 Task: Look for space in Bunbury, Australia from 7th July, 2023 to 15th July, 2023 for 6 adults in price range Rs.15000 to Rs.20000. Place can be entire place with 3 bedrooms having 3 beds and 3 bathrooms. Property type can be house, flat, guest house. Amenities needed are: washing machine. Booking option can be shelf check-in. Required host language is English.
Action: Mouse moved to (459, 164)
Screenshot: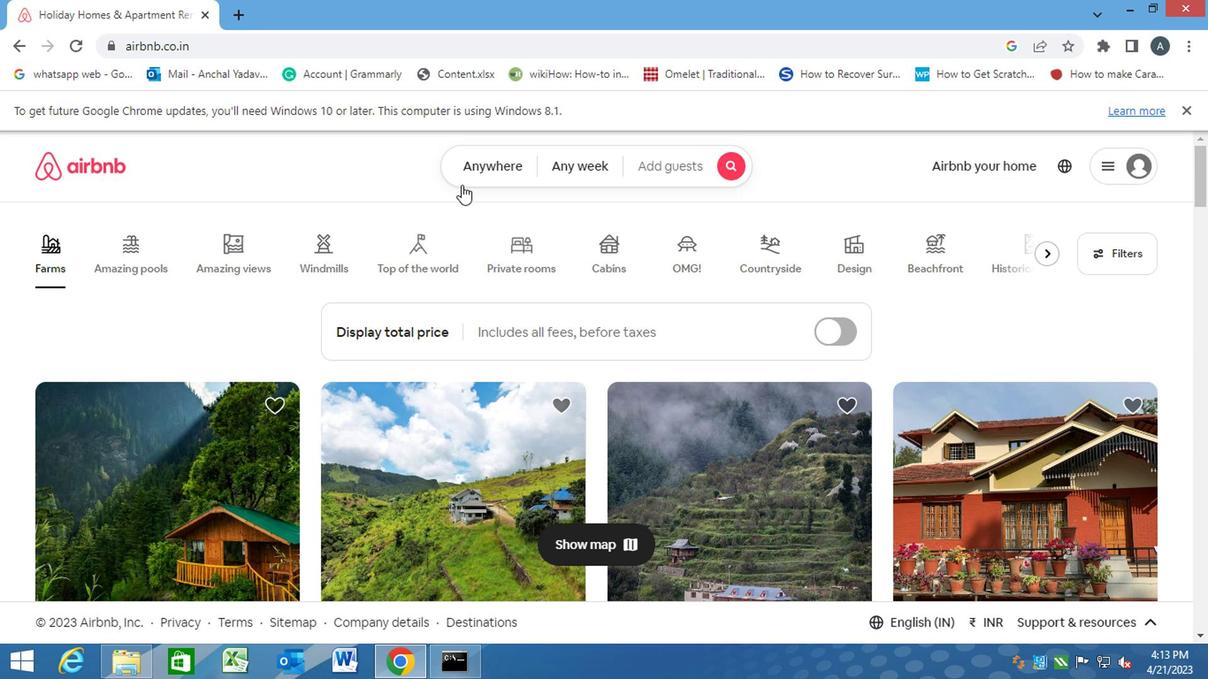 
Action: Mouse pressed left at (459, 164)
Screenshot: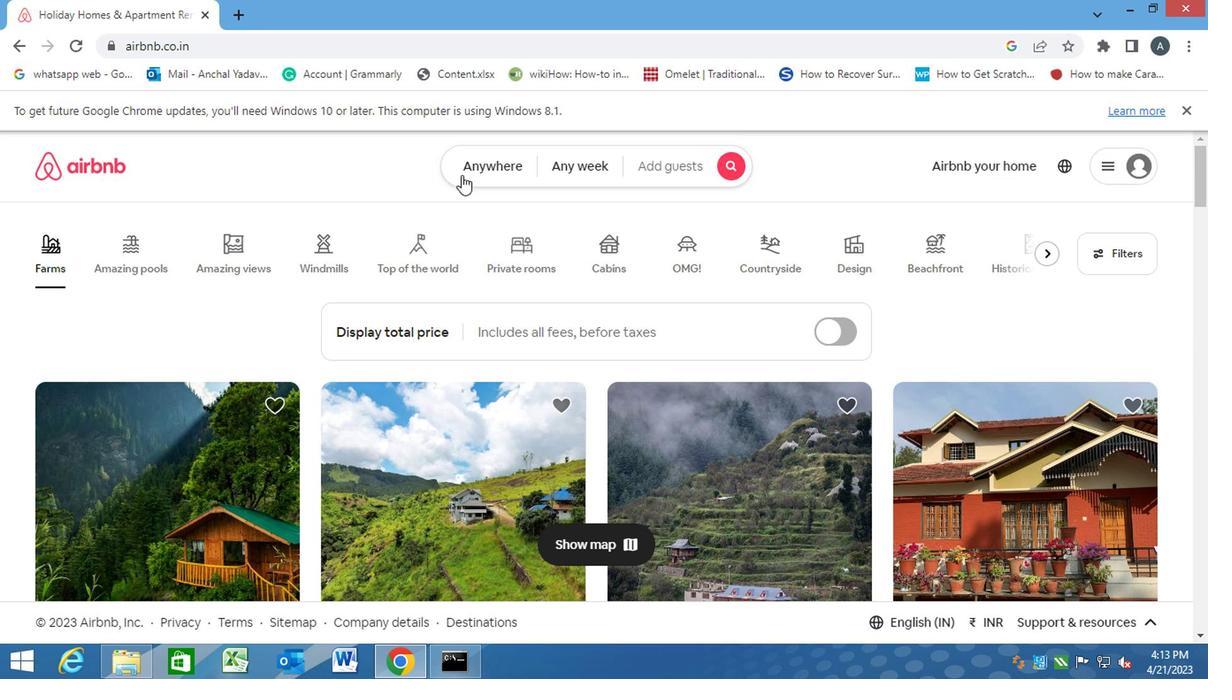 
Action: Mouse moved to (333, 238)
Screenshot: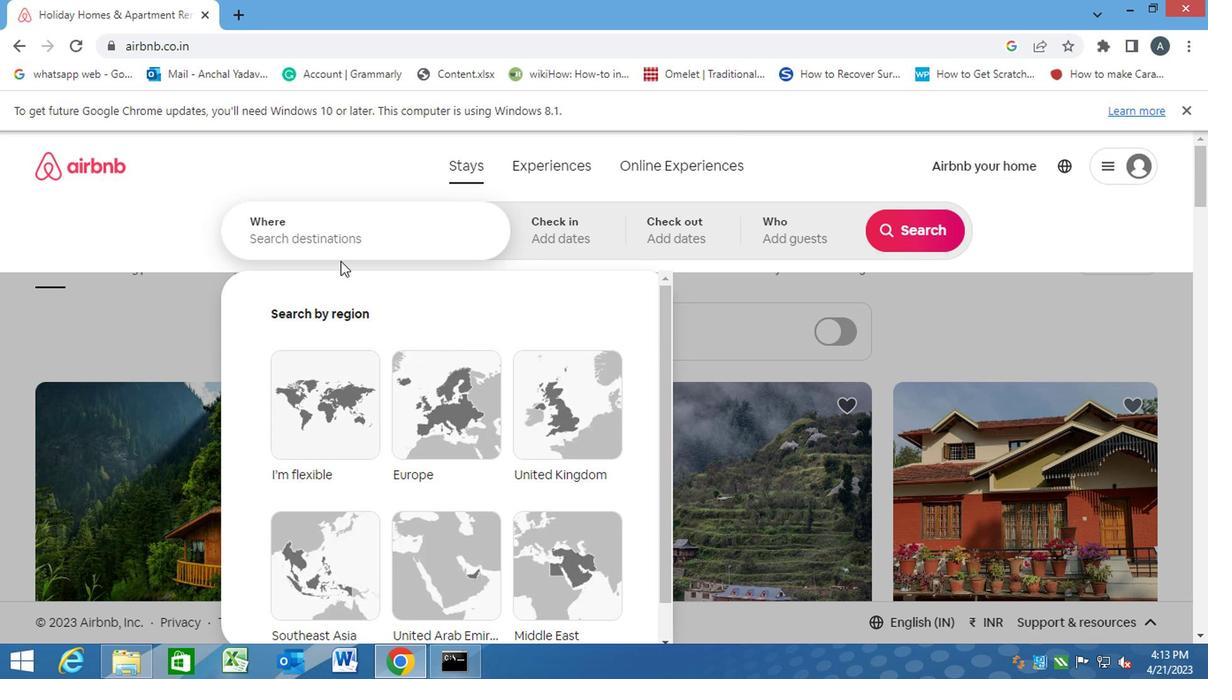 
Action: Mouse pressed left at (333, 238)
Screenshot: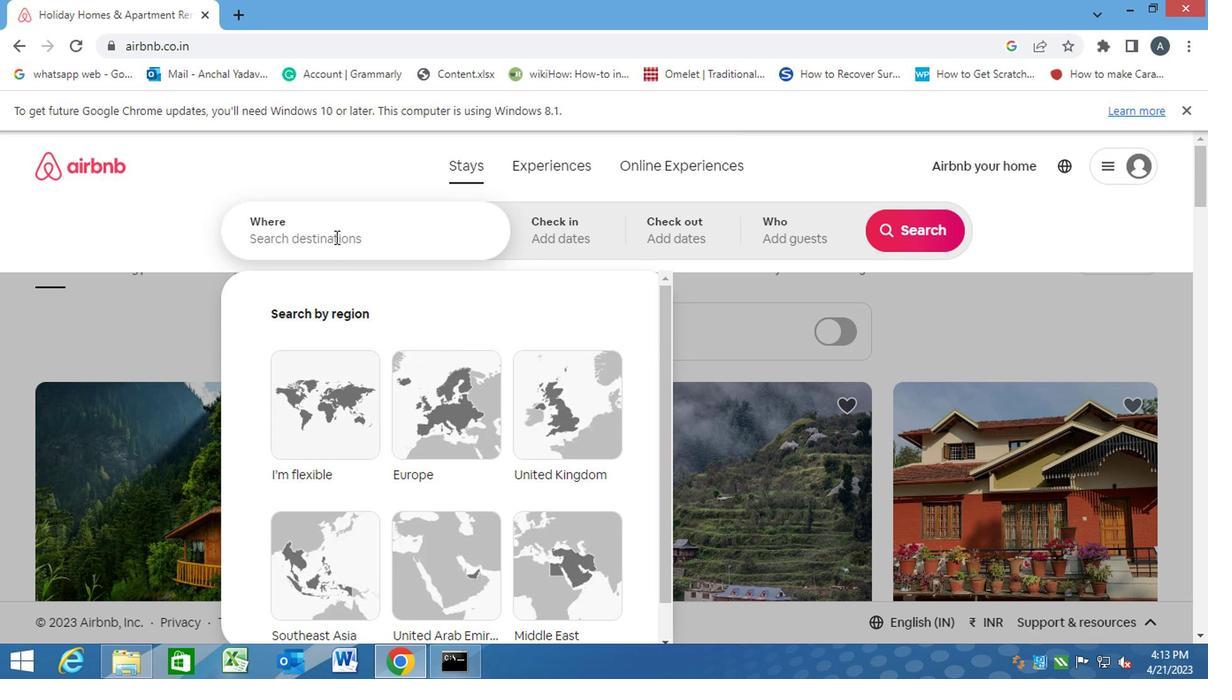 
Action: Key pressed <Key.caps_lock><Key.caps_lock>b<Key.caps_lock>unbury,<Key.space><Key.caps_lock>a<Key.caps_lock>ustralia<Key.enter>
Screenshot: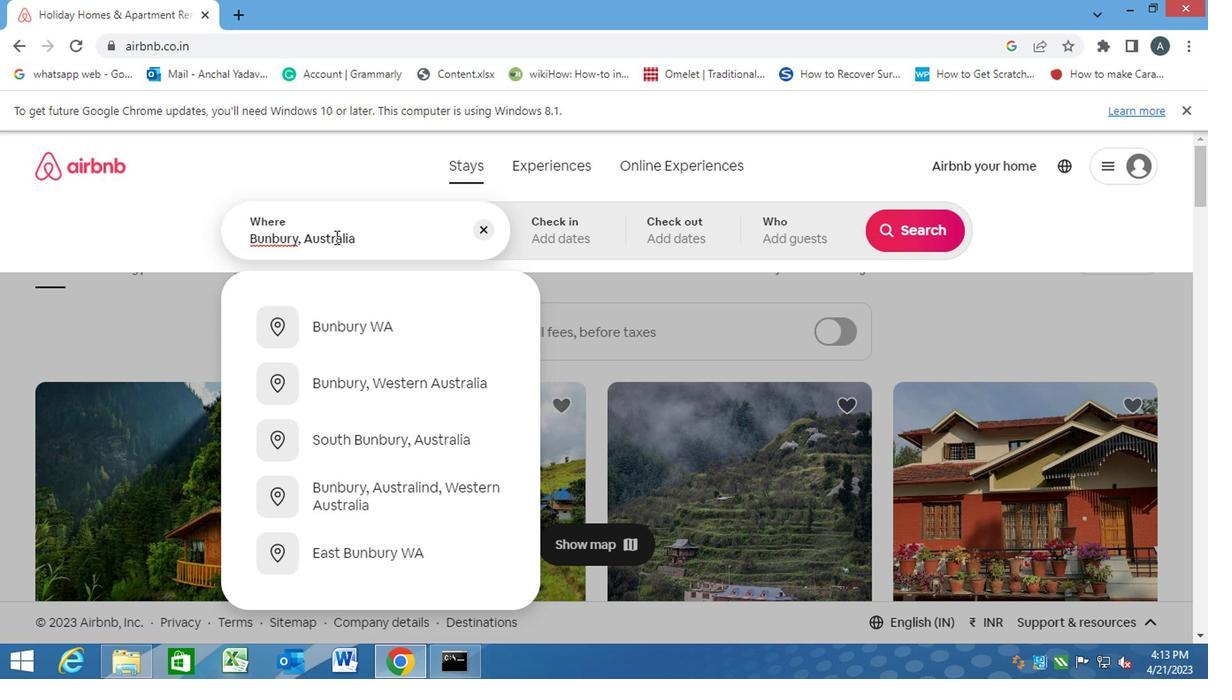 
Action: Mouse moved to (895, 373)
Screenshot: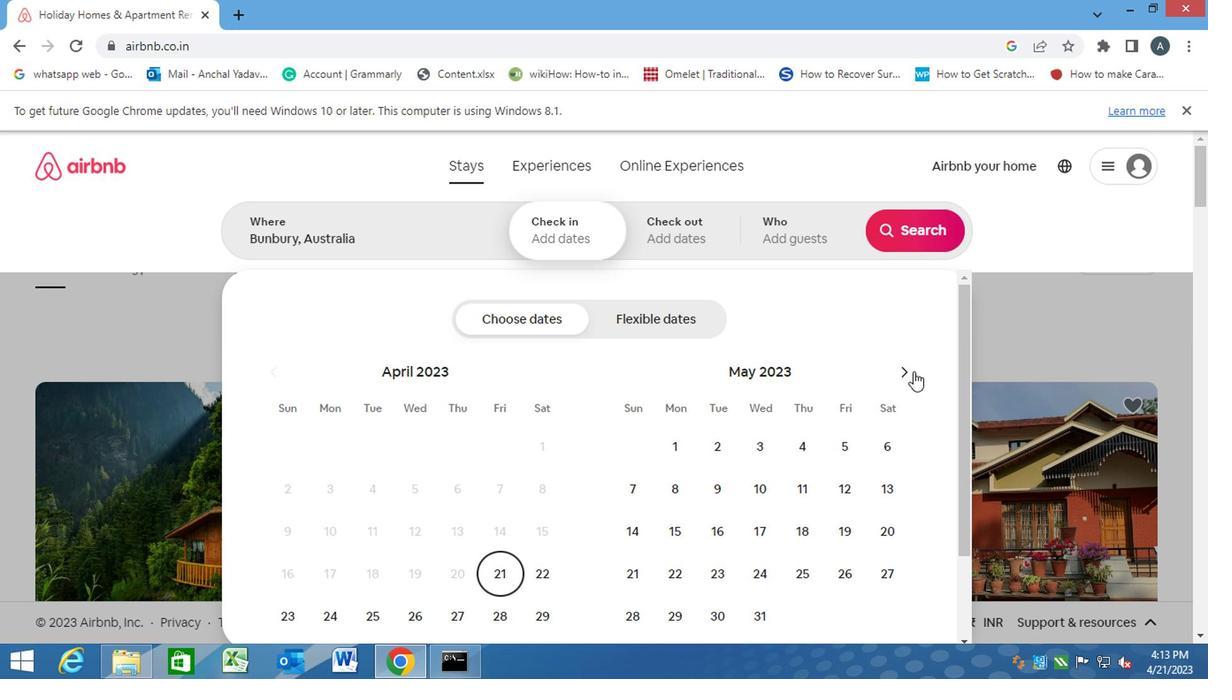 
Action: Mouse pressed left at (895, 373)
Screenshot: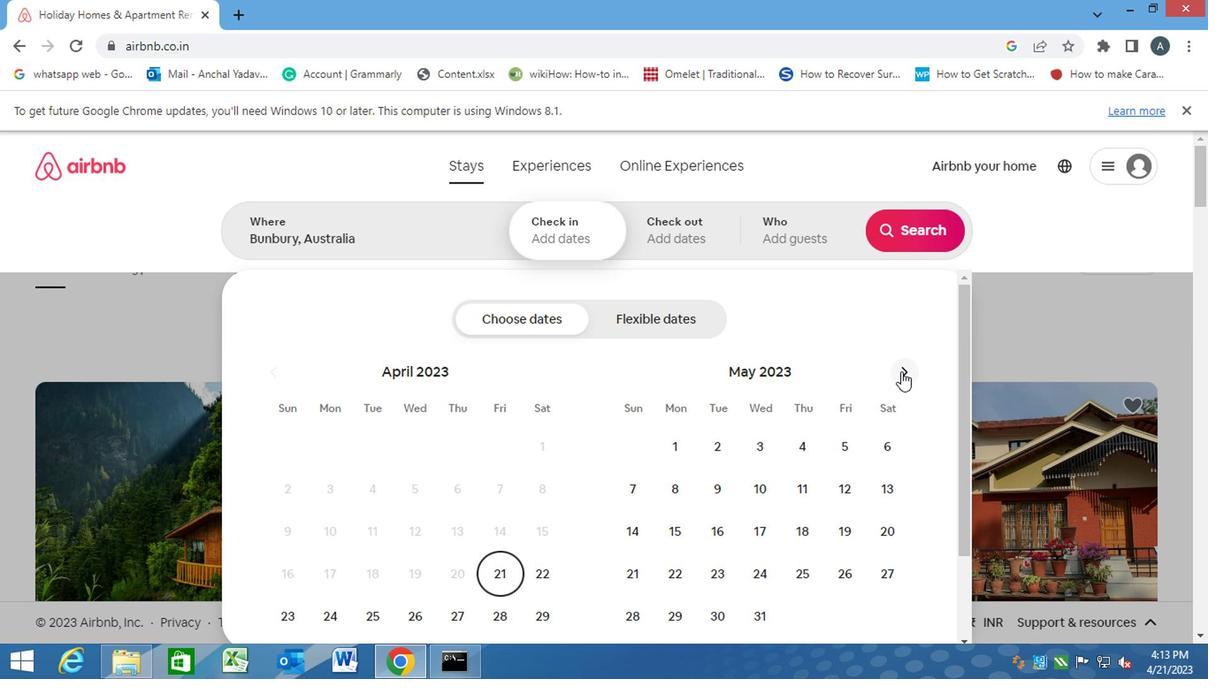 
Action: Mouse pressed left at (895, 373)
Screenshot: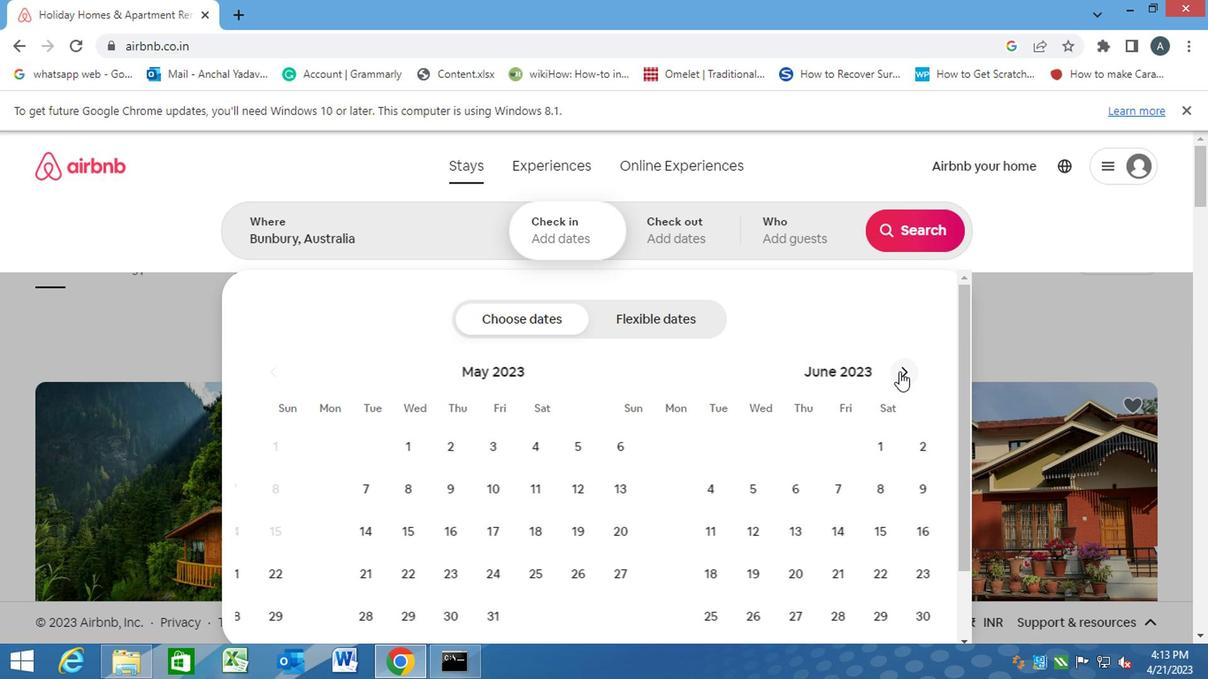 
Action: Mouse moved to (831, 490)
Screenshot: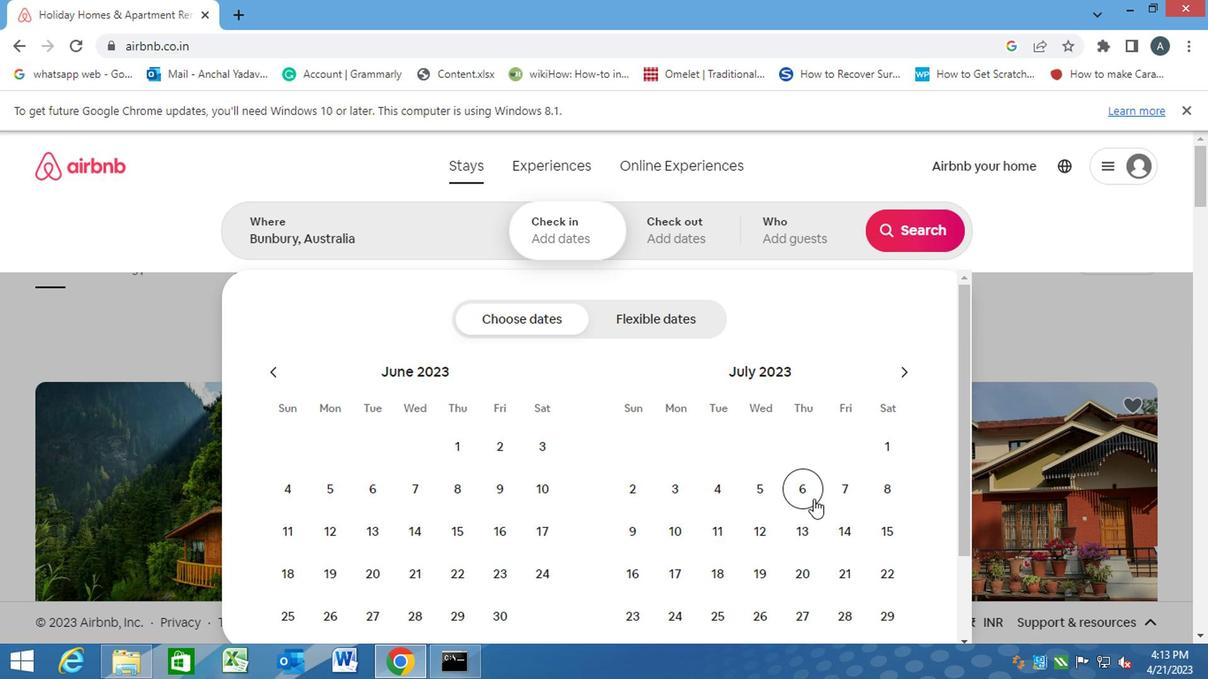 
Action: Mouse pressed left at (831, 490)
Screenshot: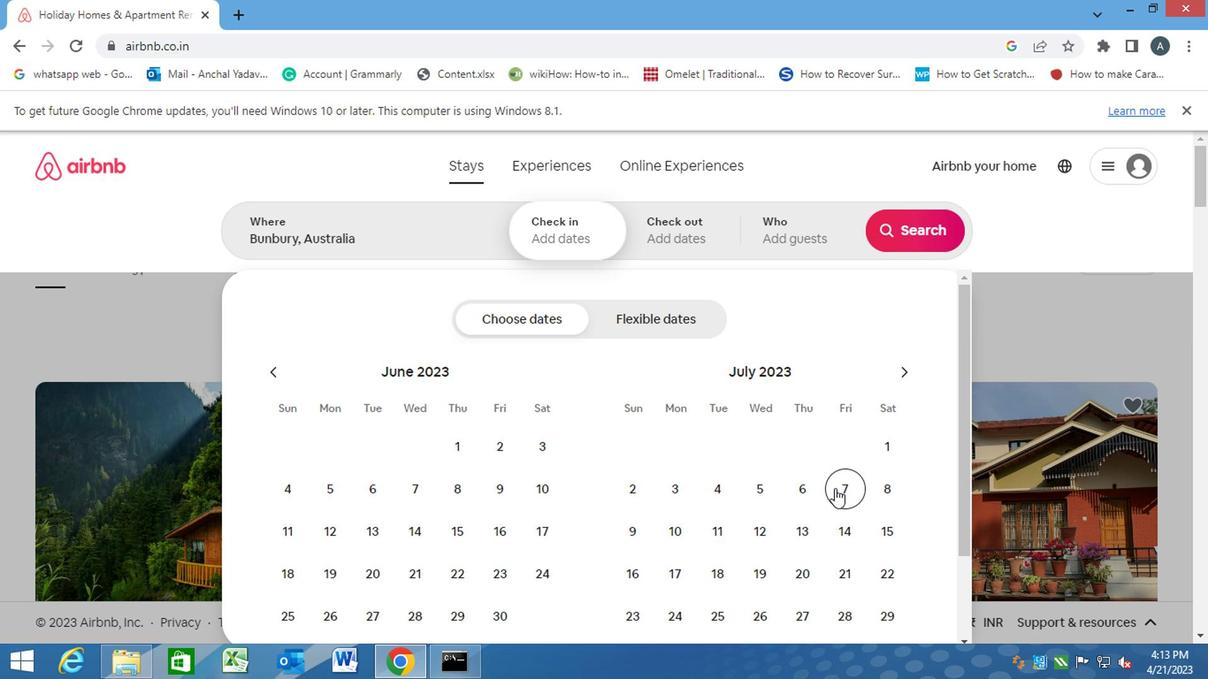 
Action: Mouse moved to (875, 533)
Screenshot: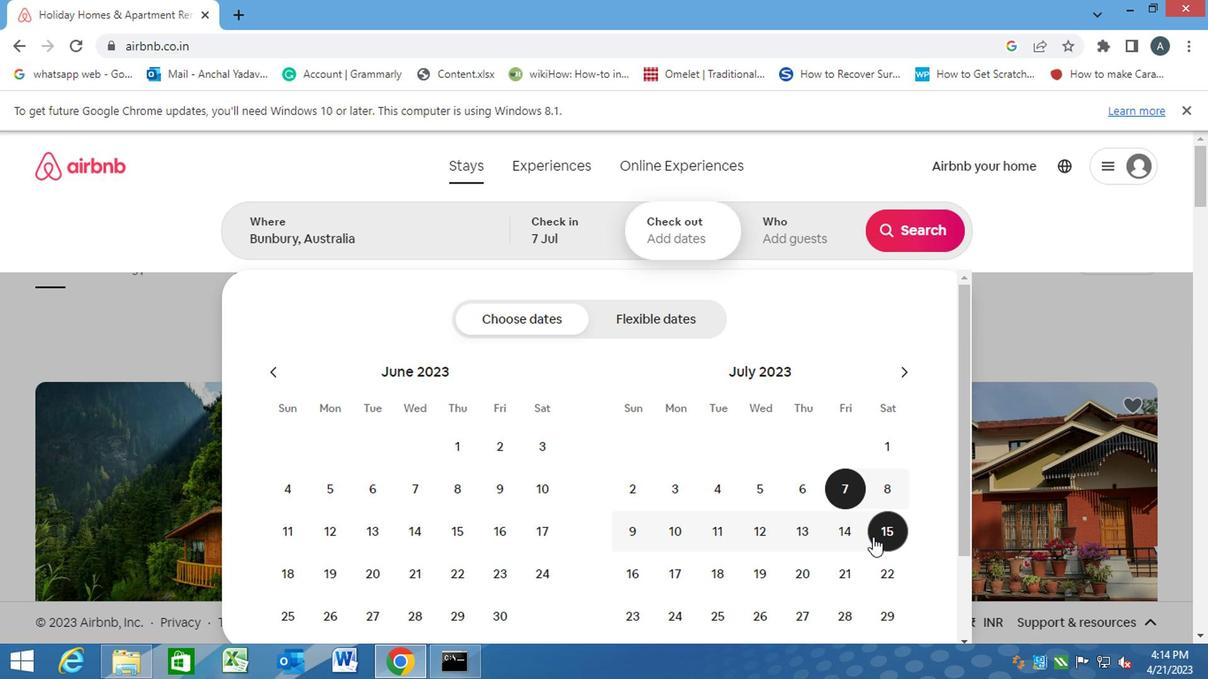 
Action: Mouse pressed left at (875, 533)
Screenshot: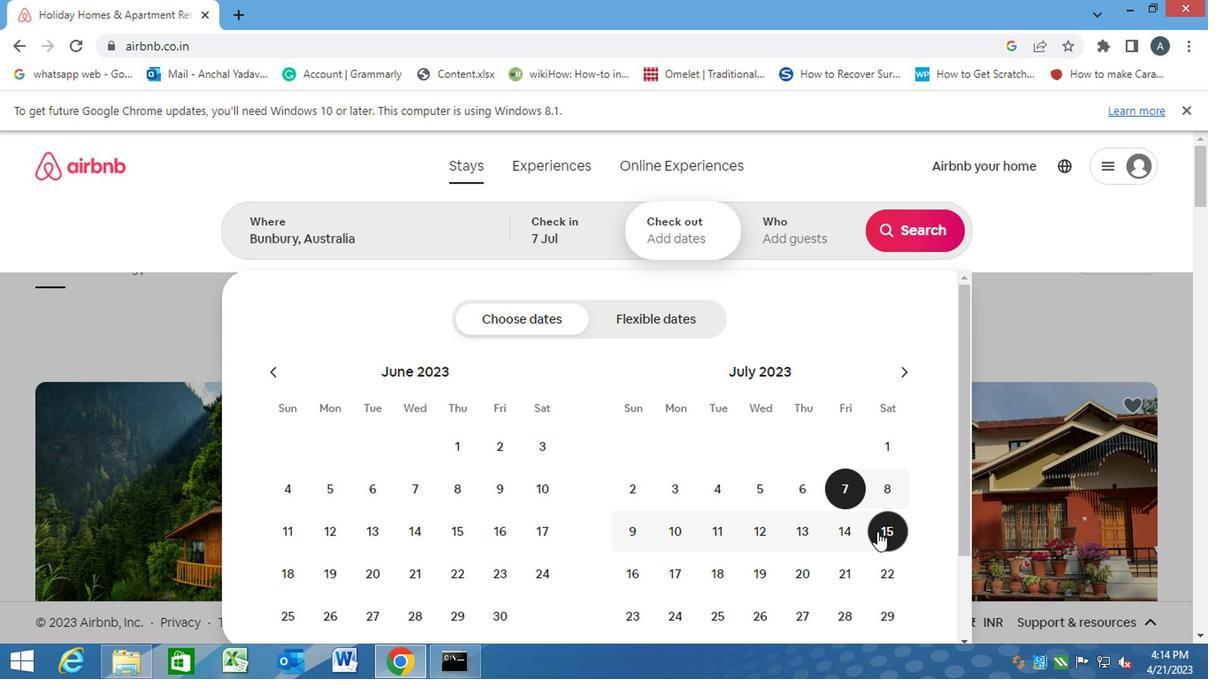 
Action: Mouse moved to (768, 239)
Screenshot: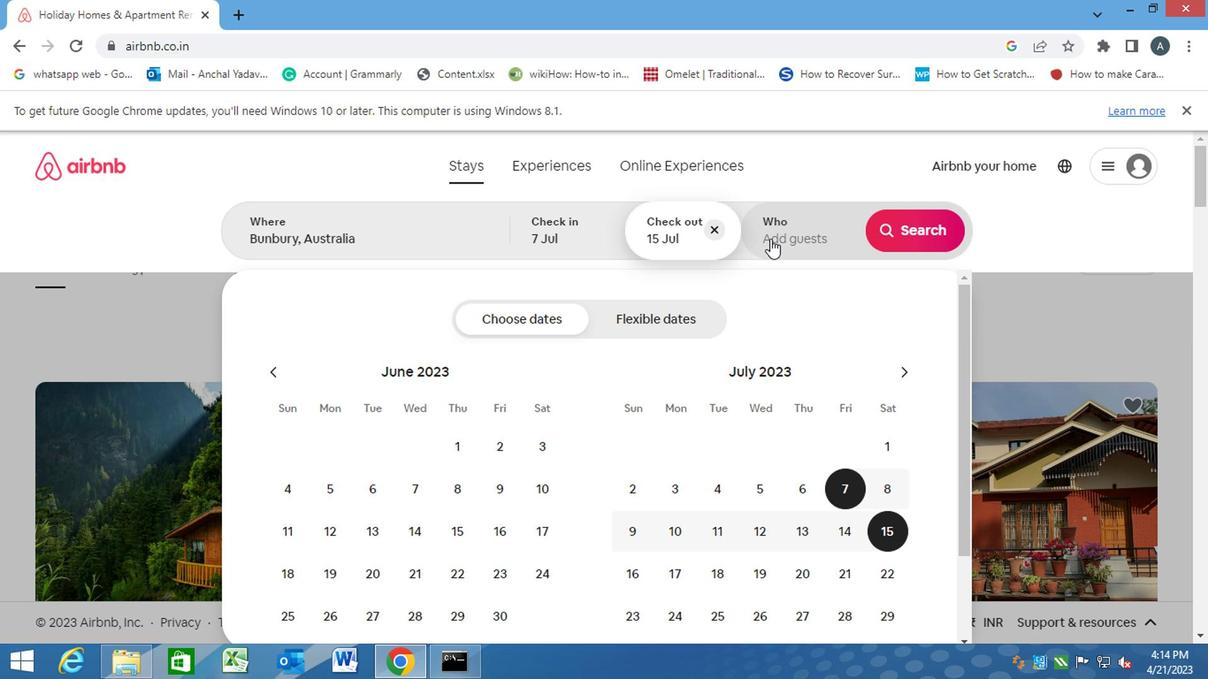 
Action: Mouse pressed left at (768, 239)
Screenshot: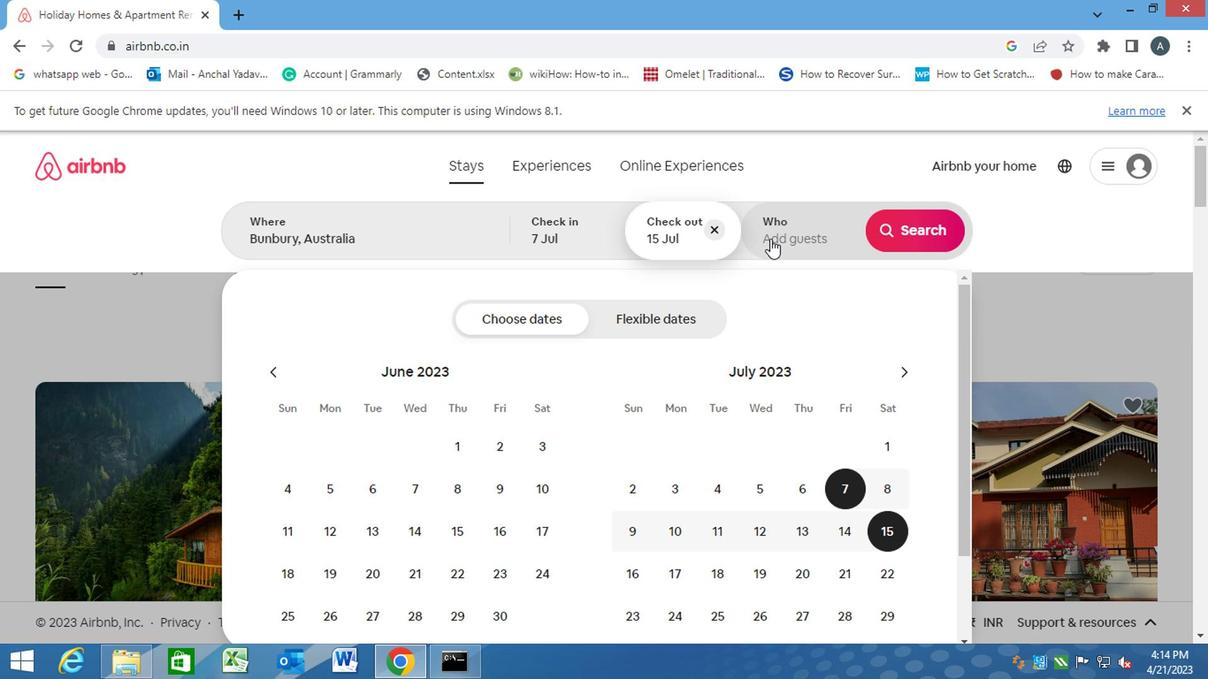 
Action: Mouse moved to (921, 328)
Screenshot: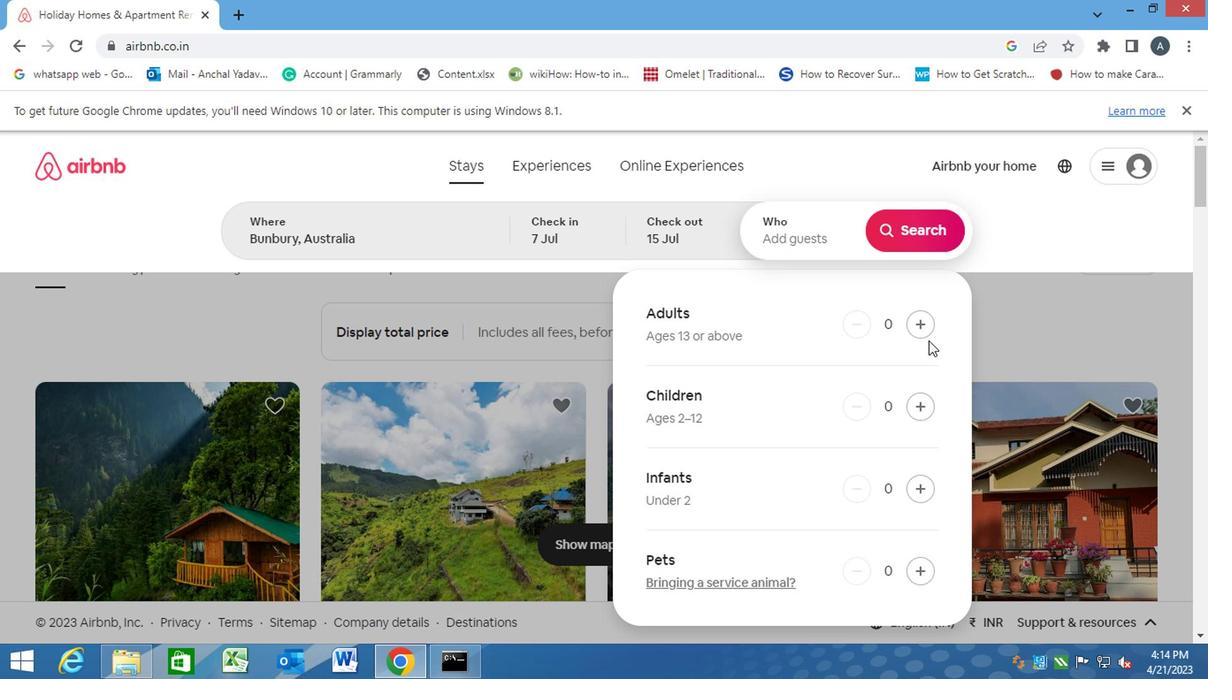 
Action: Mouse pressed left at (921, 328)
Screenshot: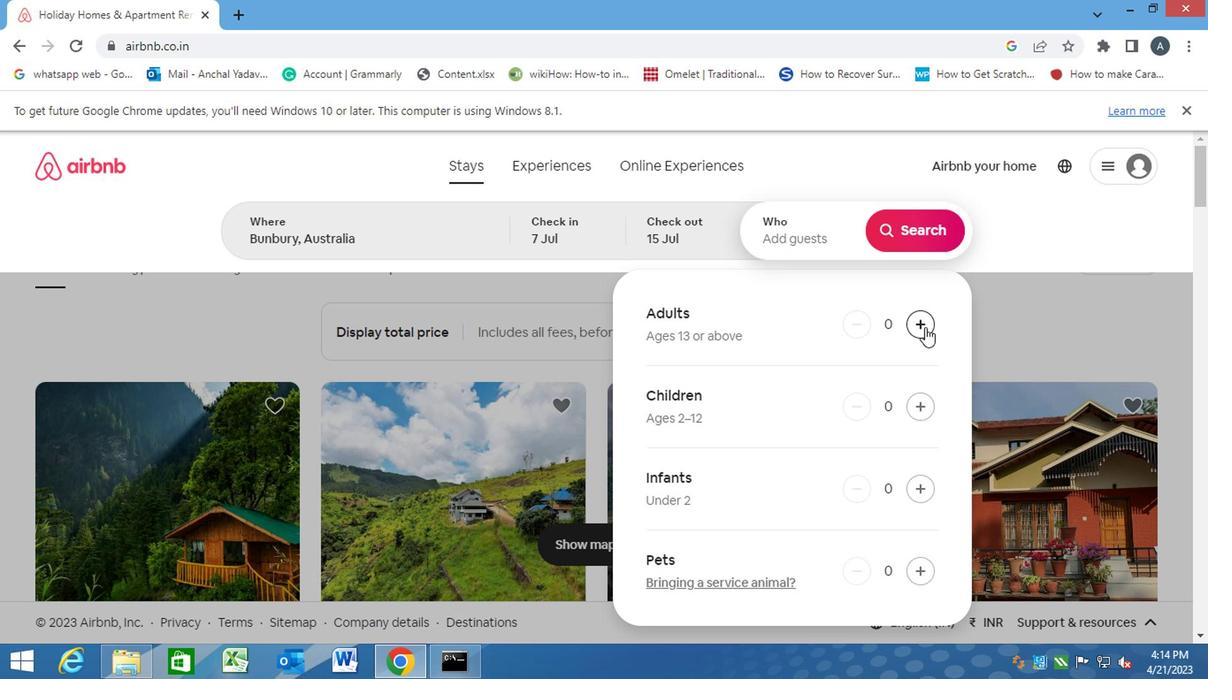 
Action: Mouse pressed left at (921, 328)
Screenshot: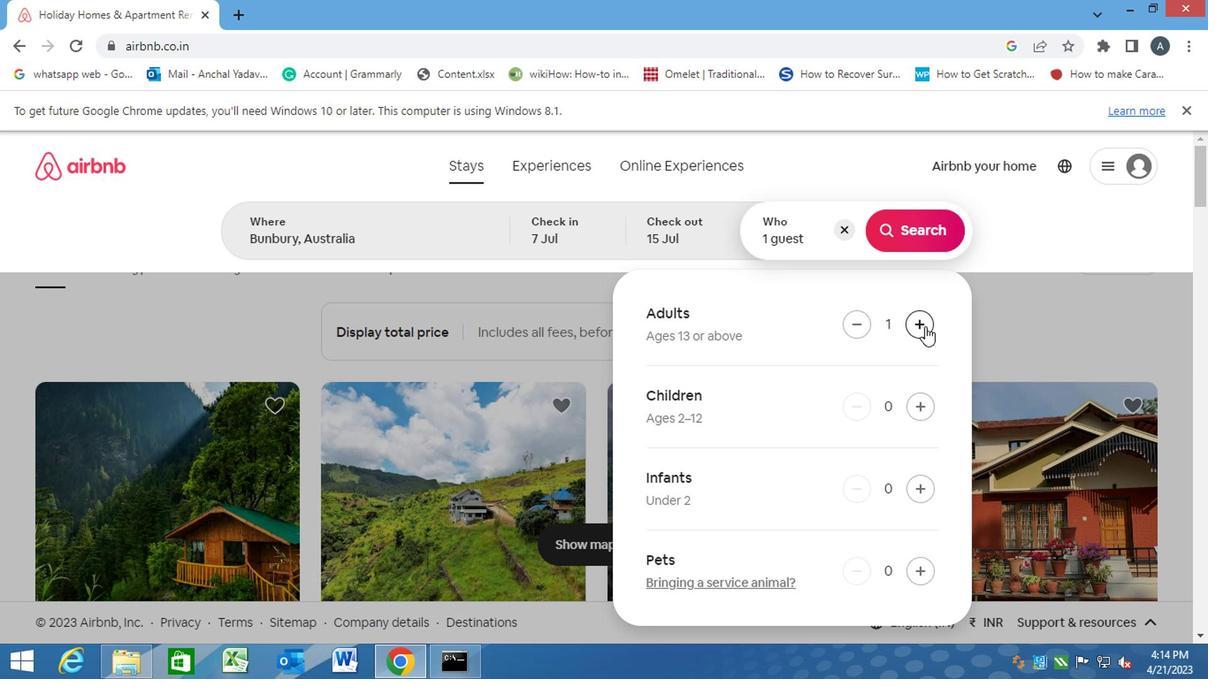 
Action: Mouse pressed left at (921, 328)
Screenshot: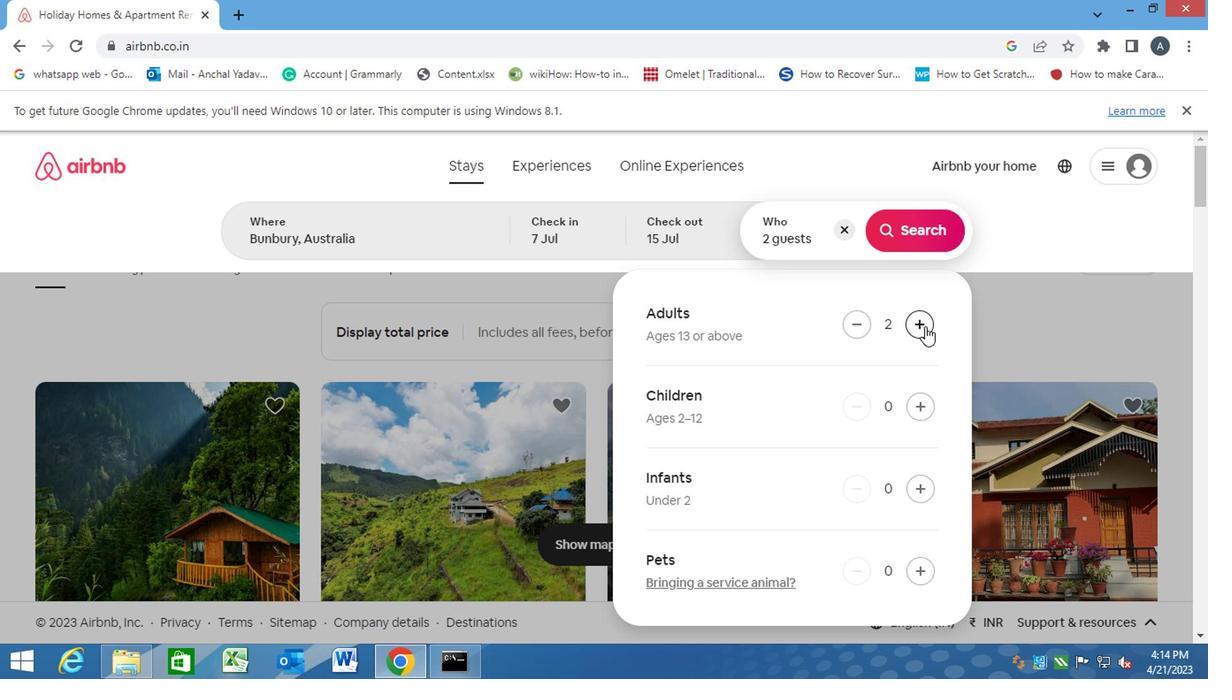 
Action: Mouse pressed left at (921, 328)
Screenshot: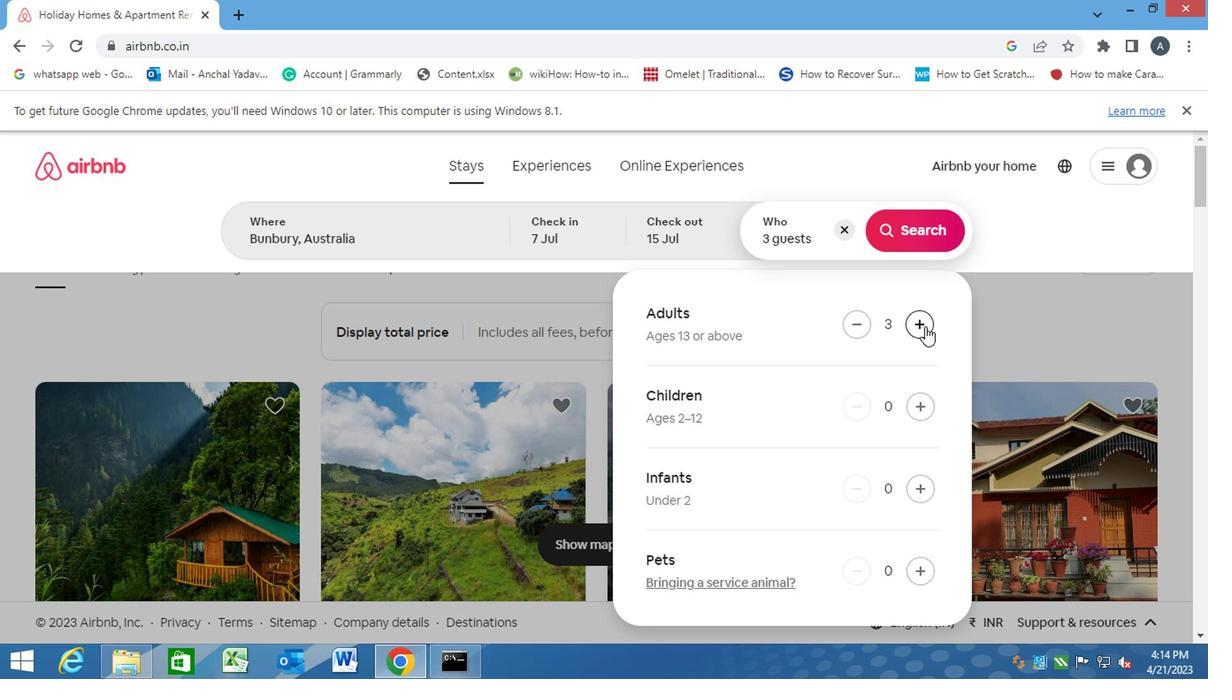 
Action: Mouse pressed left at (921, 328)
Screenshot: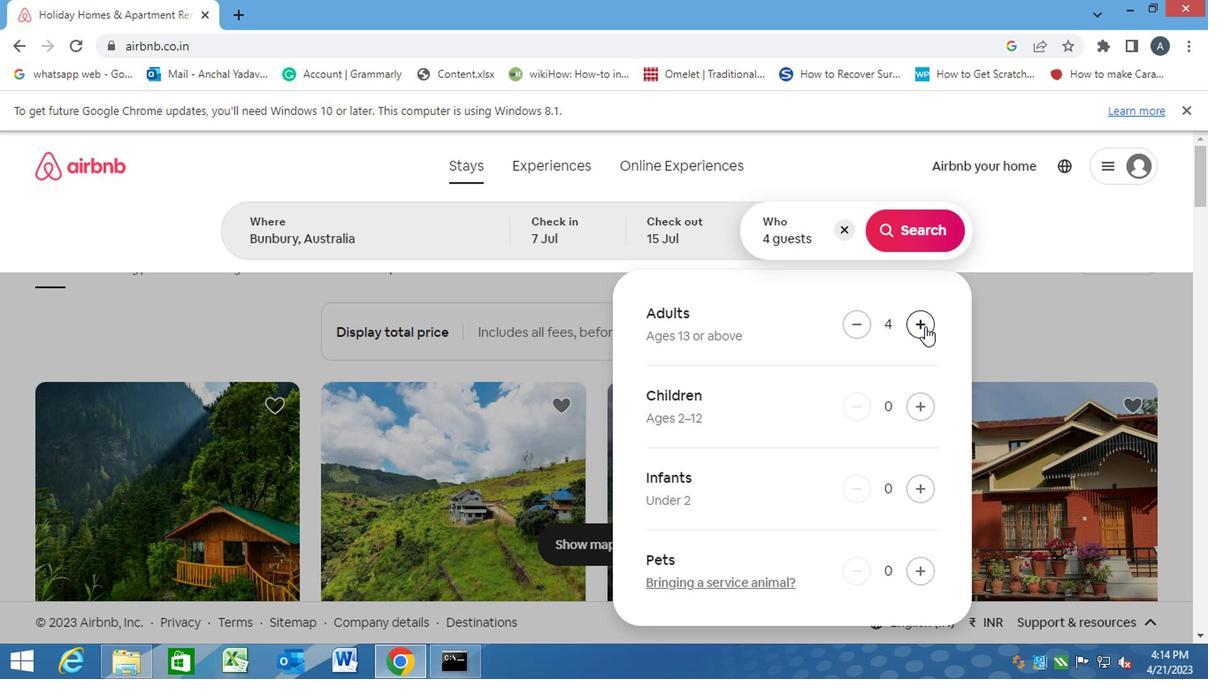 
Action: Mouse pressed left at (921, 328)
Screenshot: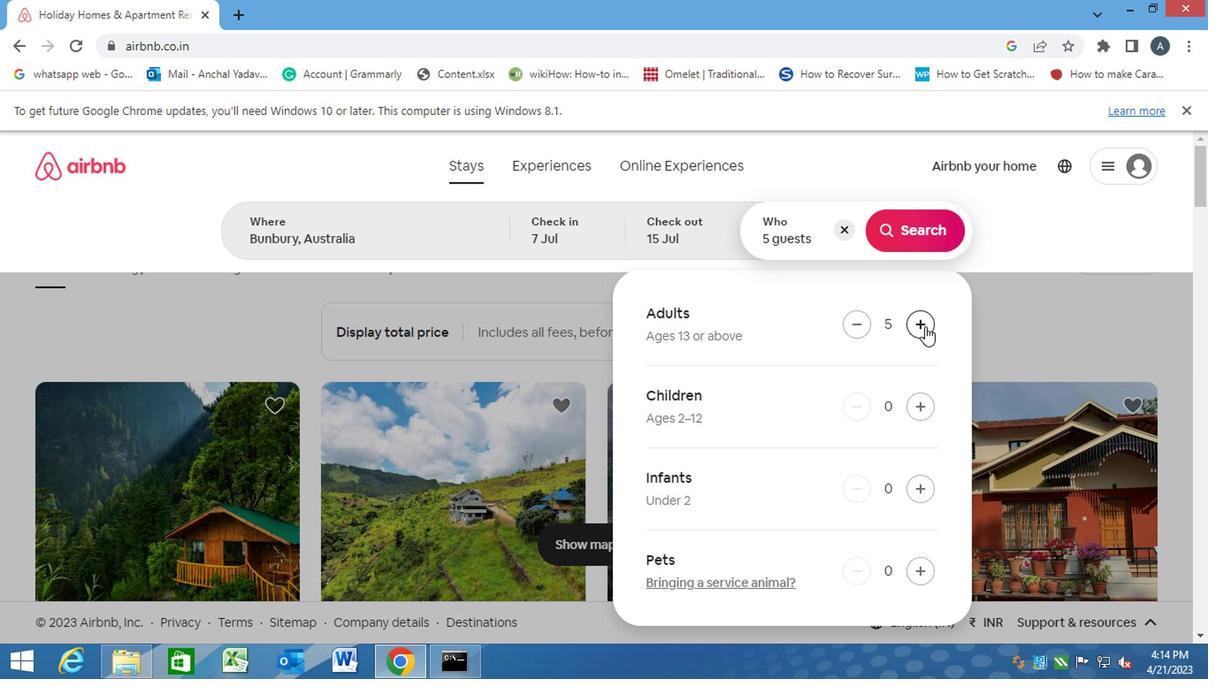 
Action: Mouse moved to (900, 226)
Screenshot: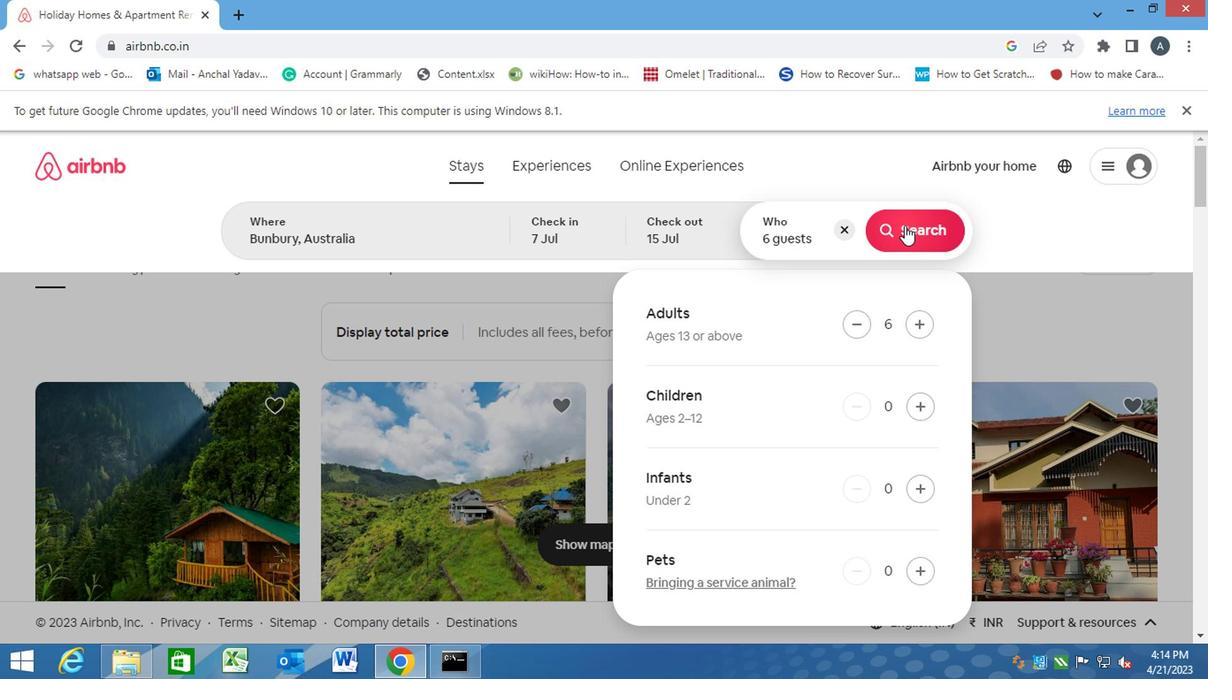 
Action: Mouse pressed left at (900, 226)
Screenshot: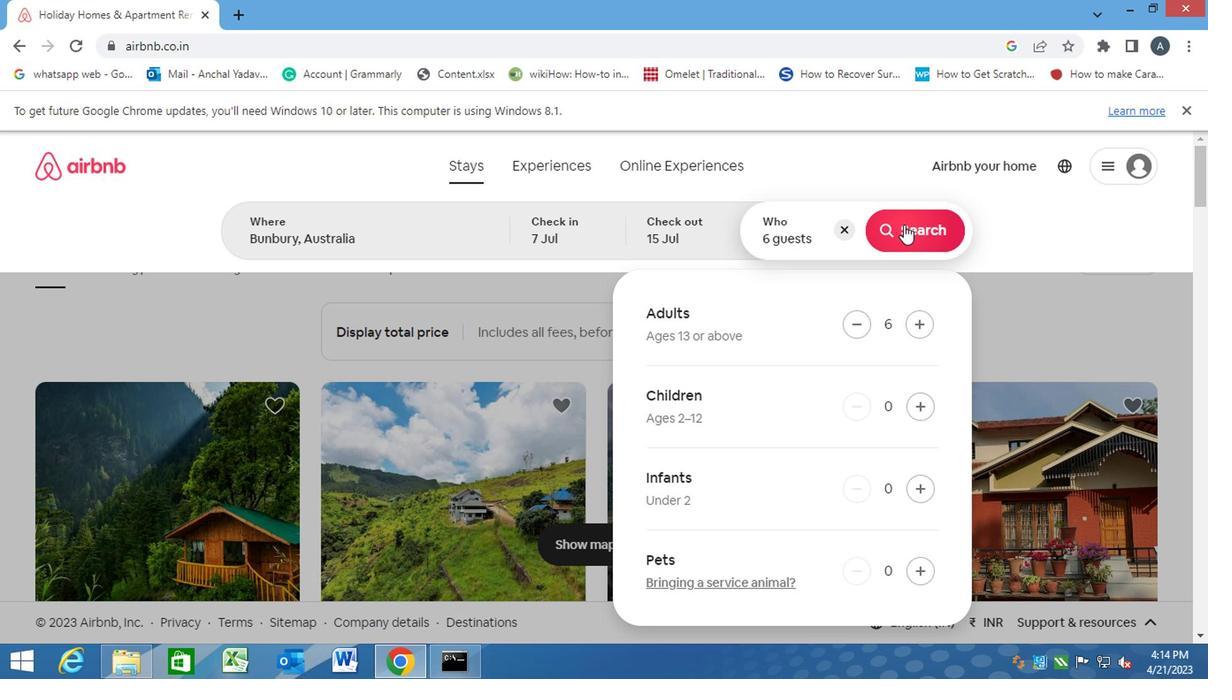 
Action: Mouse moved to (1126, 236)
Screenshot: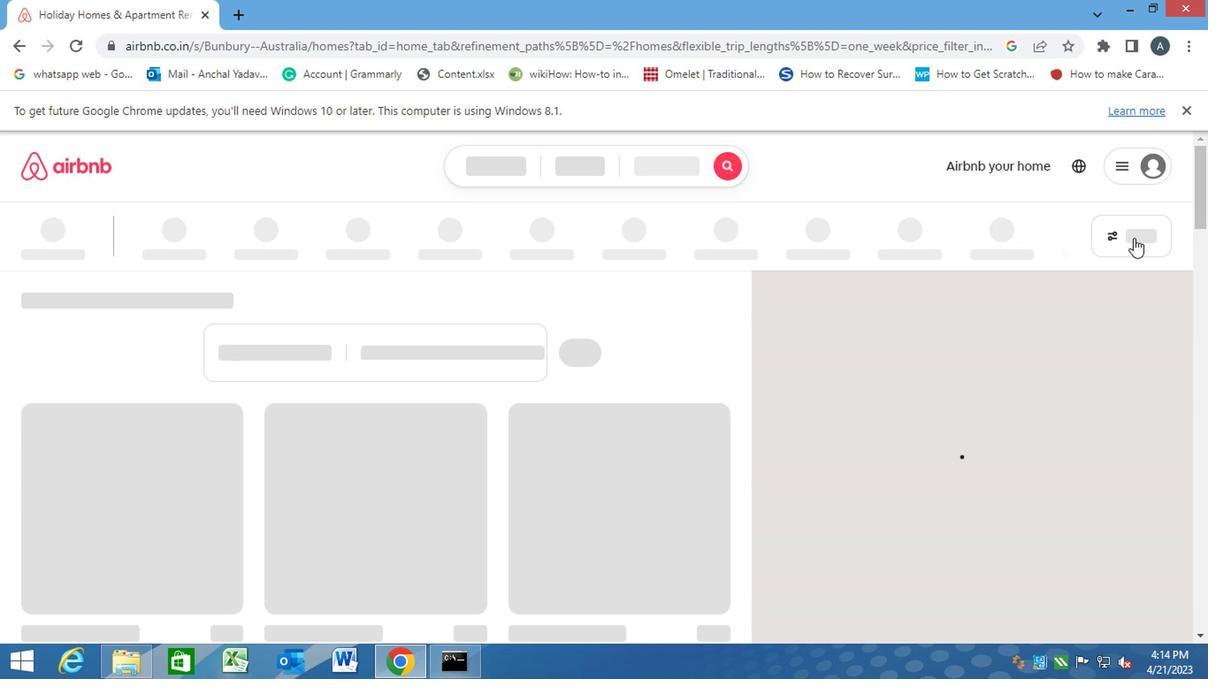 
Action: Mouse pressed left at (1126, 236)
Screenshot: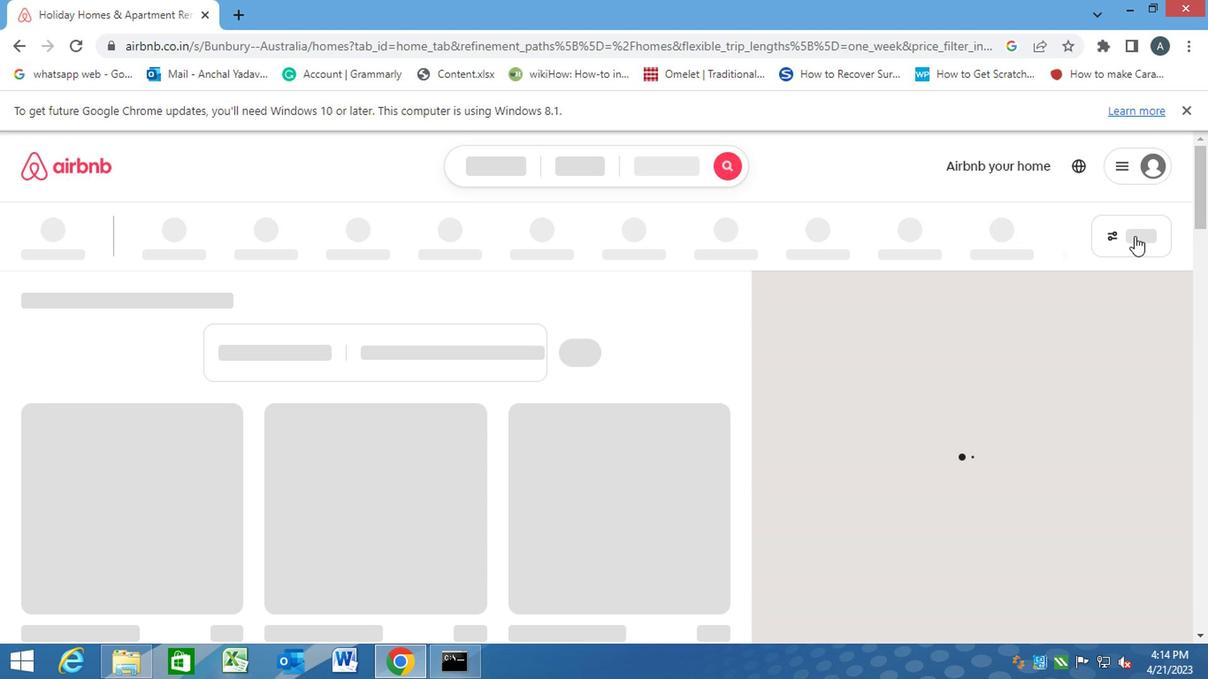 
Action: Mouse moved to (1112, 224)
Screenshot: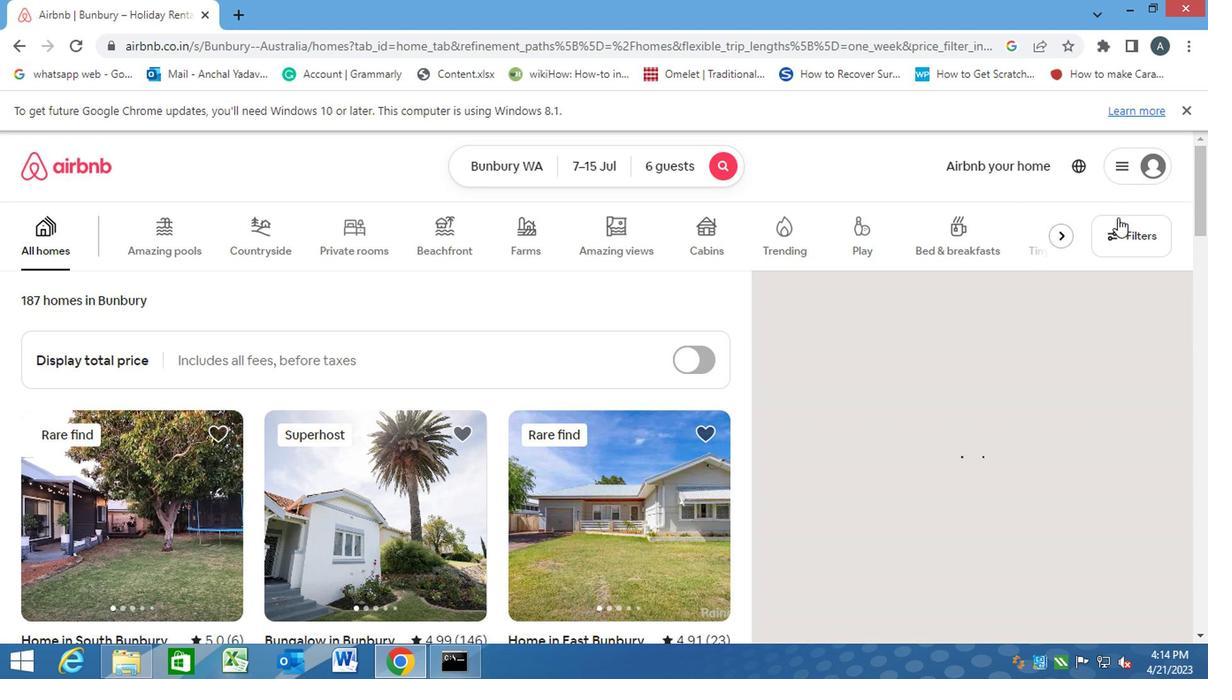 
Action: Mouse pressed left at (1112, 224)
Screenshot: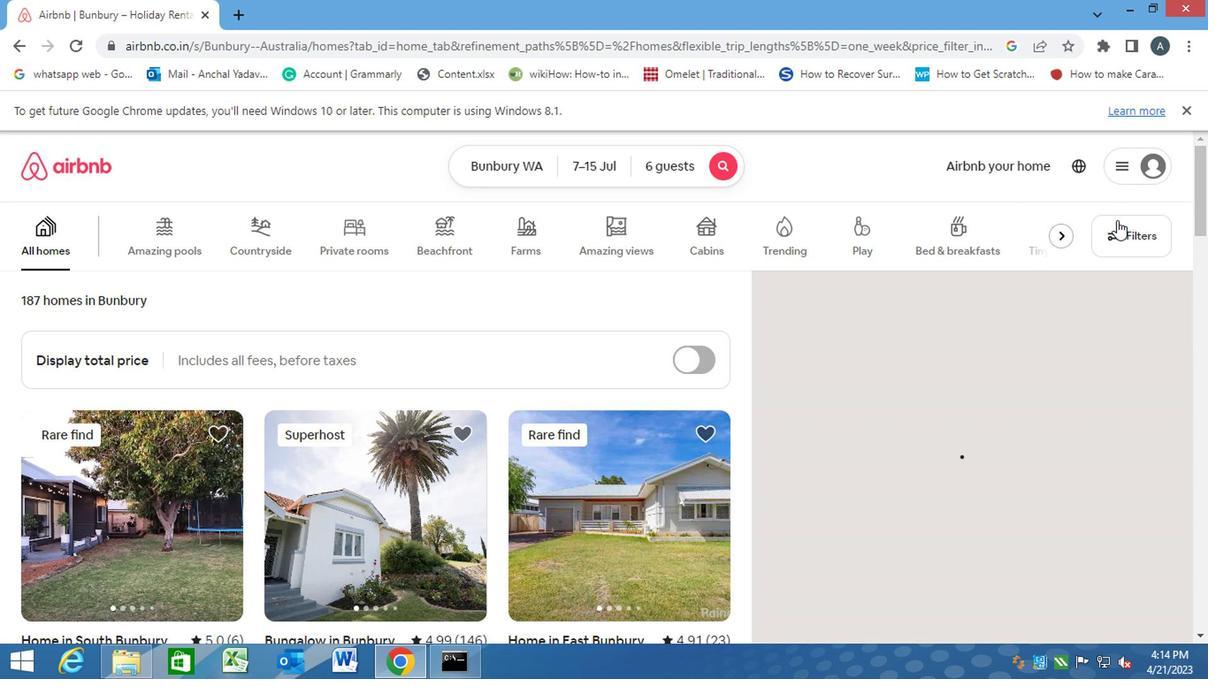 
Action: Mouse moved to (369, 462)
Screenshot: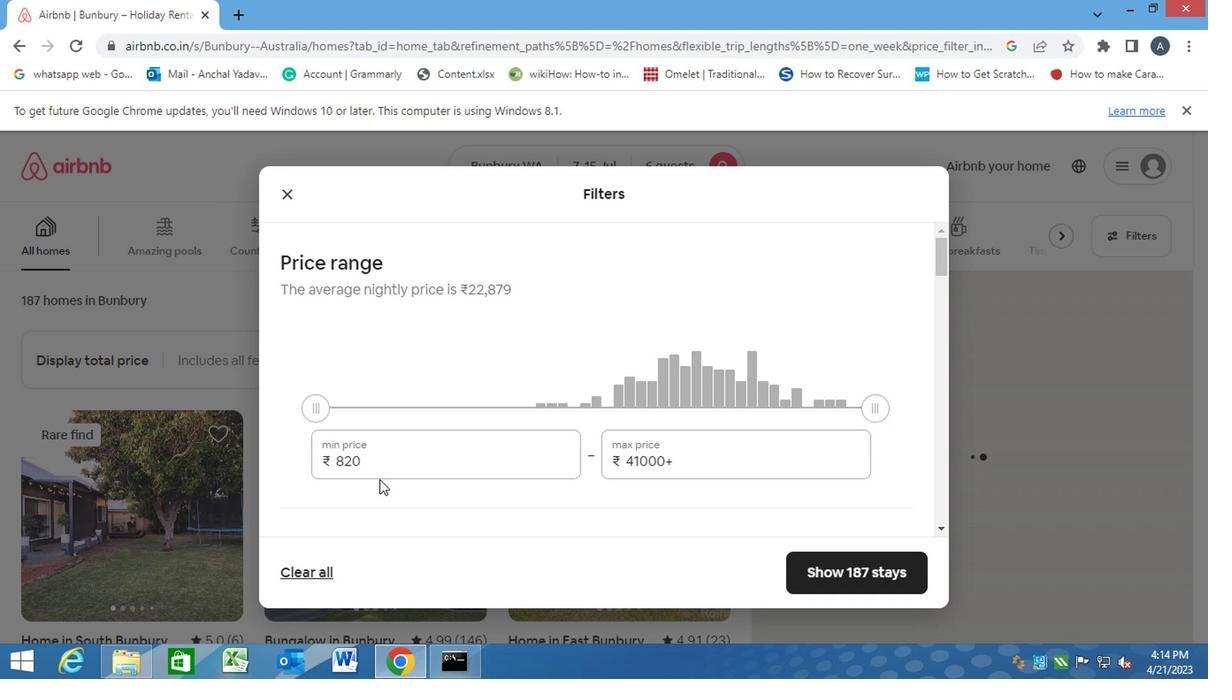 
Action: Mouse pressed left at (369, 462)
Screenshot: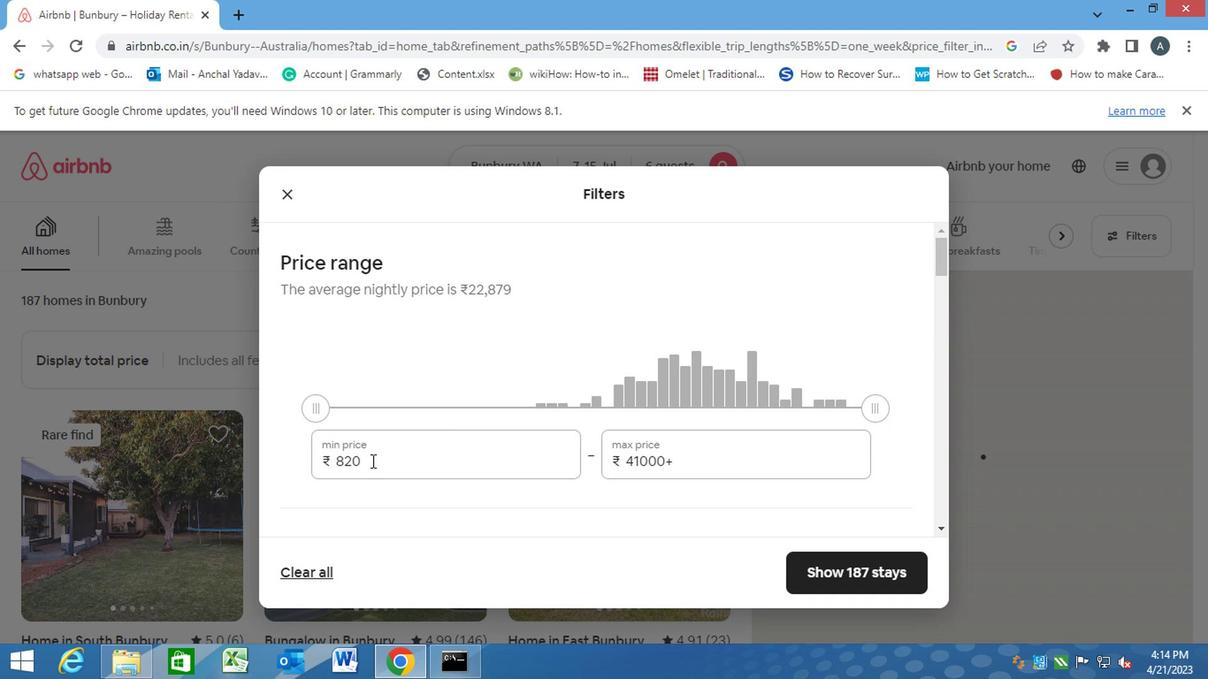 
Action: Mouse moved to (333, 465)
Screenshot: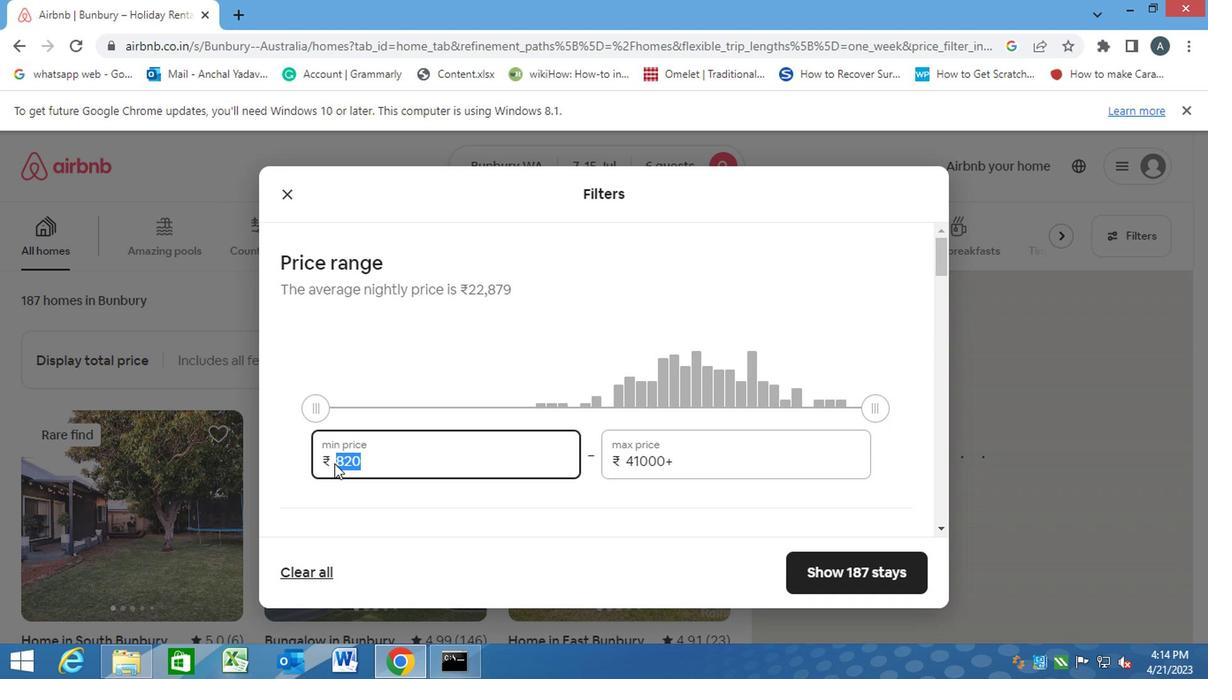 
Action: Key pressed 15000
Screenshot: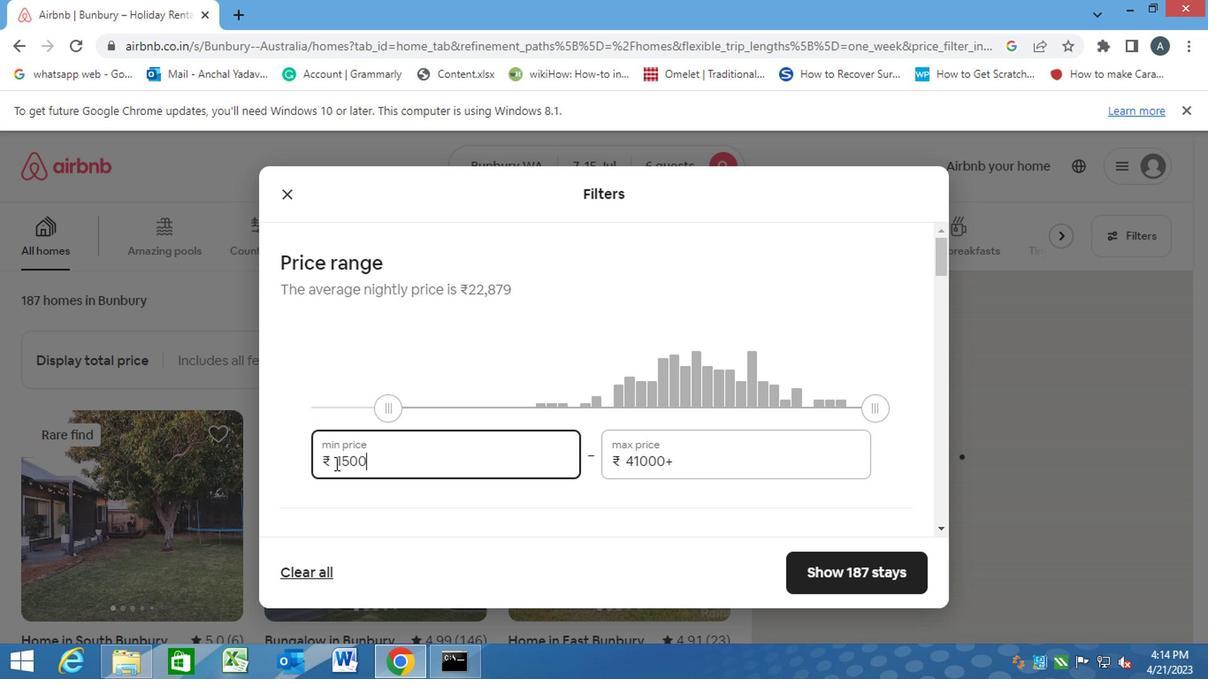 
Action: Mouse moved to (333, 465)
Screenshot: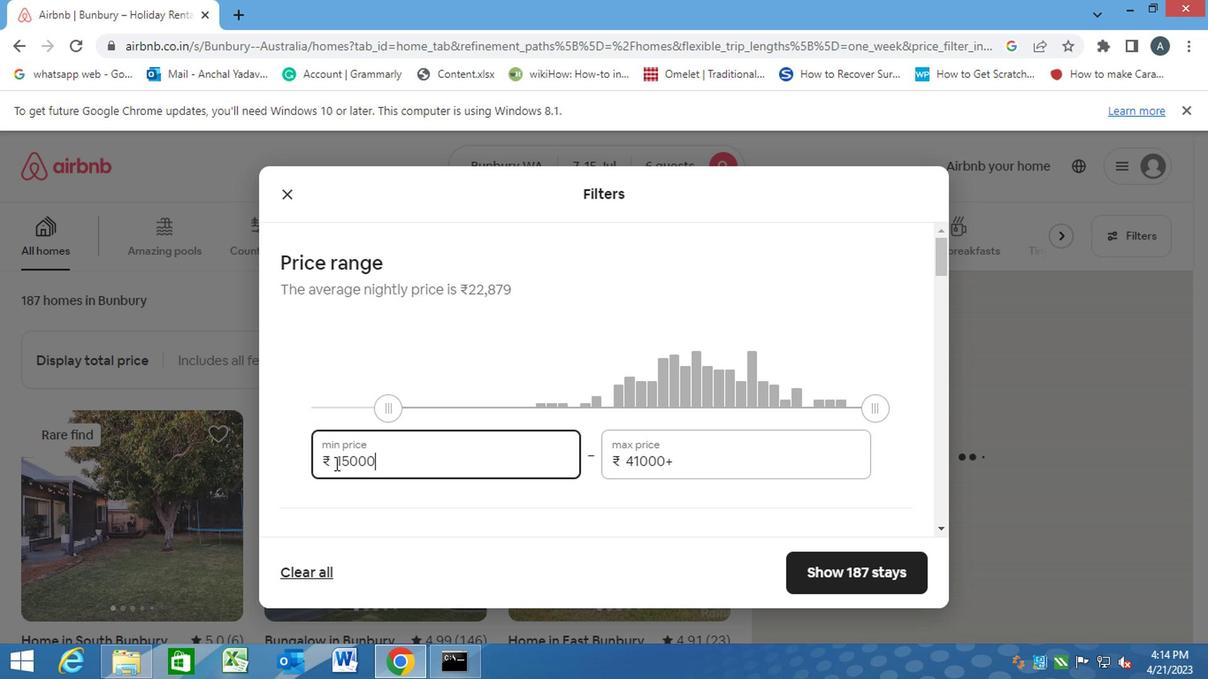 
Action: Key pressed <Key.tab>2000
Screenshot: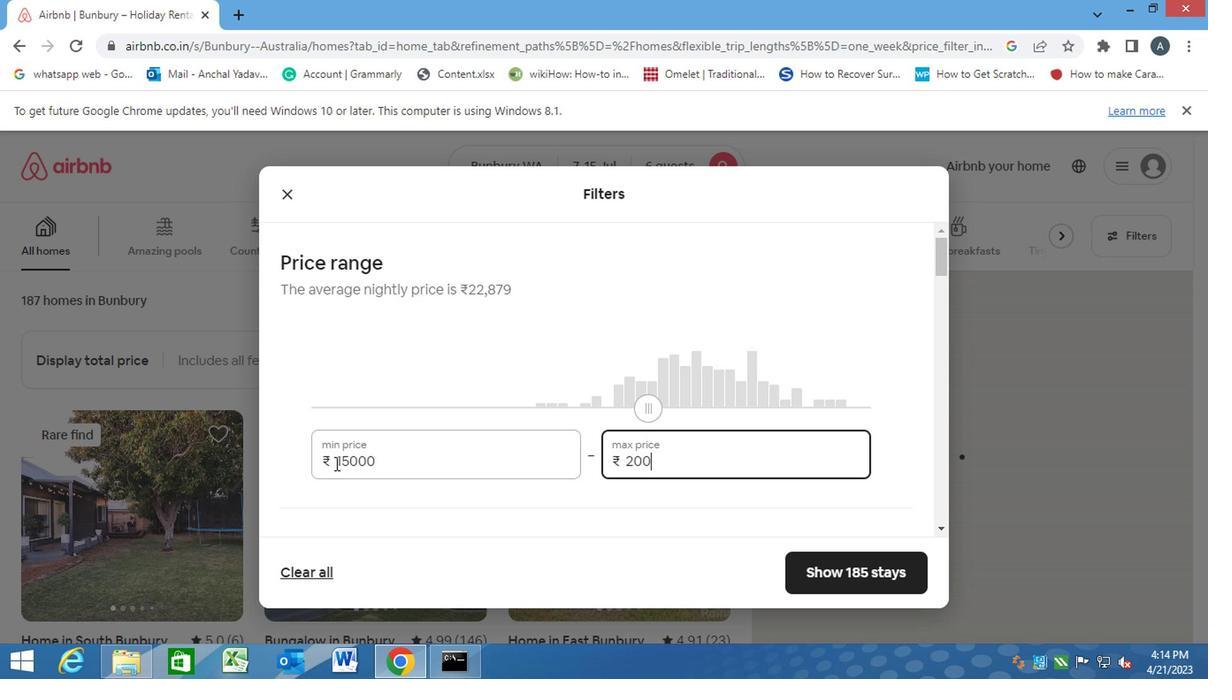 
Action: Mouse moved to (602, 520)
Screenshot: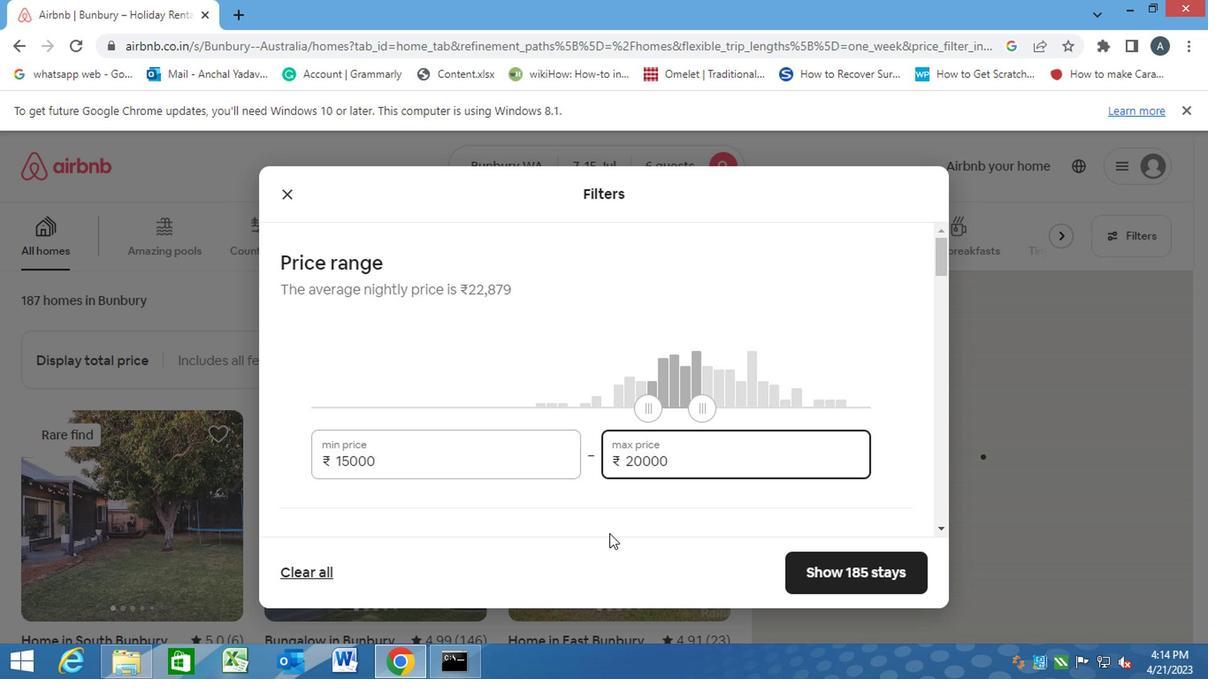 
Action: Mouse pressed left at (602, 520)
Screenshot: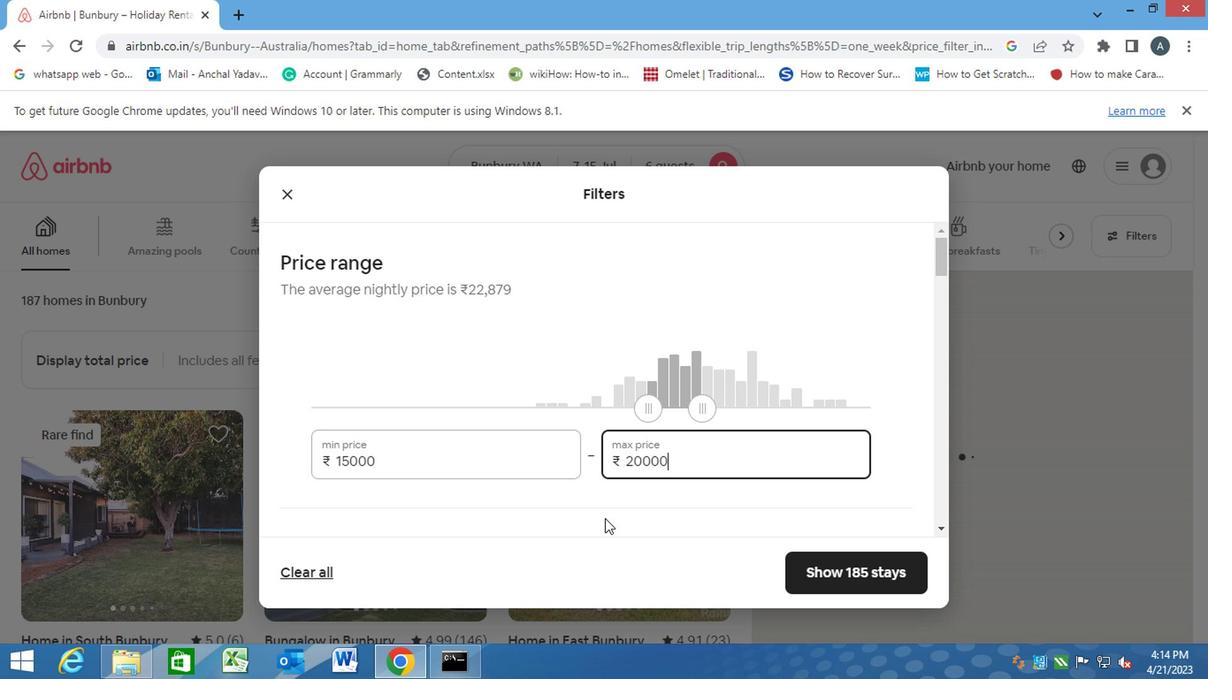 
Action: Mouse moved to (601, 520)
Screenshot: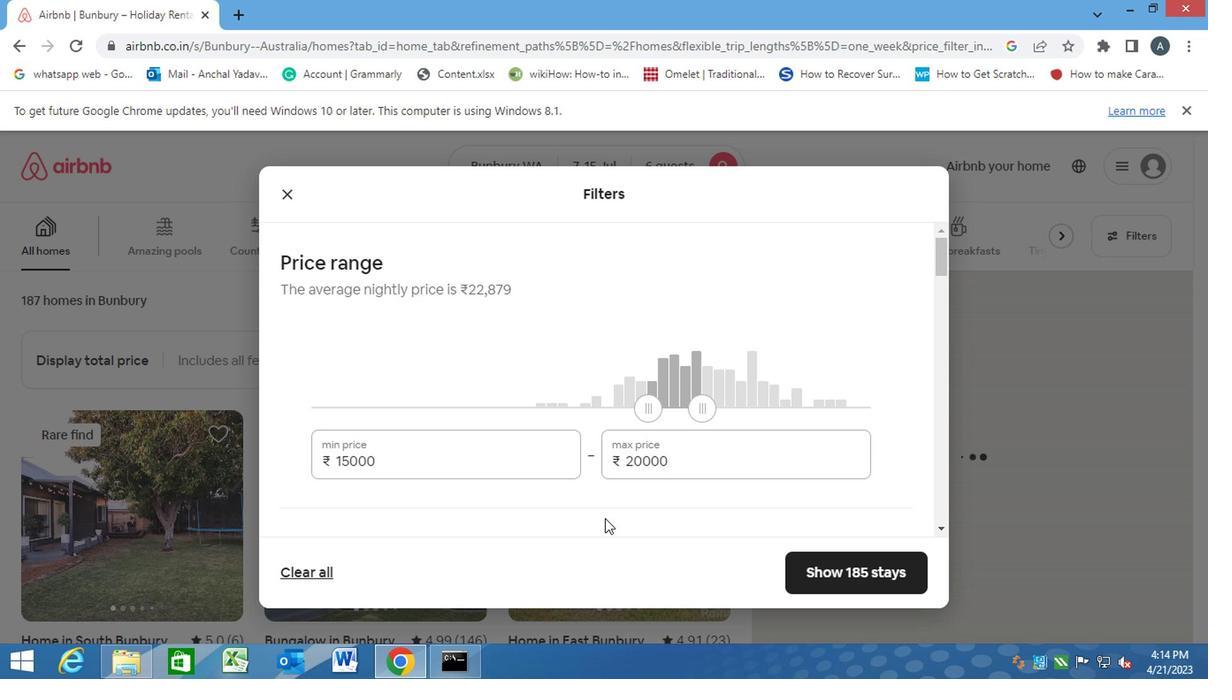 
Action: Mouse scrolled (601, 520) with delta (0, 0)
Screenshot: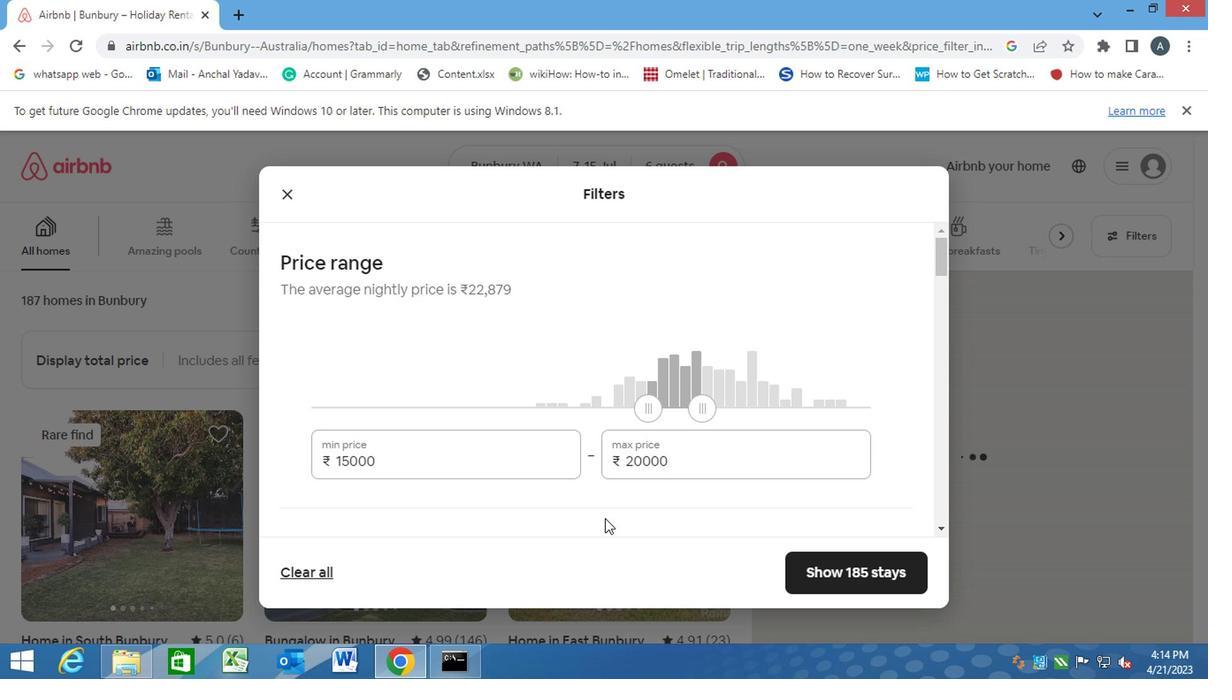 
Action: Mouse scrolled (601, 520) with delta (0, 0)
Screenshot: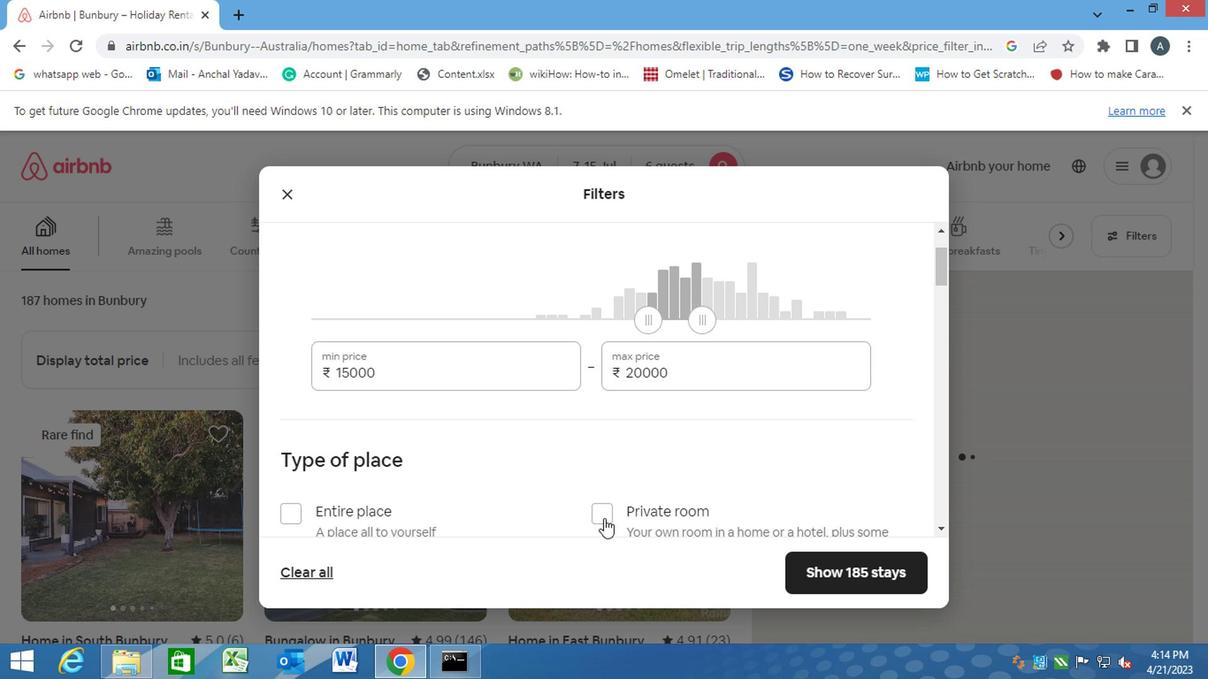 
Action: Mouse scrolled (601, 520) with delta (0, 0)
Screenshot: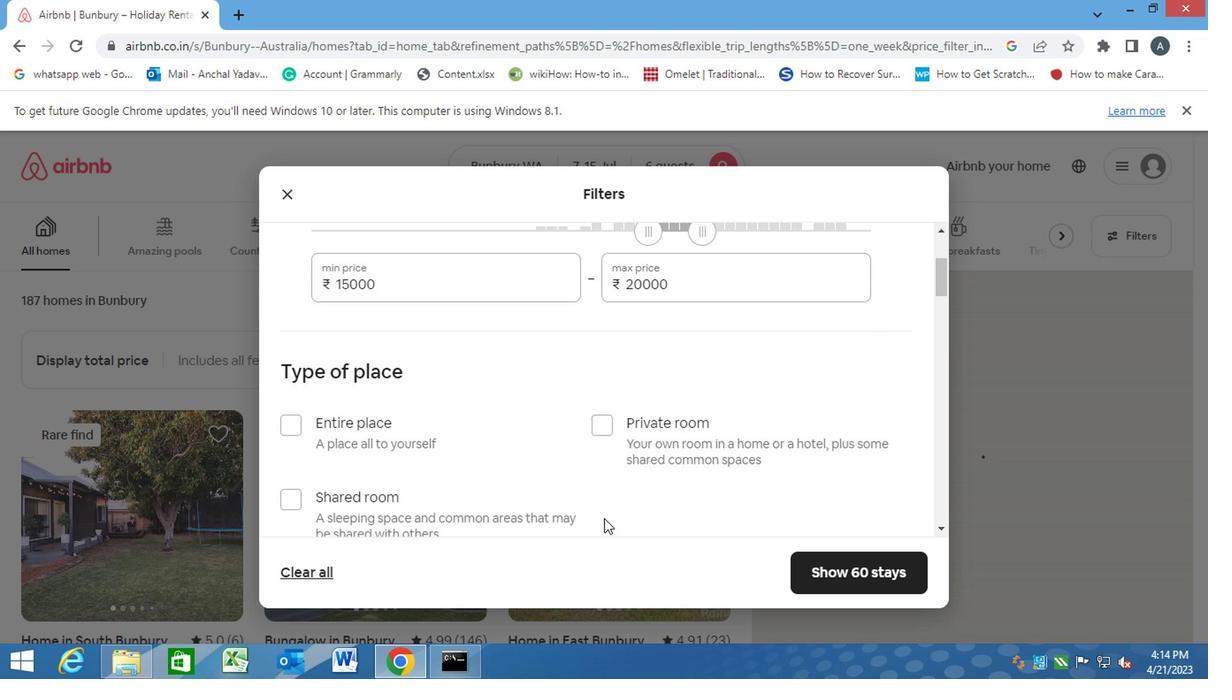 
Action: Mouse moved to (280, 338)
Screenshot: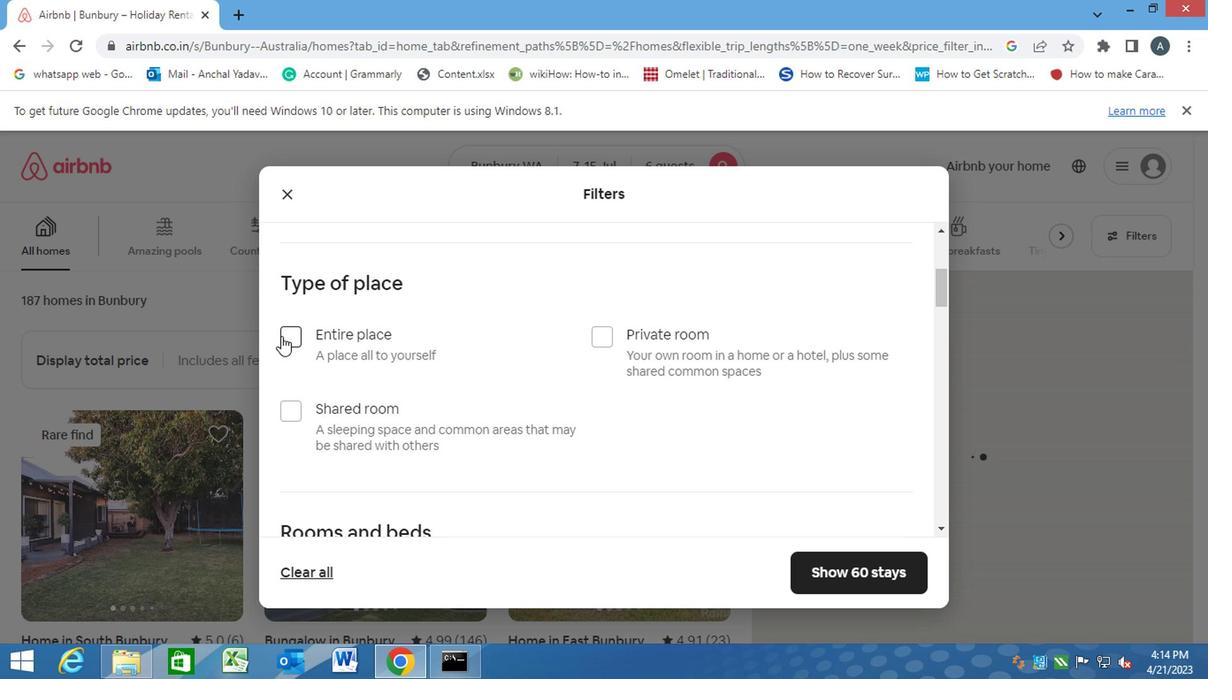 
Action: Mouse pressed left at (280, 338)
Screenshot: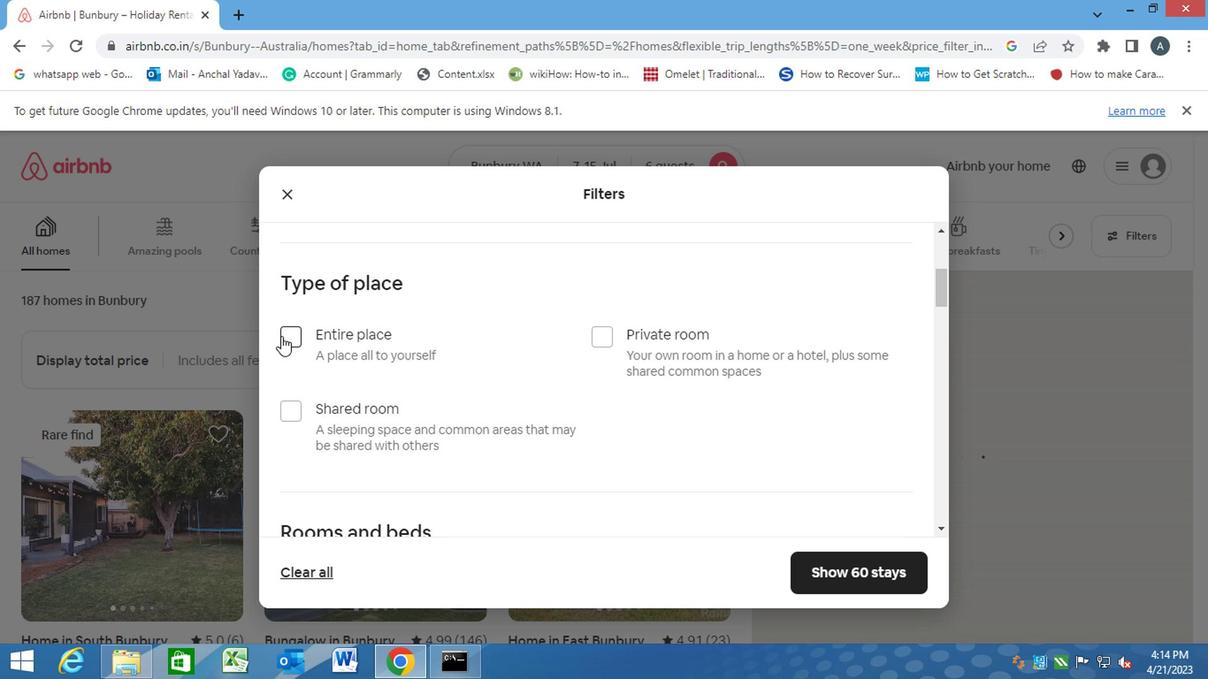 
Action: Mouse moved to (433, 397)
Screenshot: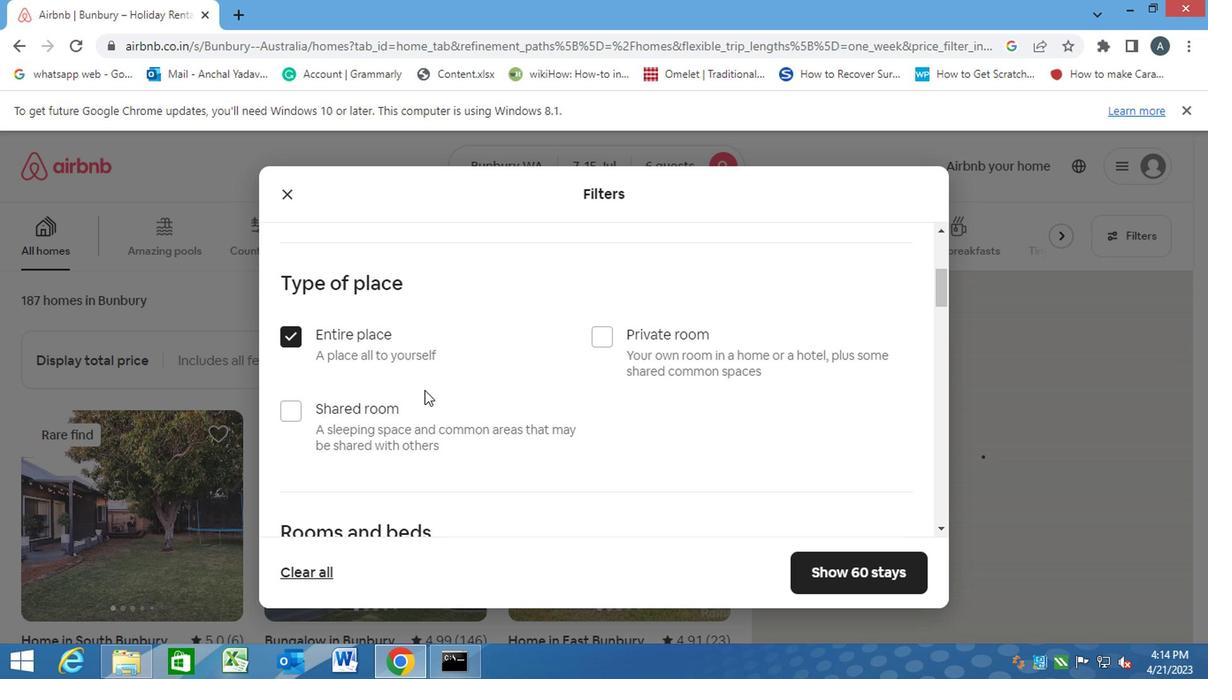 
Action: Mouse scrolled (433, 396) with delta (0, 0)
Screenshot: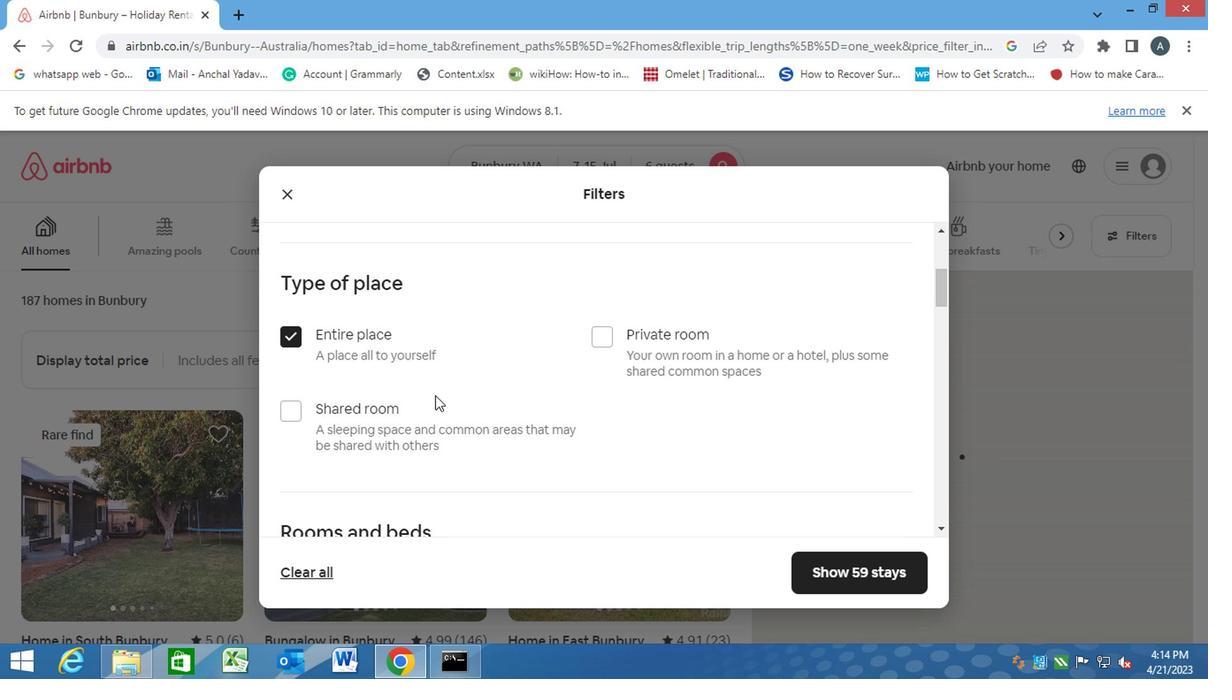 
Action: Mouse scrolled (433, 396) with delta (0, 0)
Screenshot: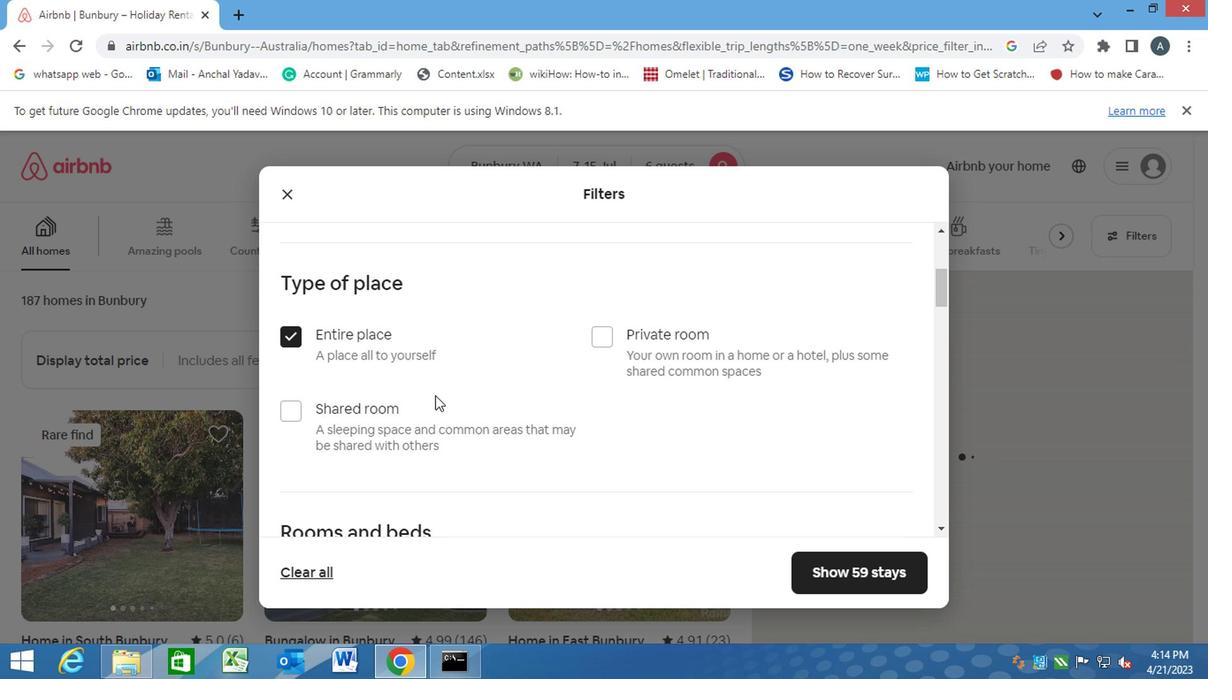 
Action: Mouse moved to (433, 398)
Screenshot: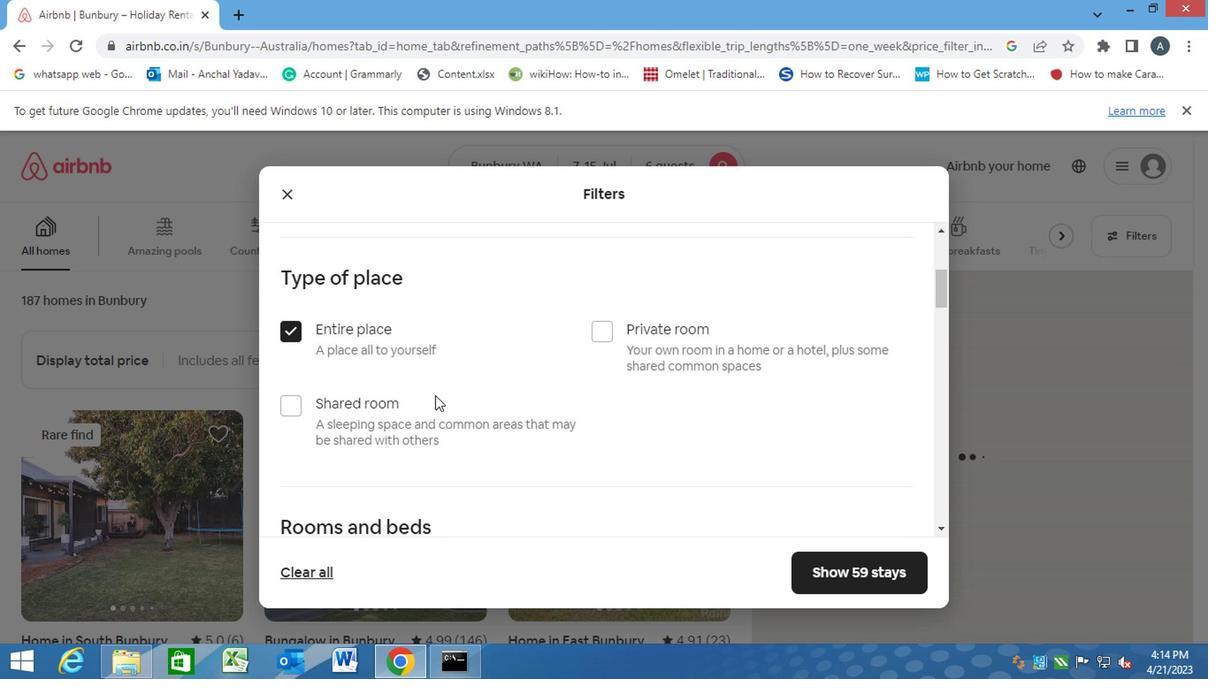 
Action: Mouse scrolled (433, 397) with delta (0, -1)
Screenshot: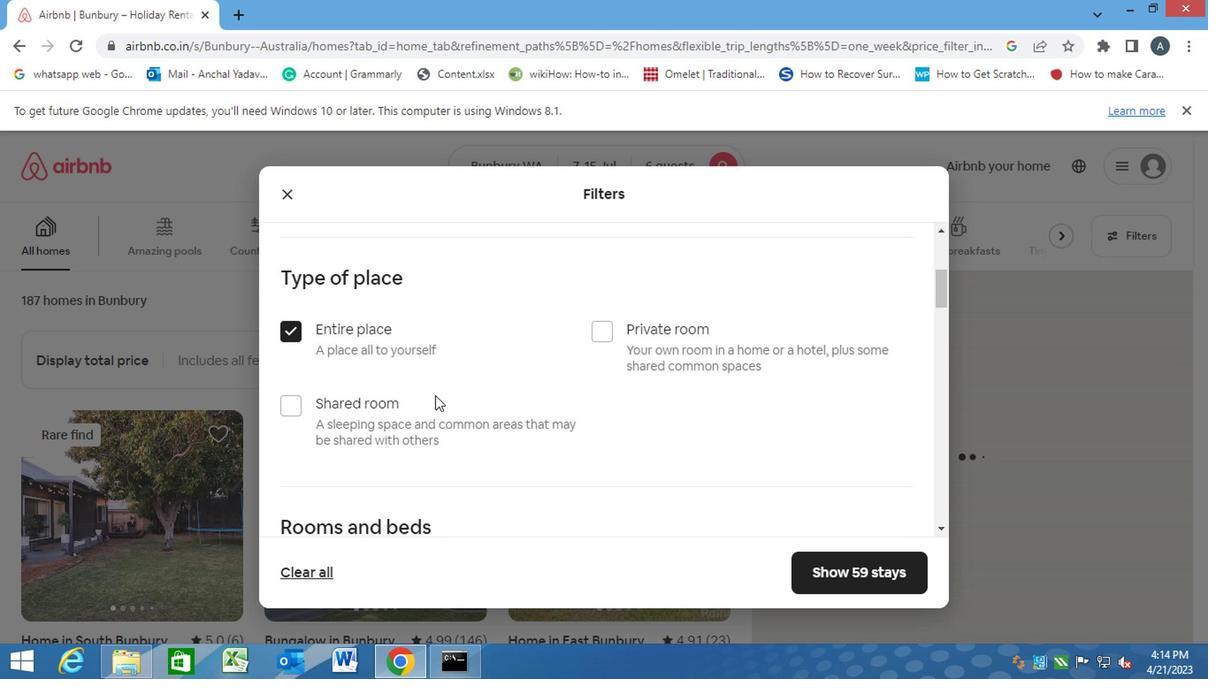 
Action: Mouse moved to (433, 398)
Screenshot: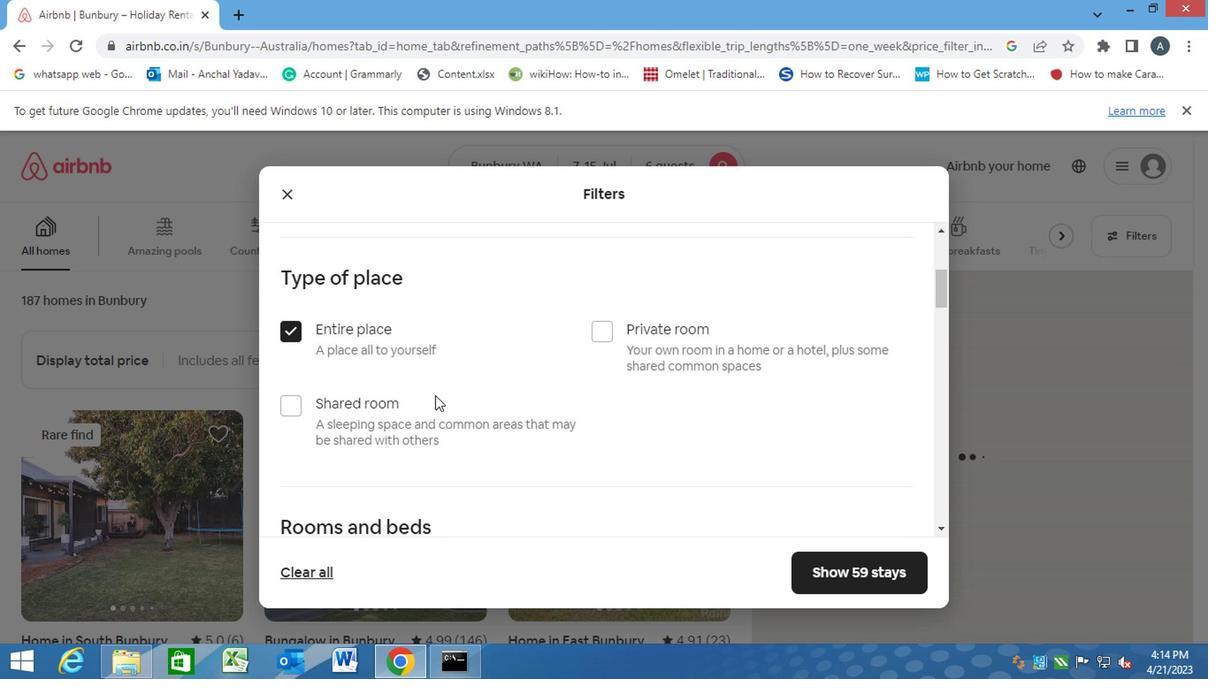 
Action: Mouse scrolled (433, 399) with delta (0, 0)
Screenshot: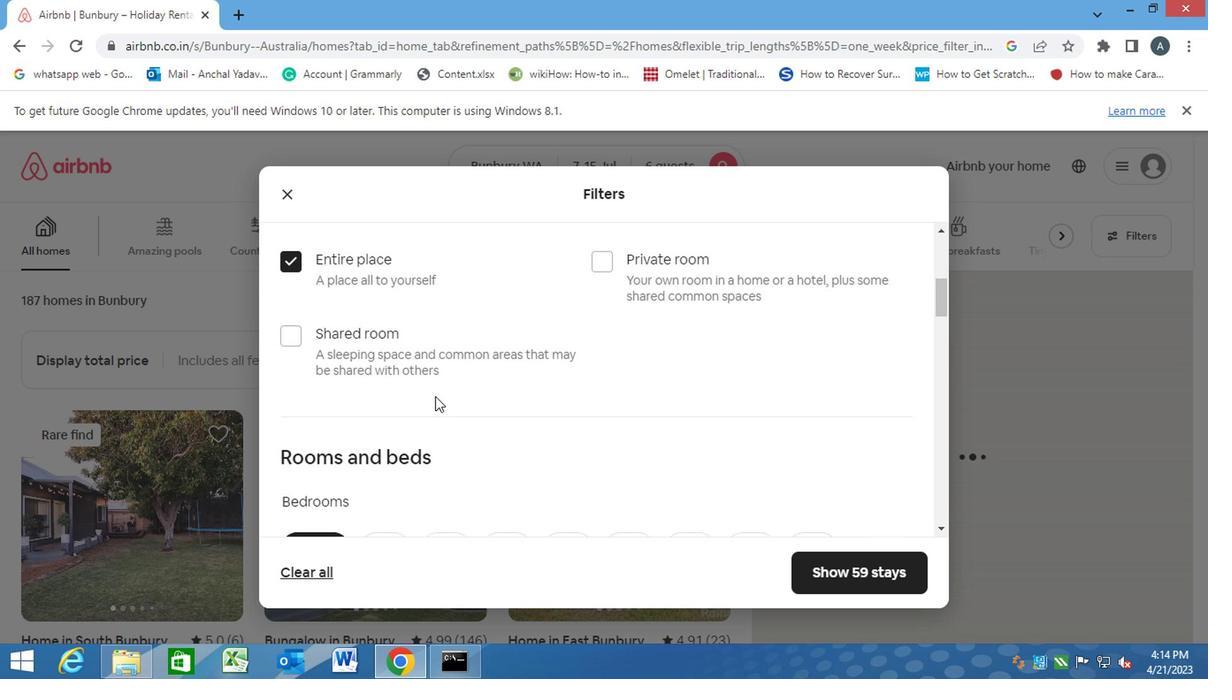
Action: Mouse scrolled (433, 397) with delta (0, -1)
Screenshot: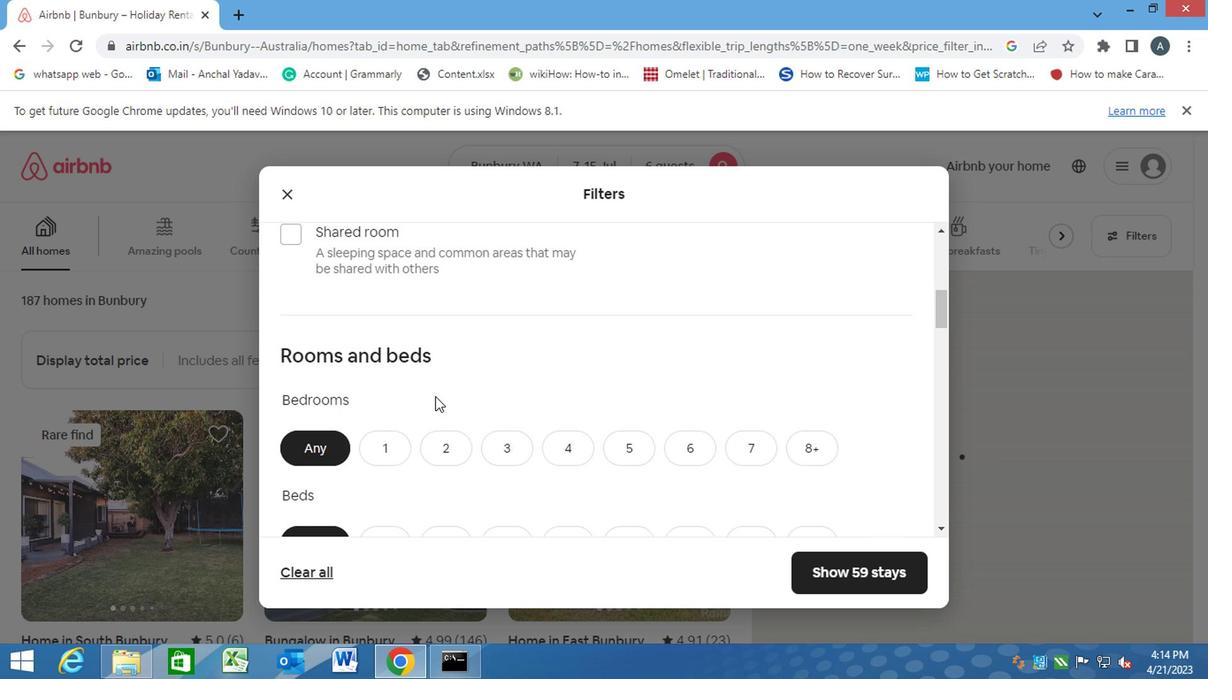 
Action: Mouse moved to (431, 398)
Screenshot: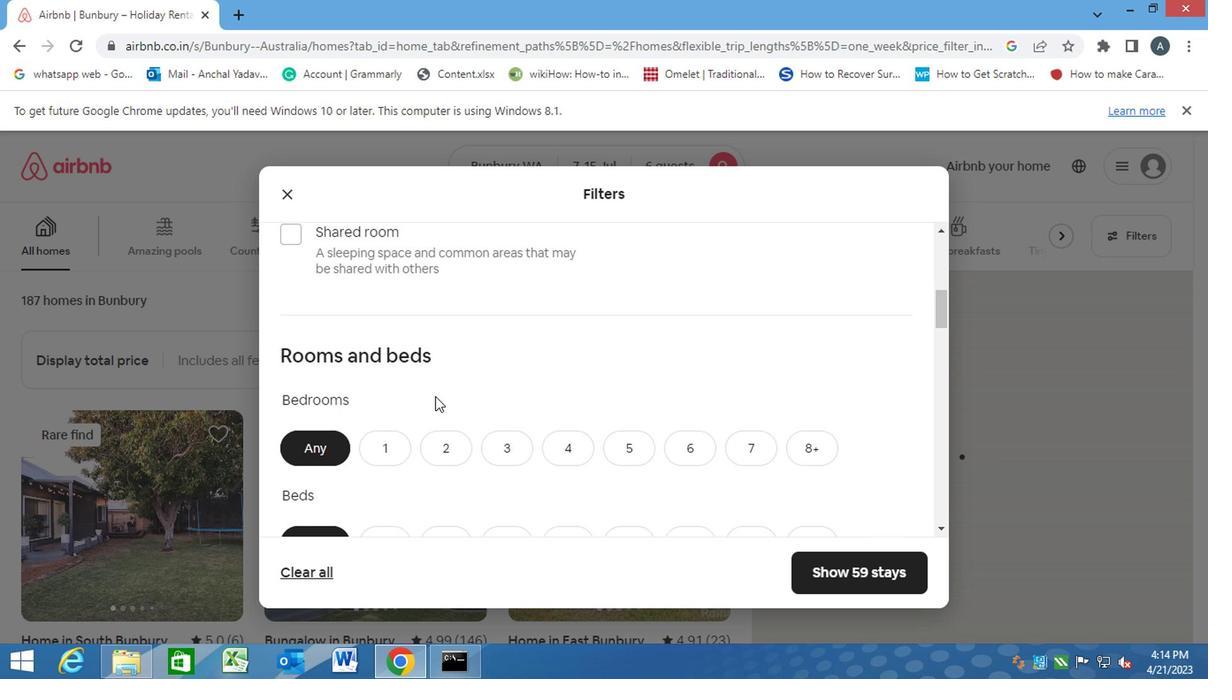 
Action: Mouse scrolled (431, 397) with delta (0, -1)
Screenshot: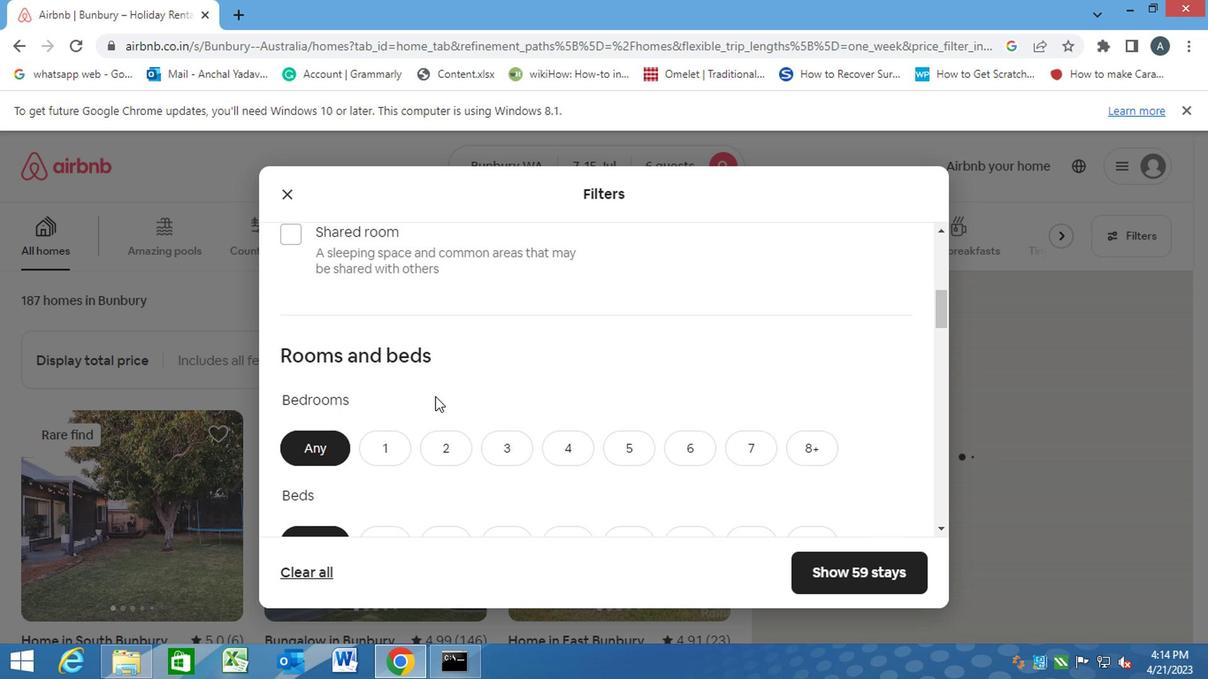 
Action: Mouse moved to (509, 277)
Screenshot: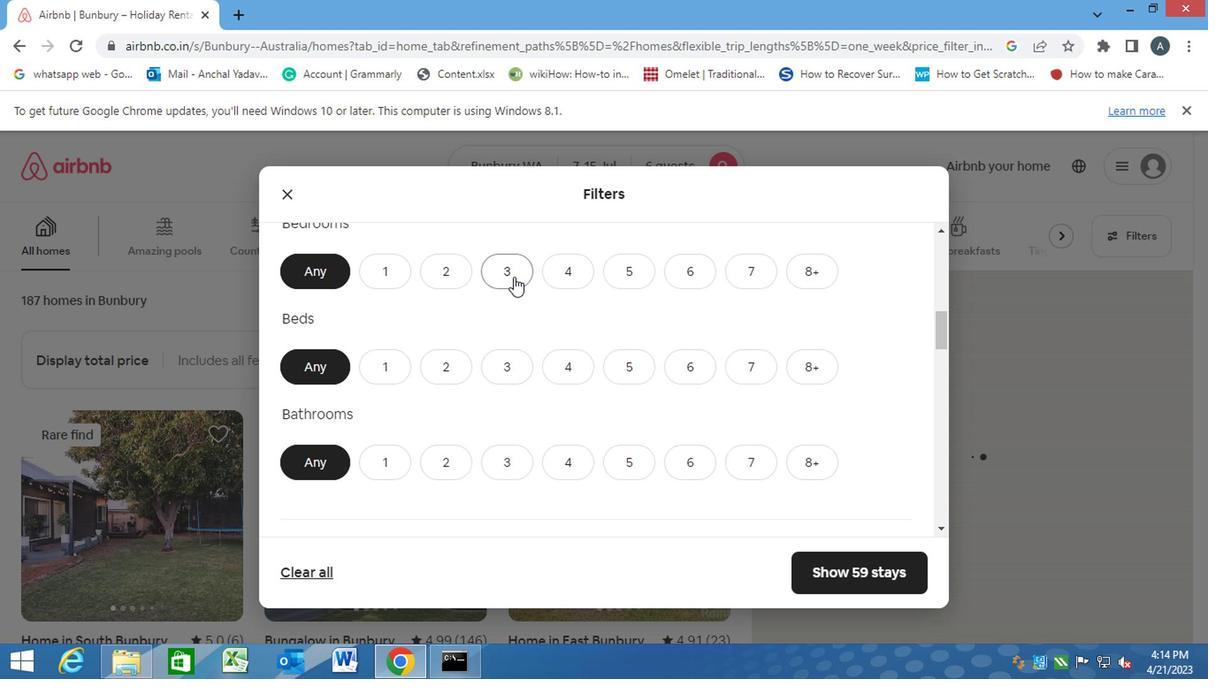 
Action: Mouse pressed left at (509, 277)
Screenshot: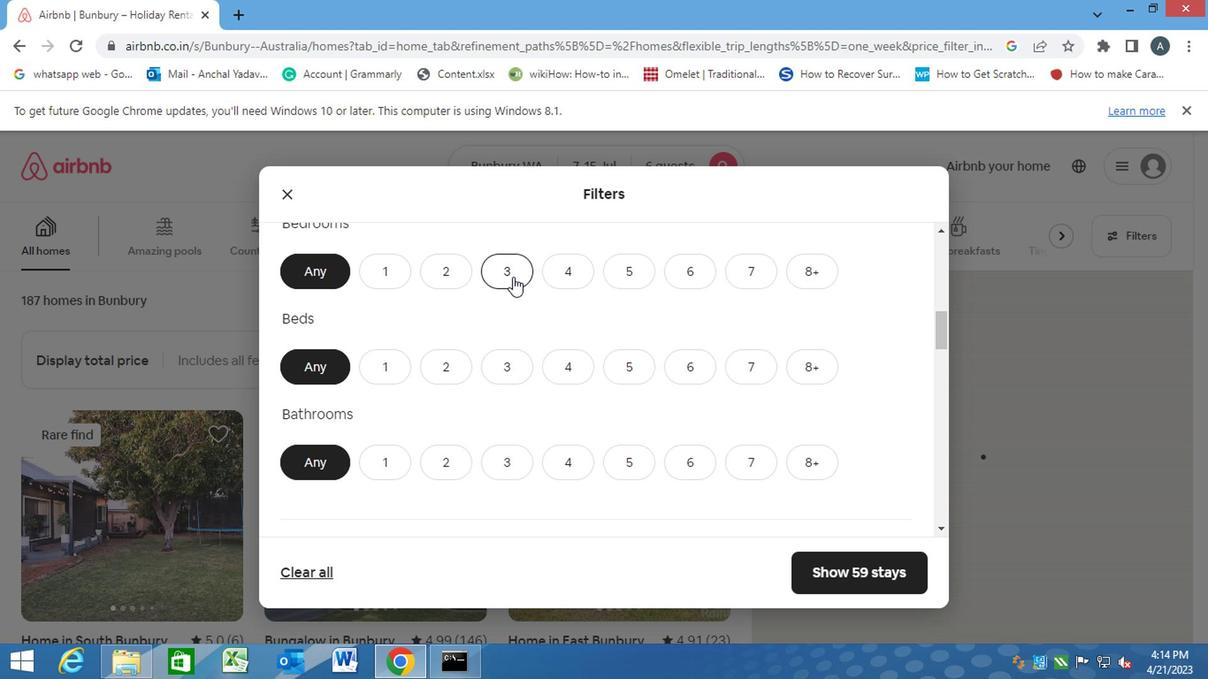 
Action: Mouse moved to (509, 367)
Screenshot: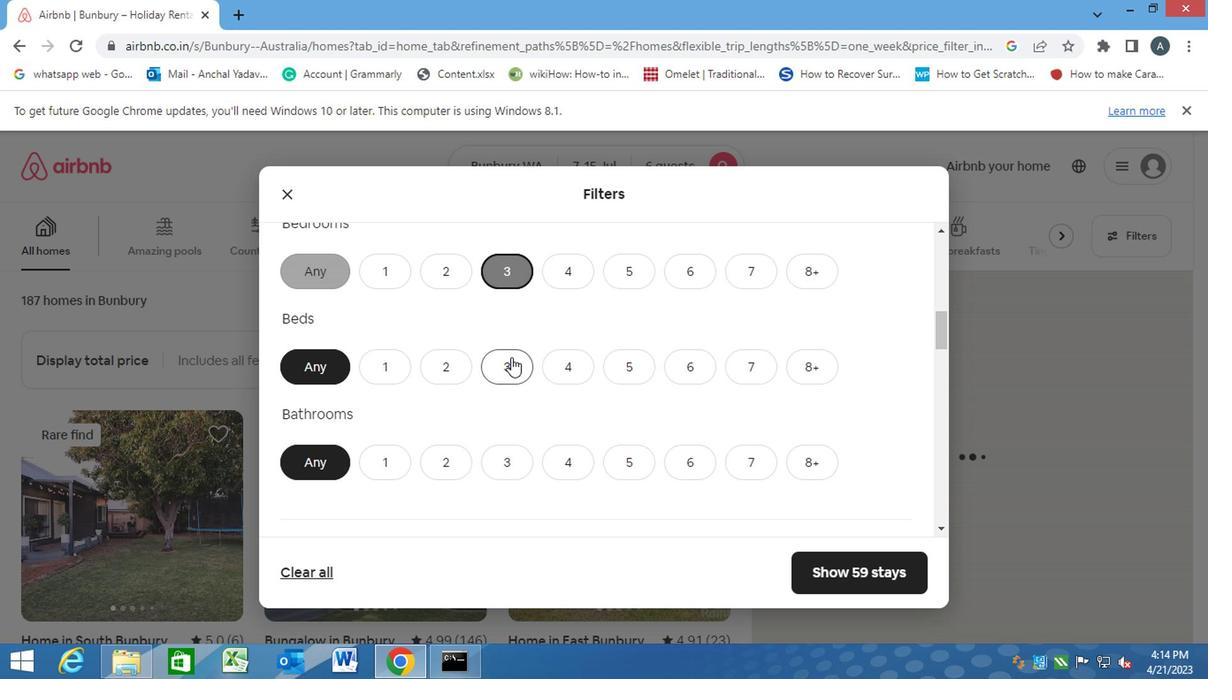 
Action: Mouse pressed left at (509, 367)
Screenshot: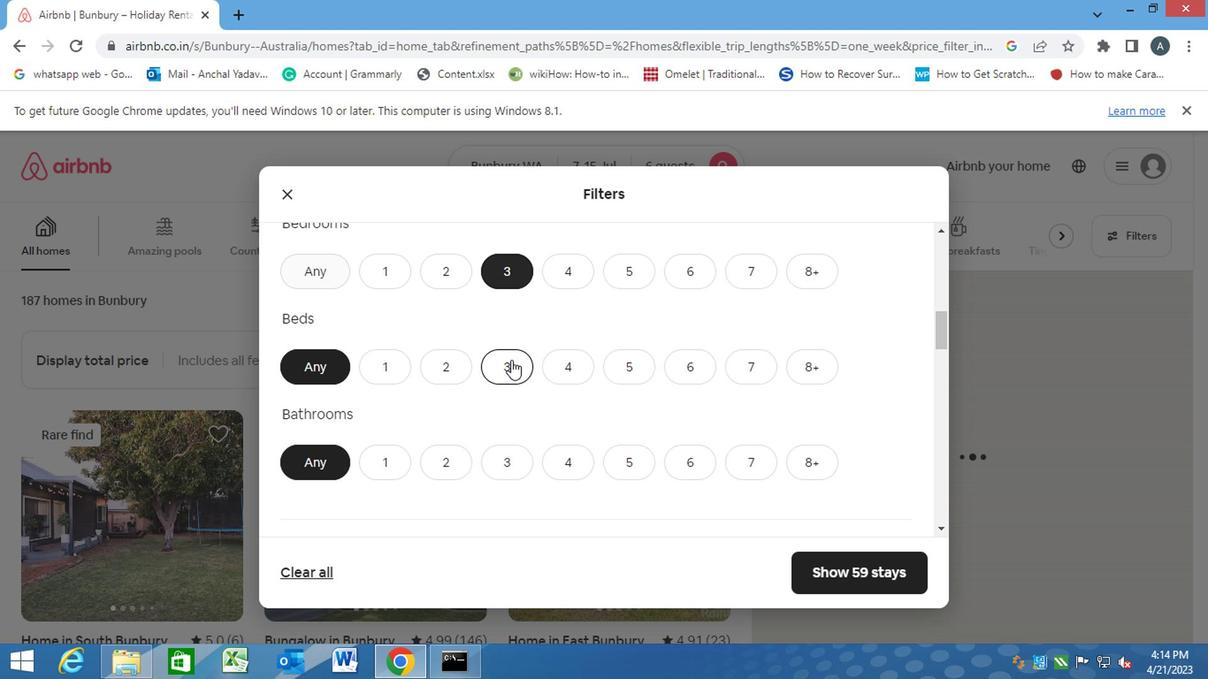 
Action: Mouse moved to (501, 455)
Screenshot: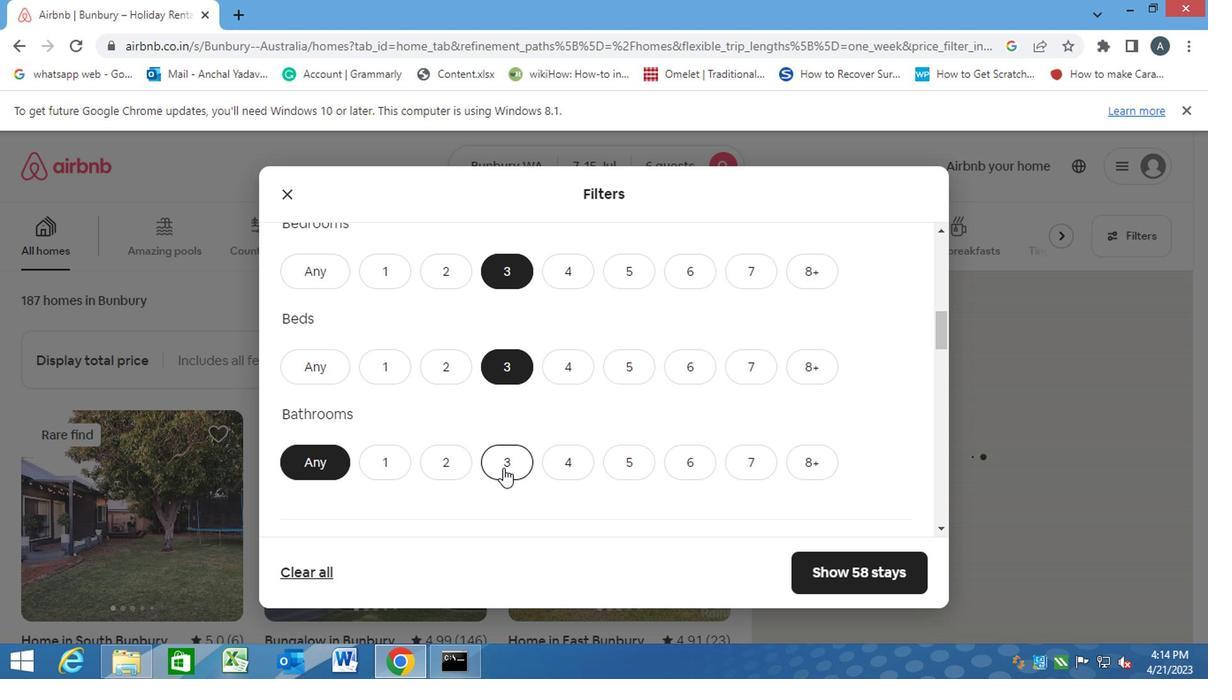 
Action: Mouse pressed left at (501, 455)
Screenshot: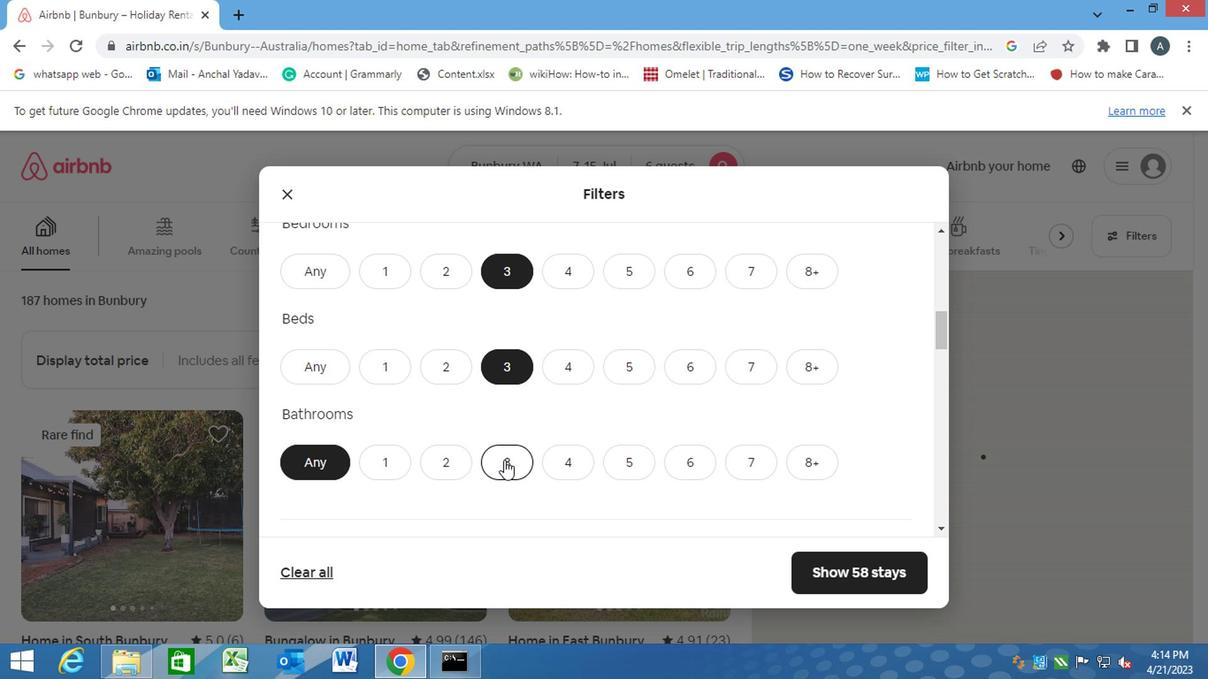 
Action: Mouse moved to (501, 455)
Screenshot: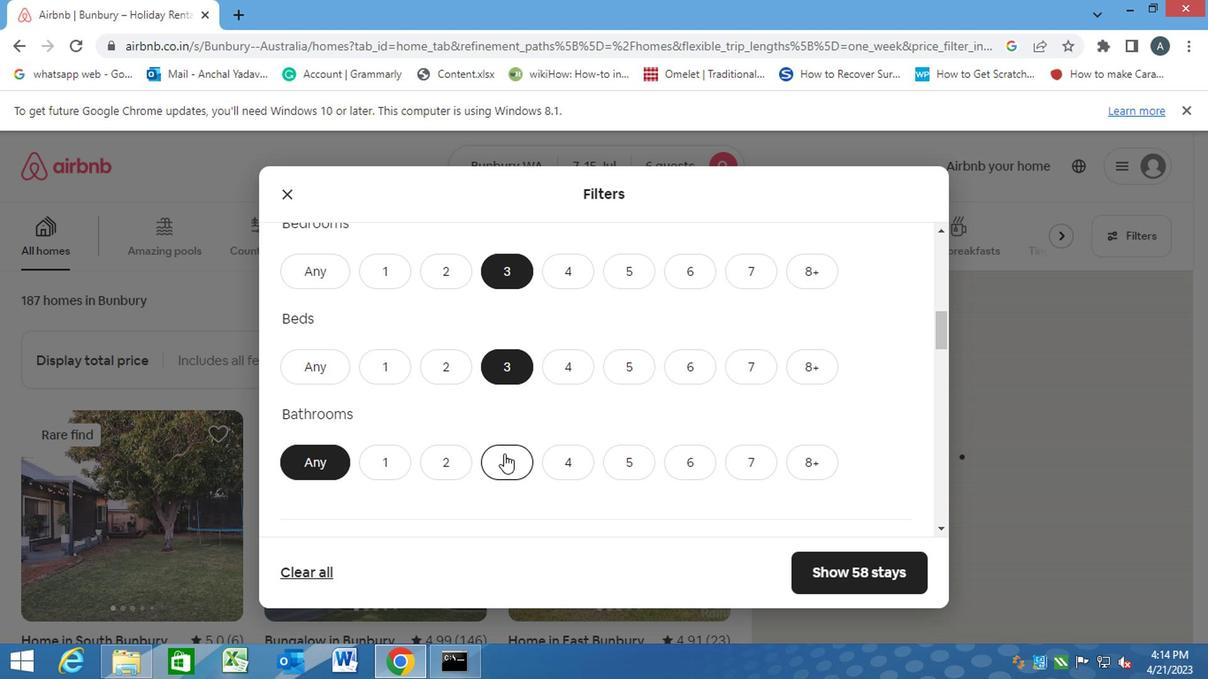 
Action: Mouse scrolled (501, 455) with delta (0, 0)
Screenshot: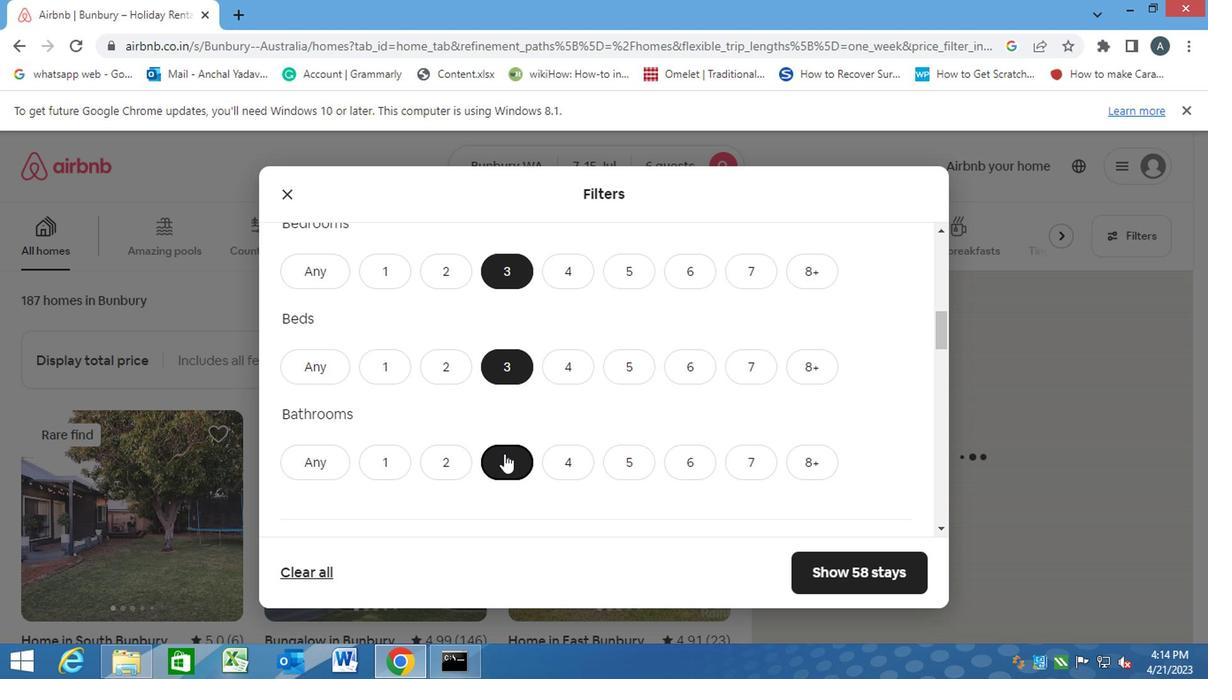 
Action: Mouse scrolled (501, 455) with delta (0, 0)
Screenshot: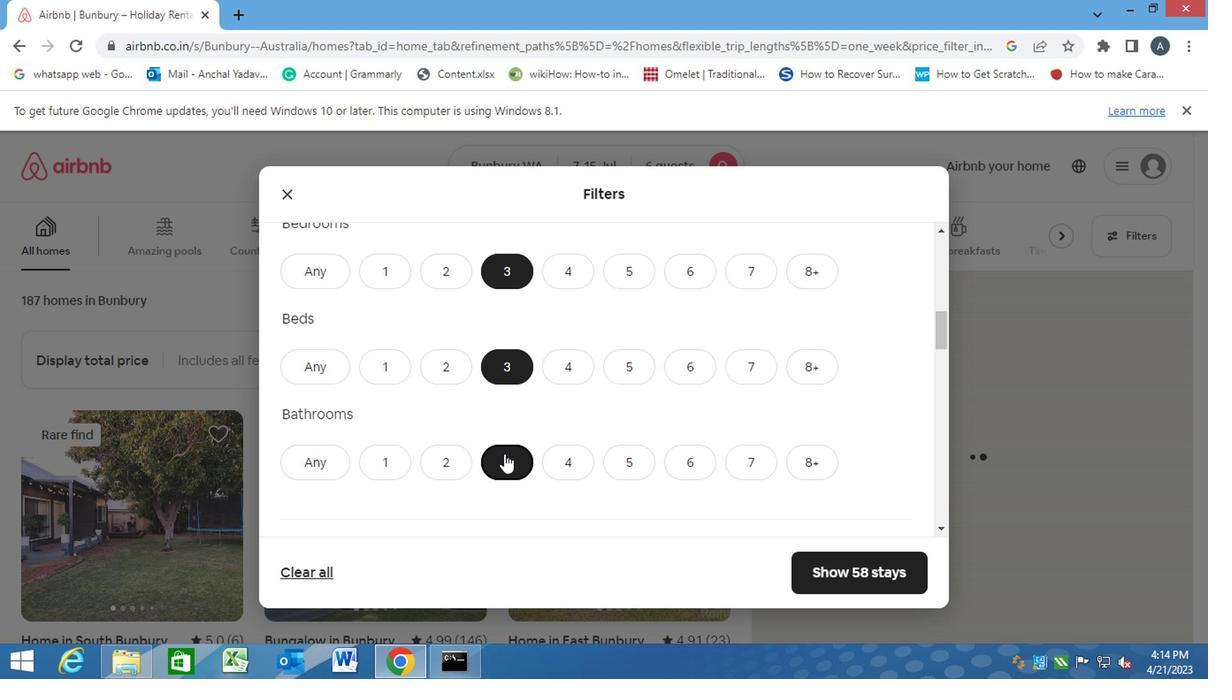 
Action: Mouse moved to (501, 455)
Screenshot: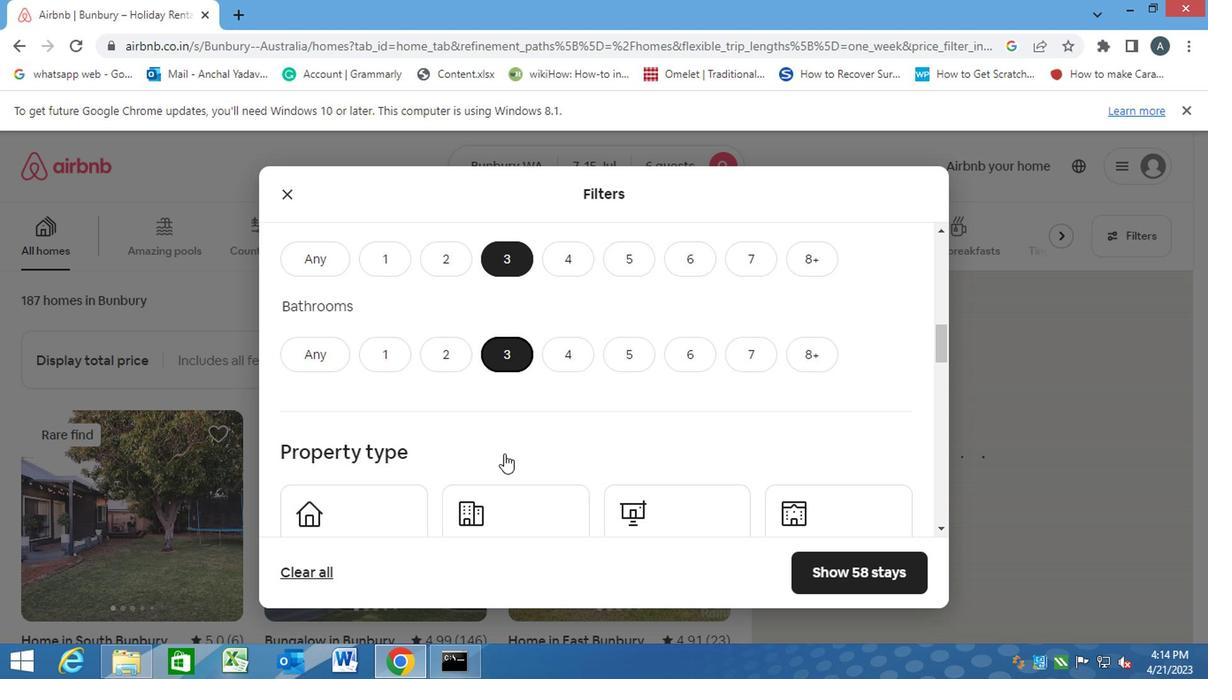 
Action: Mouse scrolled (501, 454) with delta (0, 0)
Screenshot: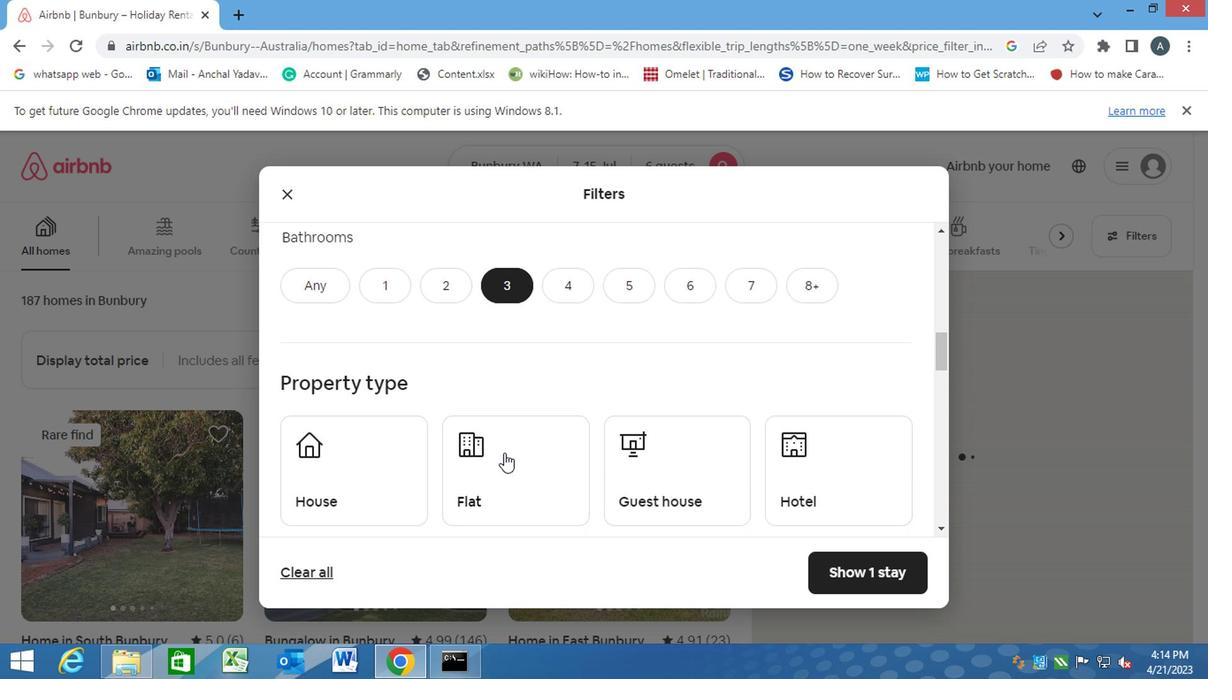 
Action: Mouse moved to (320, 377)
Screenshot: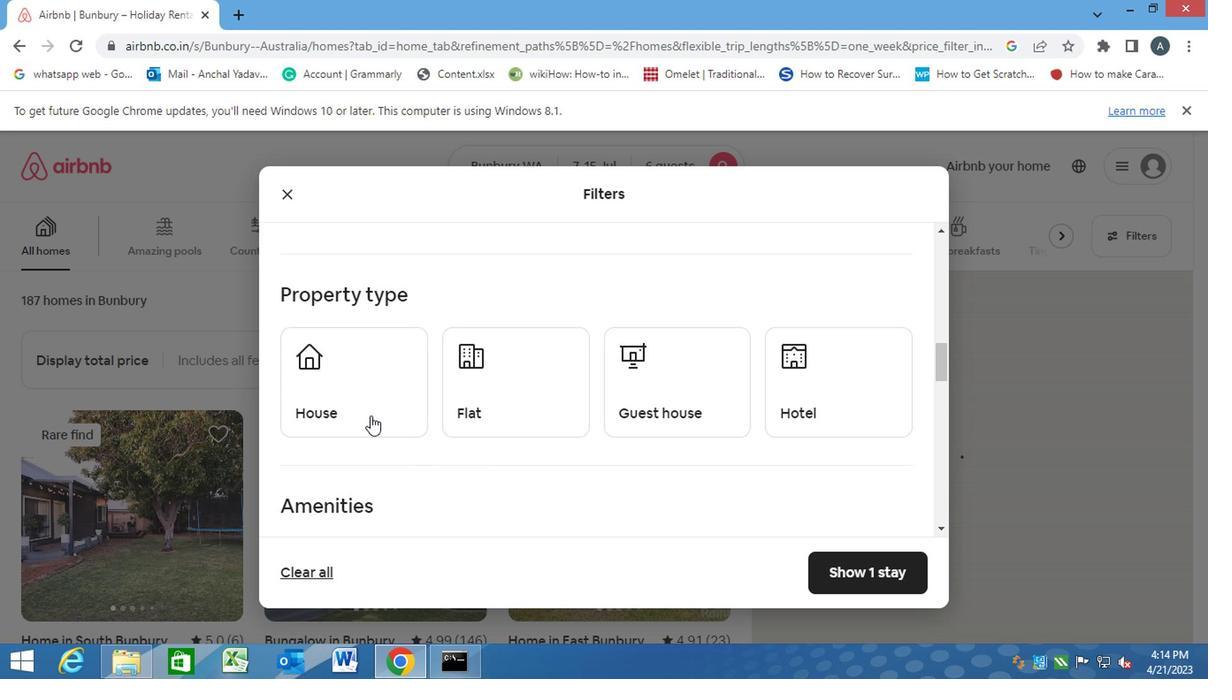 
Action: Mouse pressed left at (320, 377)
Screenshot: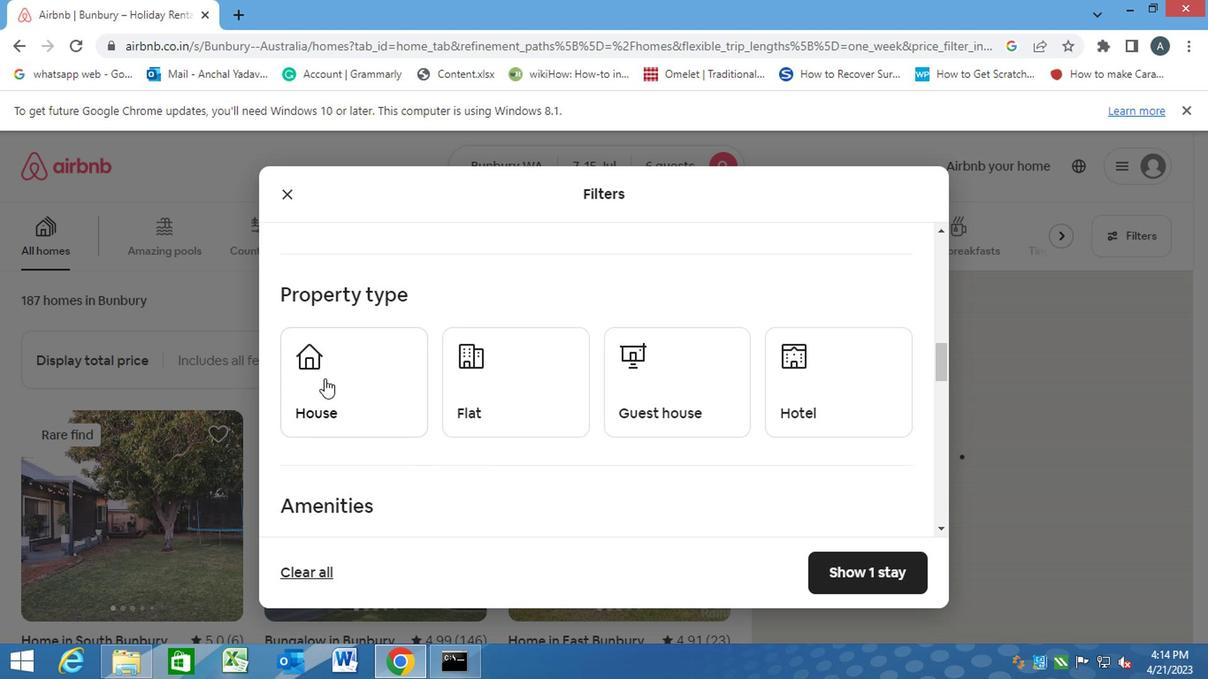 
Action: Mouse moved to (523, 390)
Screenshot: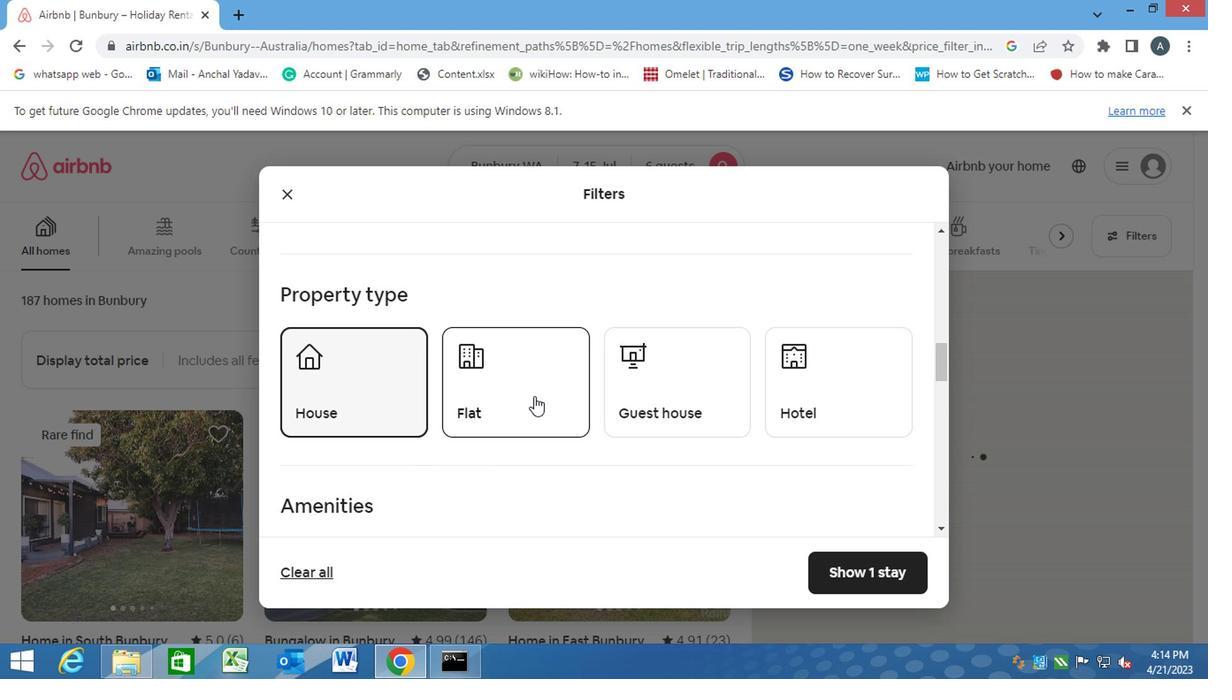 
Action: Mouse pressed left at (523, 390)
Screenshot: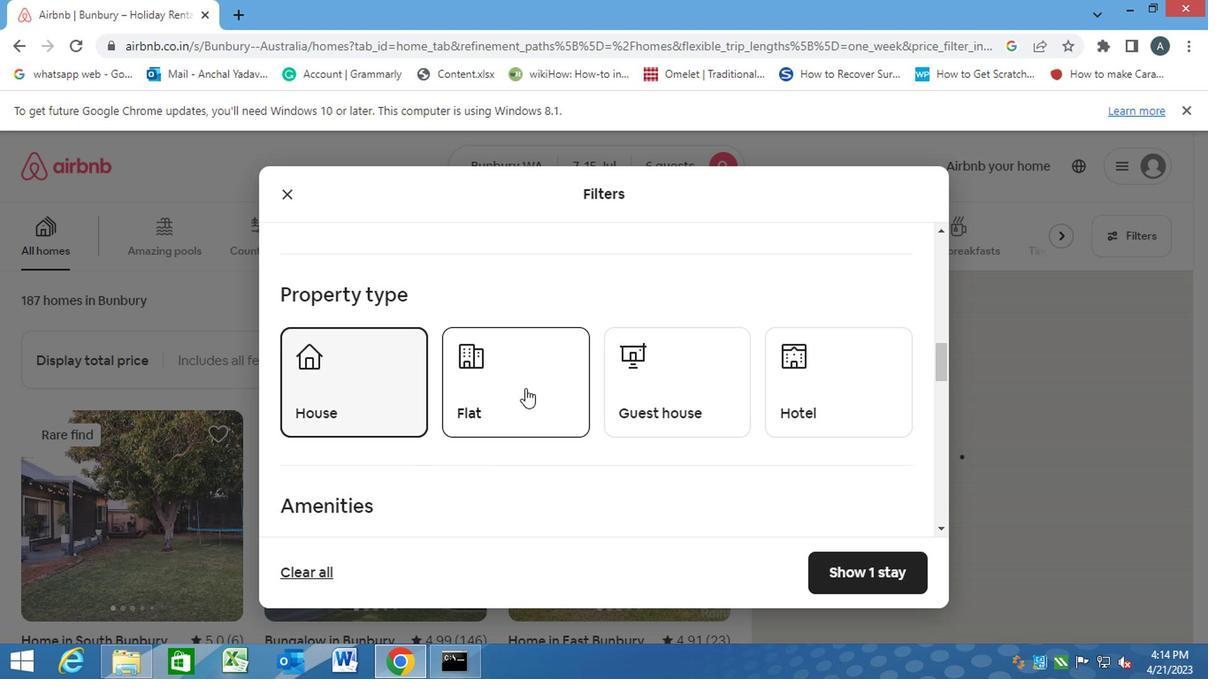 
Action: Mouse moved to (632, 394)
Screenshot: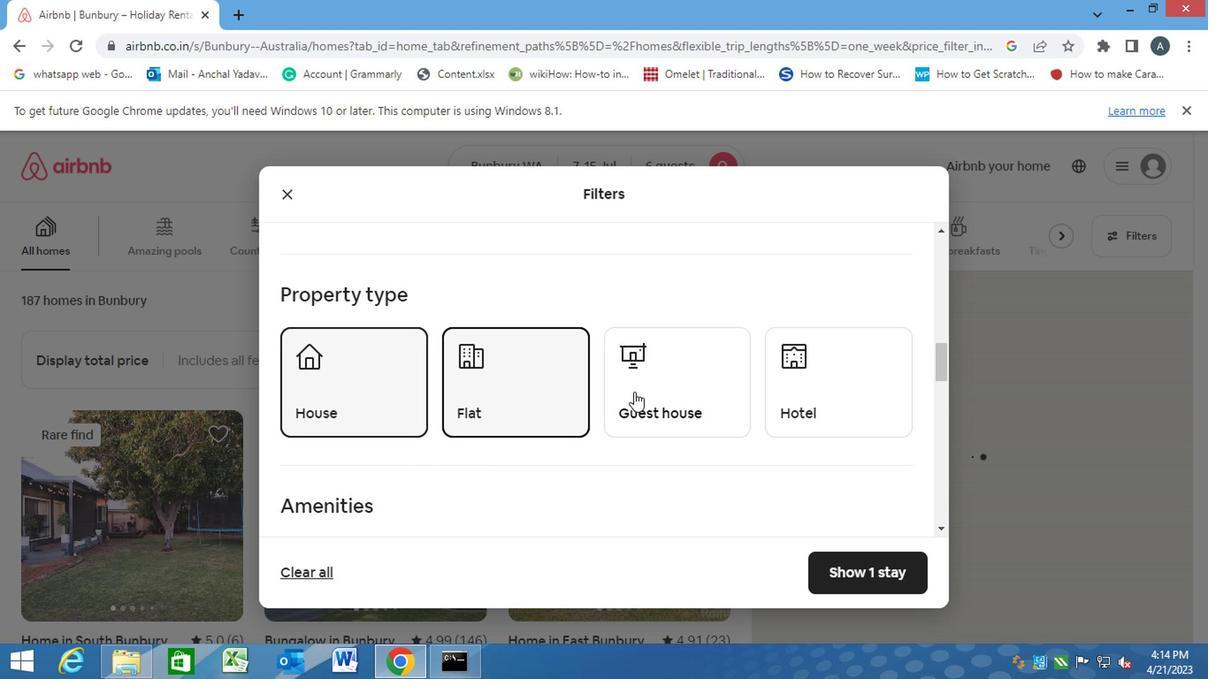 
Action: Mouse pressed left at (632, 394)
Screenshot: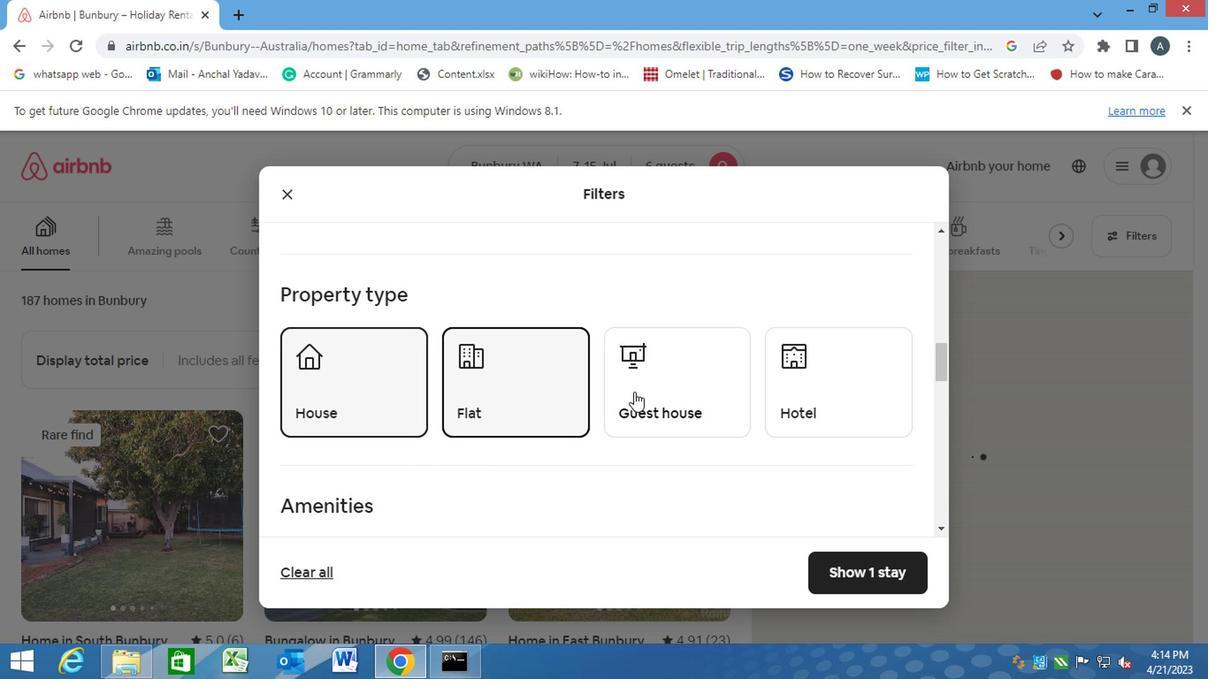 
Action: Mouse moved to (529, 421)
Screenshot: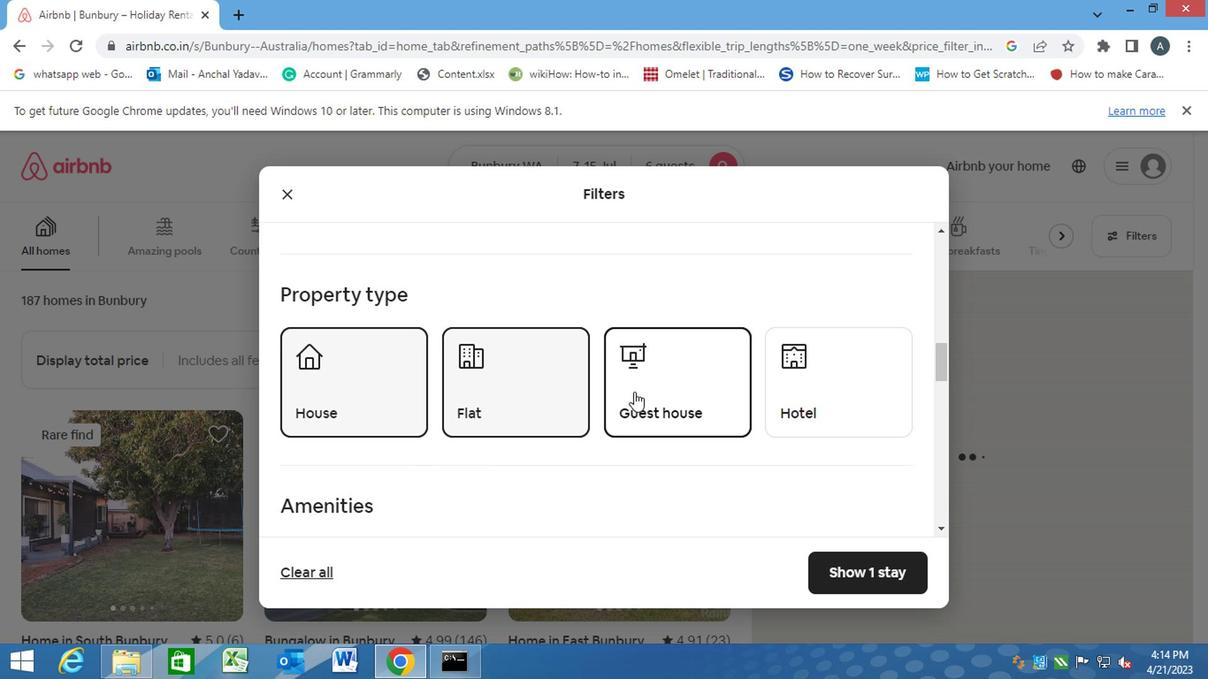 
Action: Mouse scrolled (529, 420) with delta (0, 0)
Screenshot: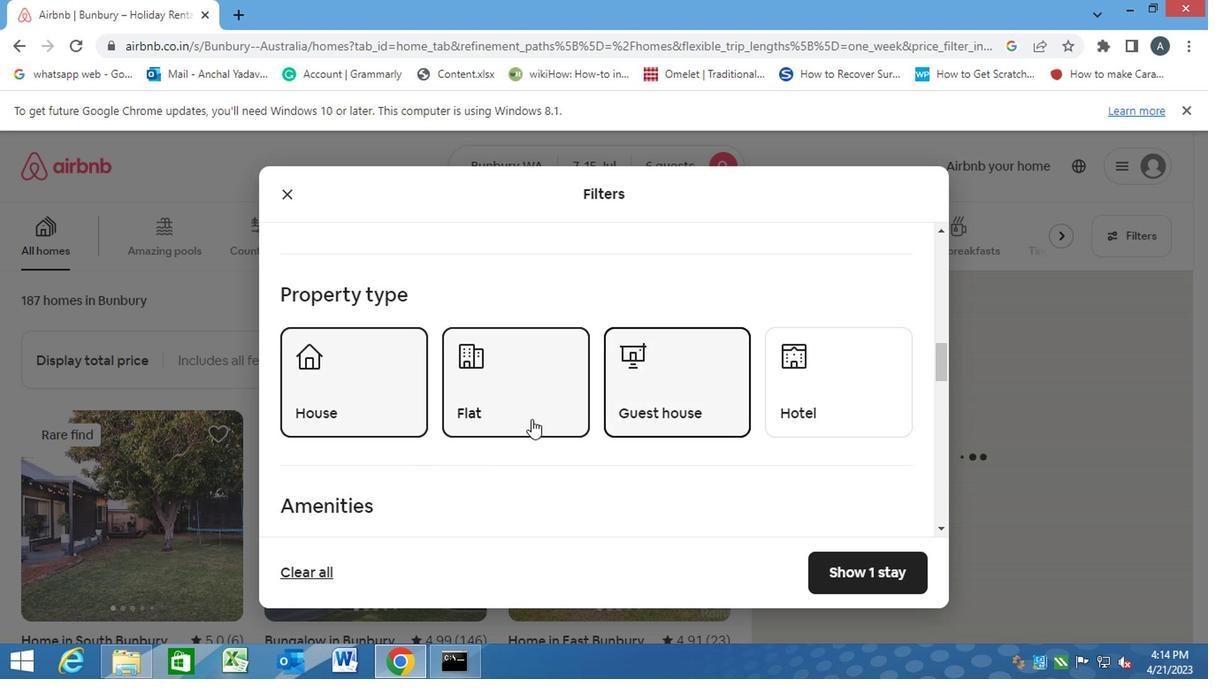 
Action: Mouse scrolled (529, 420) with delta (0, 0)
Screenshot: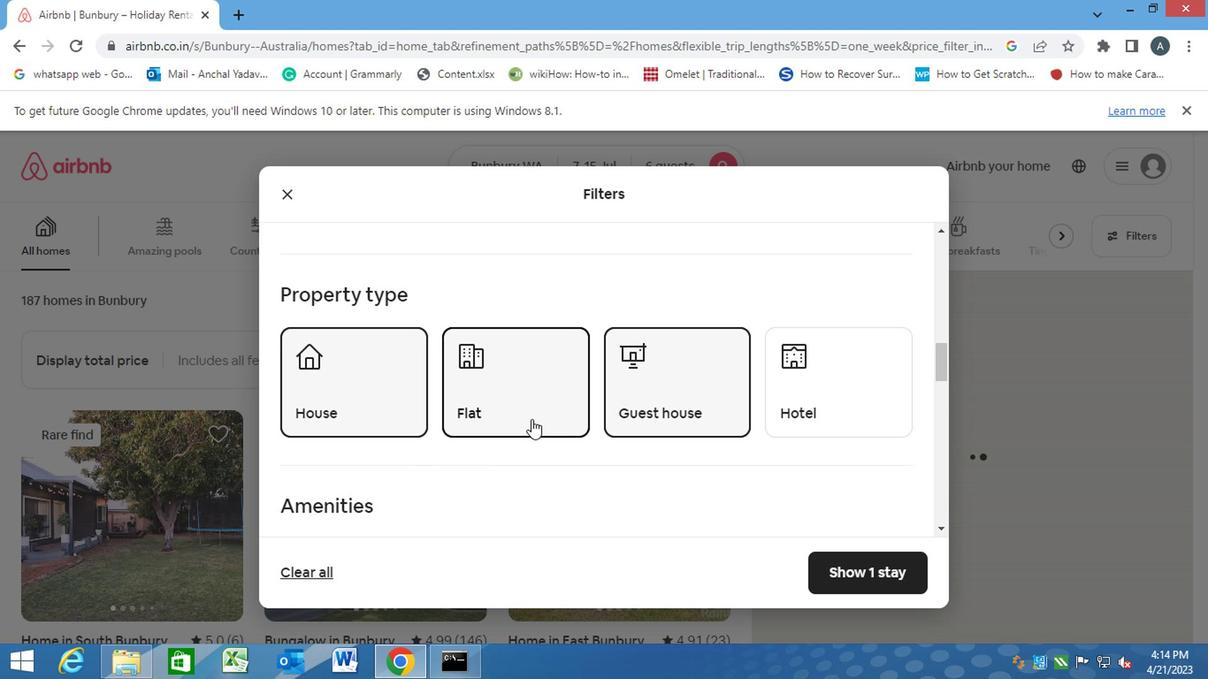 
Action: Mouse scrolled (529, 420) with delta (0, 0)
Screenshot: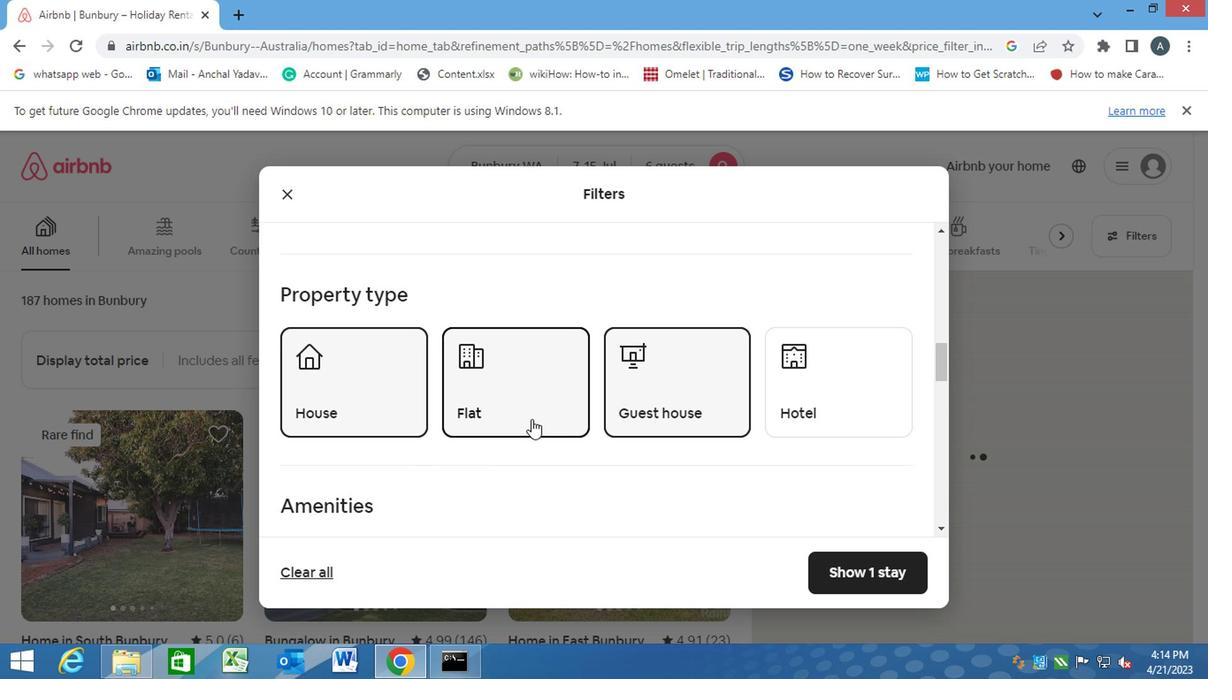 
Action: Mouse moved to (290, 367)
Screenshot: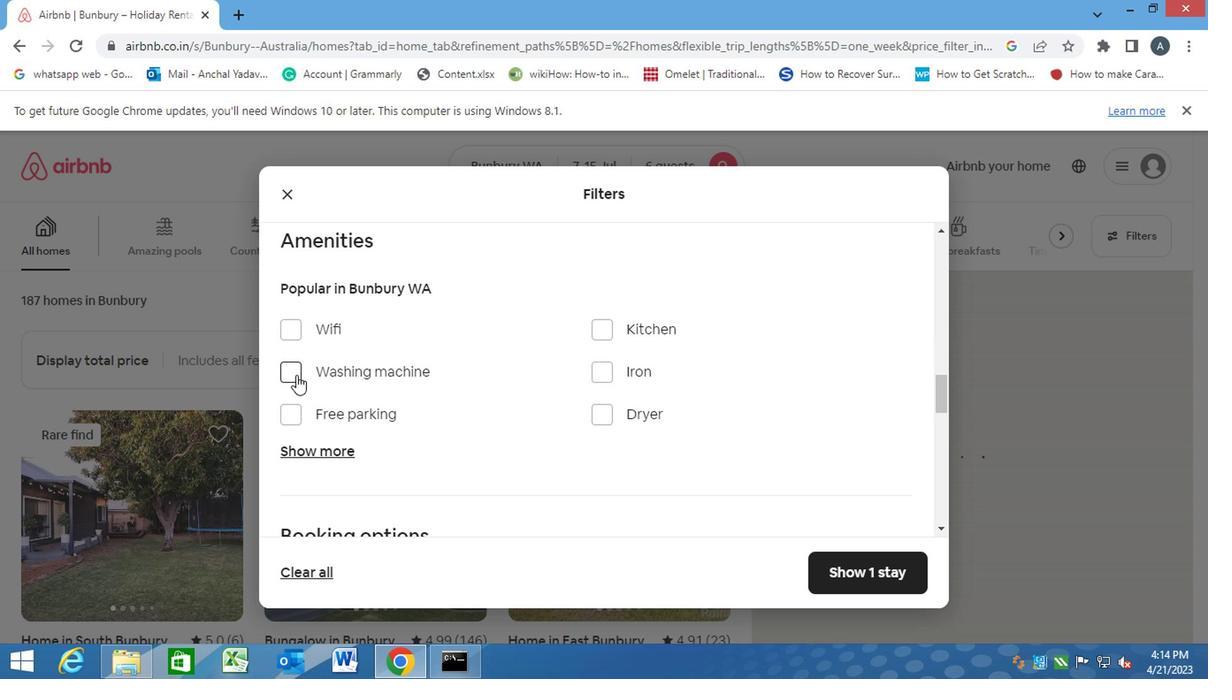 
Action: Mouse pressed left at (290, 367)
Screenshot: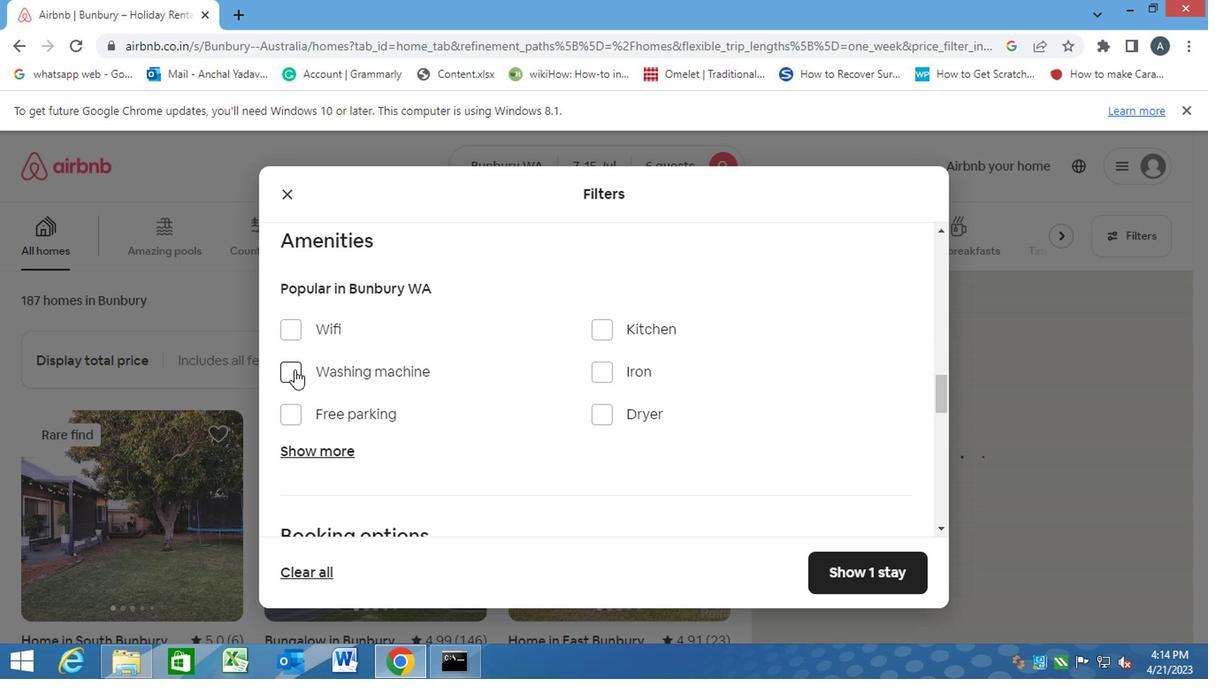 
Action: Mouse moved to (531, 420)
Screenshot: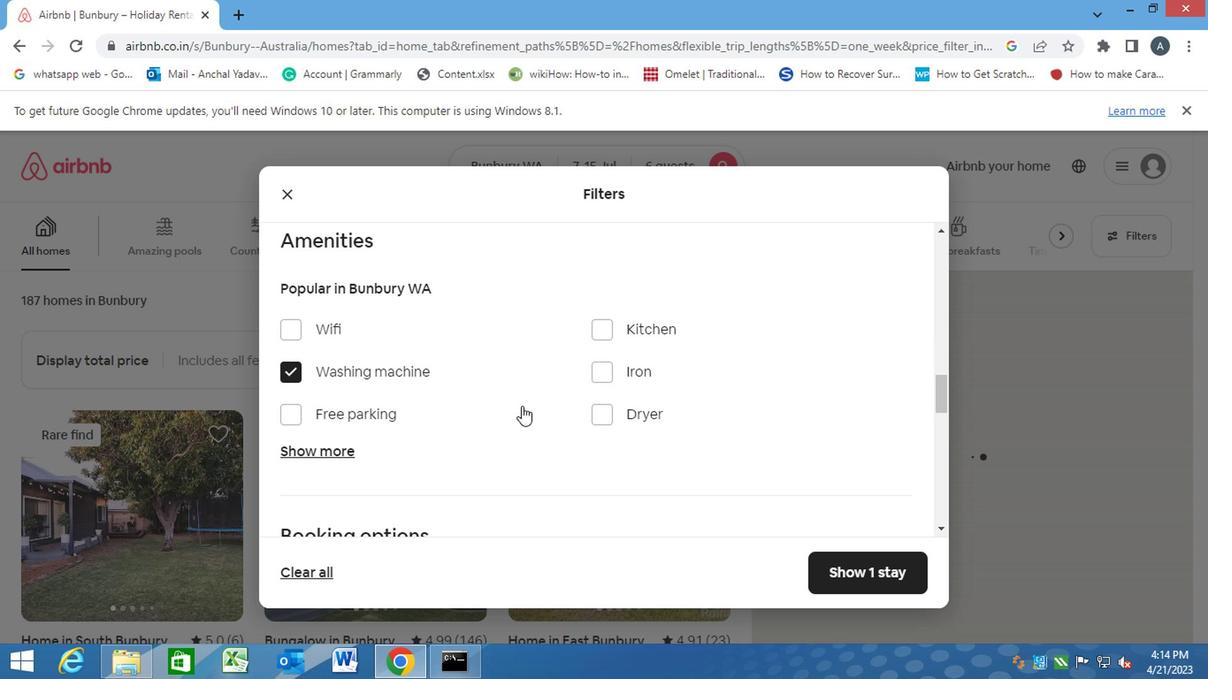 
Action: Mouse scrolled (531, 419) with delta (0, 0)
Screenshot: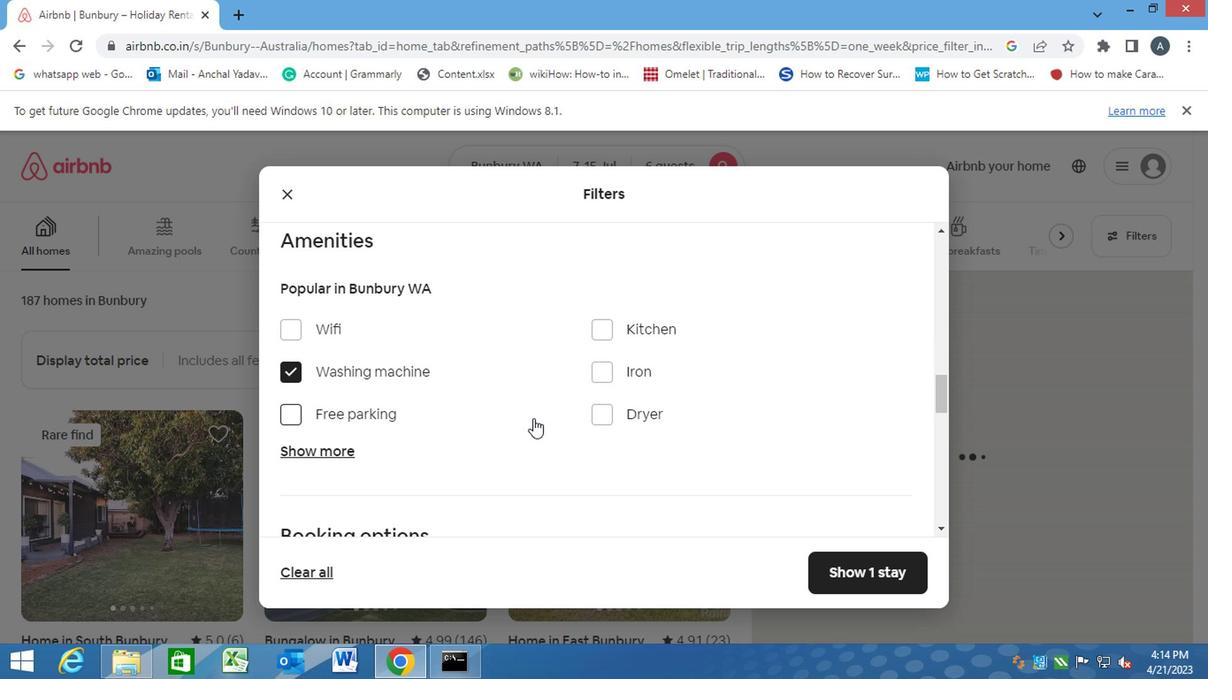 
Action: Mouse scrolled (531, 419) with delta (0, 0)
Screenshot: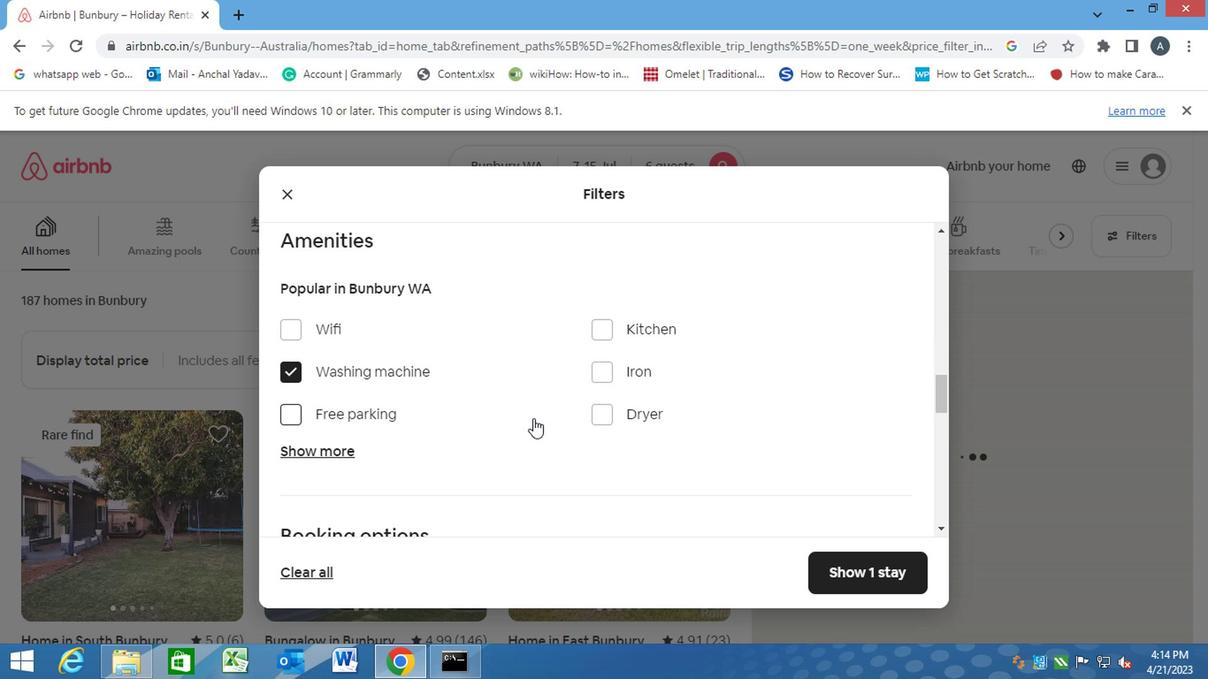 
Action: Mouse scrolled (531, 419) with delta (0, 0)
Screenshot: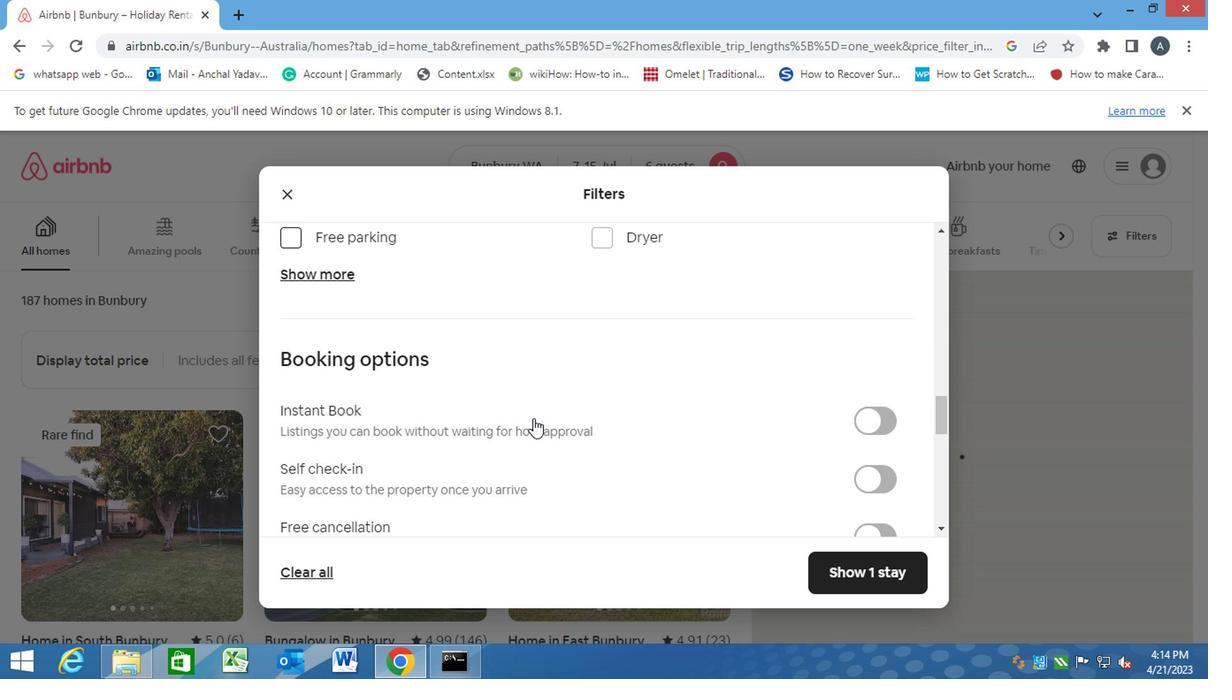 
Action: Mouse scrolled (531, 419) with delta (0, 0)
Screenshot: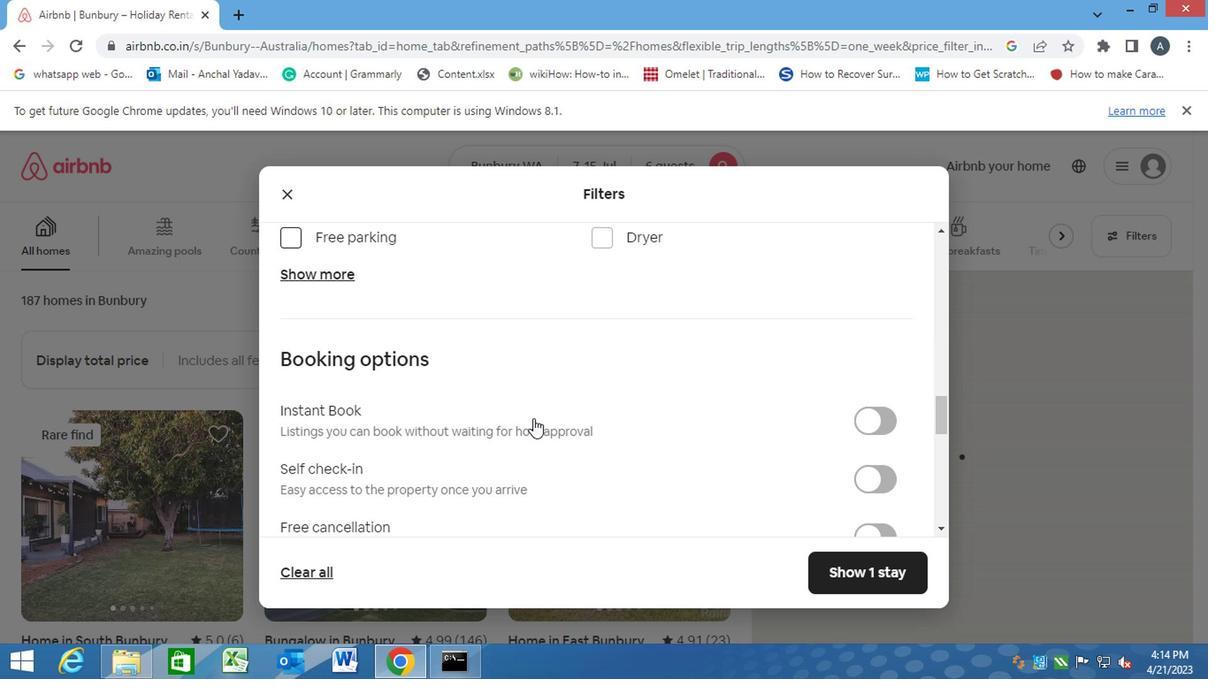 
Action: Mouse moved to (862, 294)
Screenshot: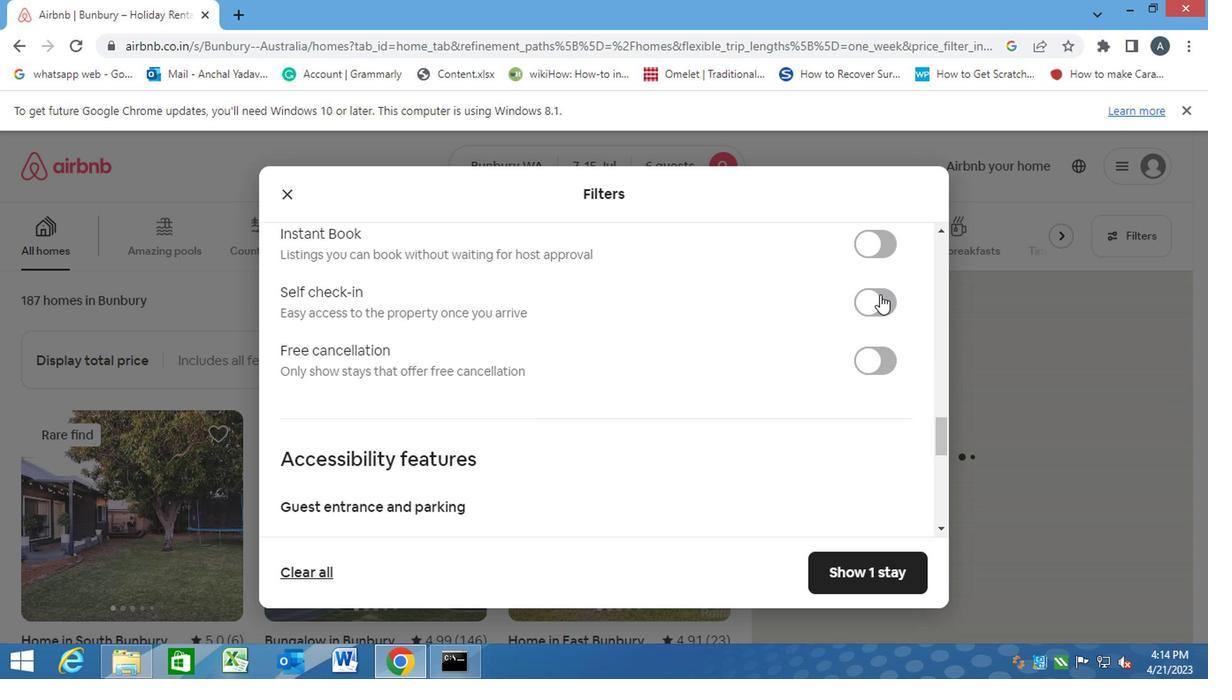 
Action: Mouse pressed left at (862, 294)
Screenshot: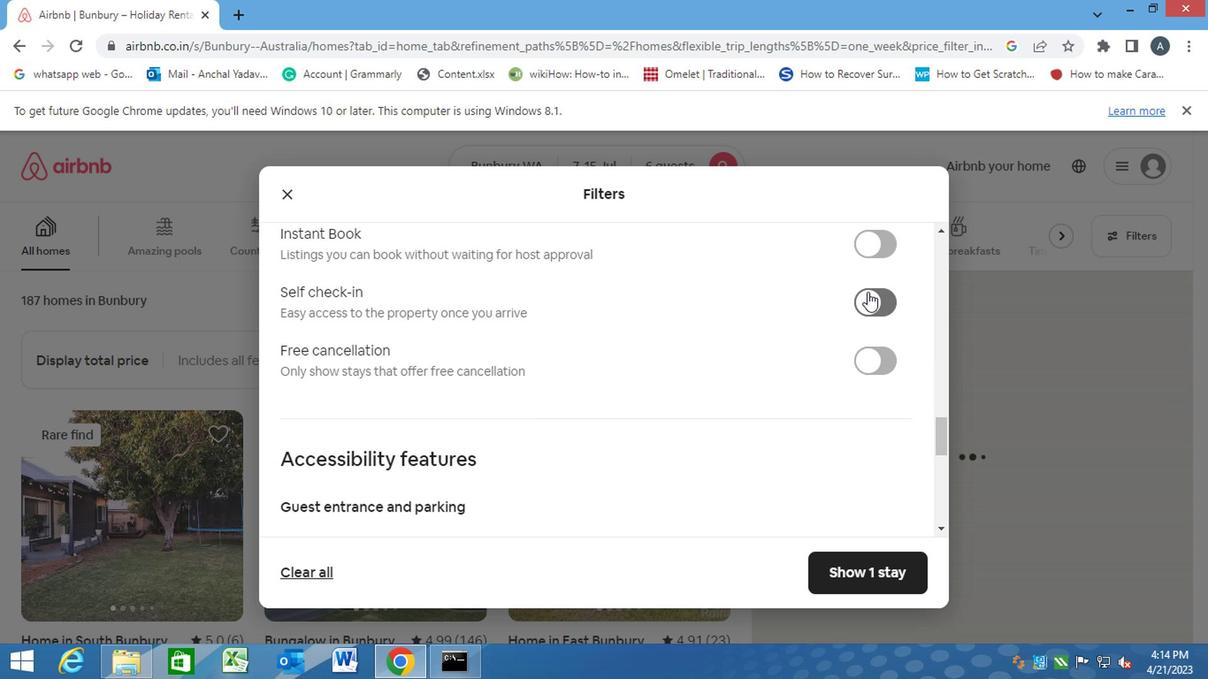 
Action: Mouse moved to (521, 361)
Screenshot: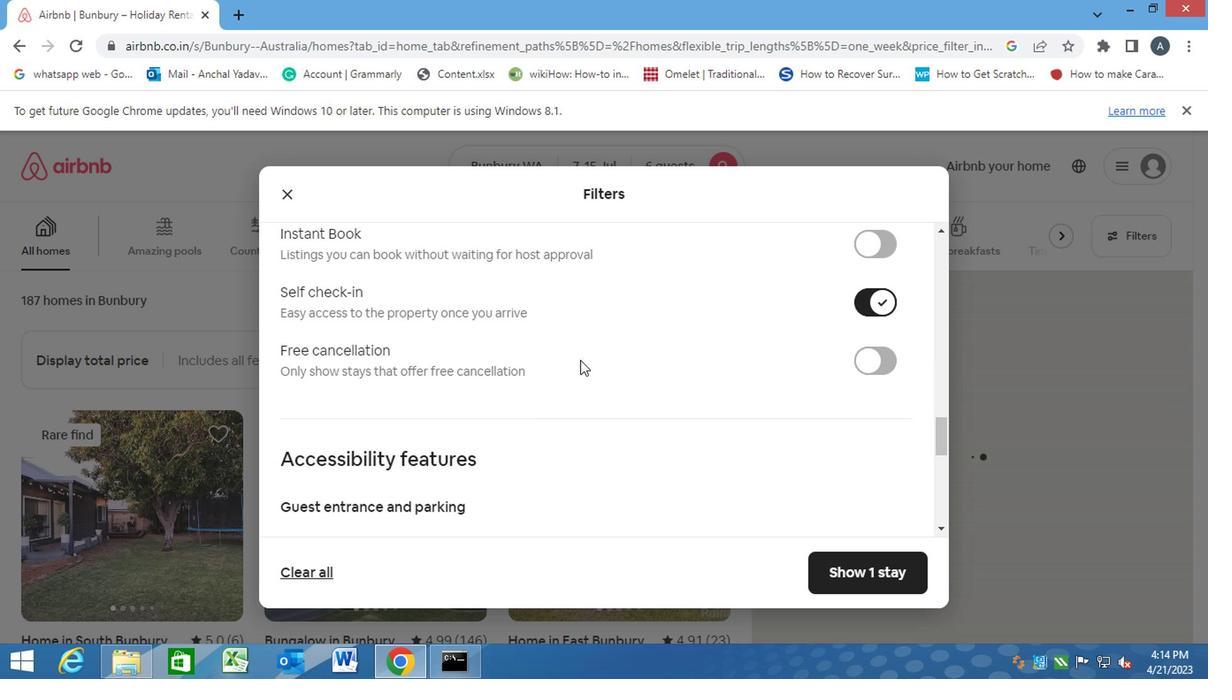 
Action: Mouse scrolled (521, 360) with delta (0, -1)
Screenshot: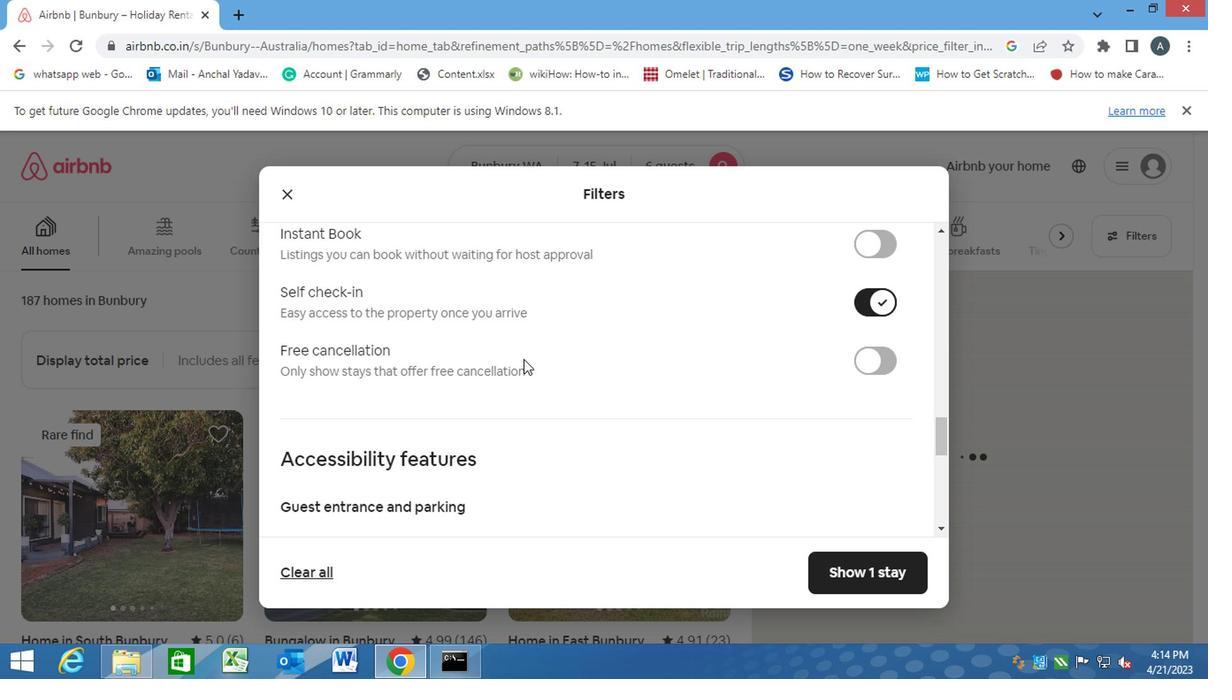 
Action: Mouse scrolled (521, 360) with delta (0, -1)
Screenshot: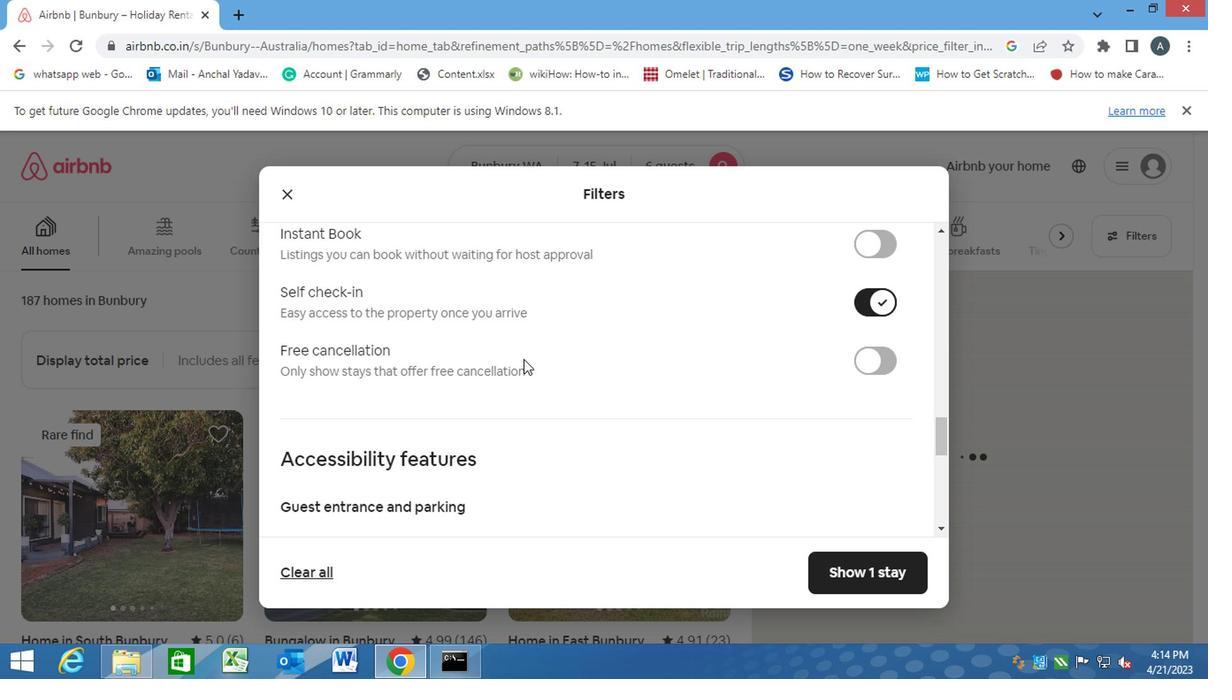 
Action: Mouse scrolled (521, 360) with delta (0, -1)
Screenshot: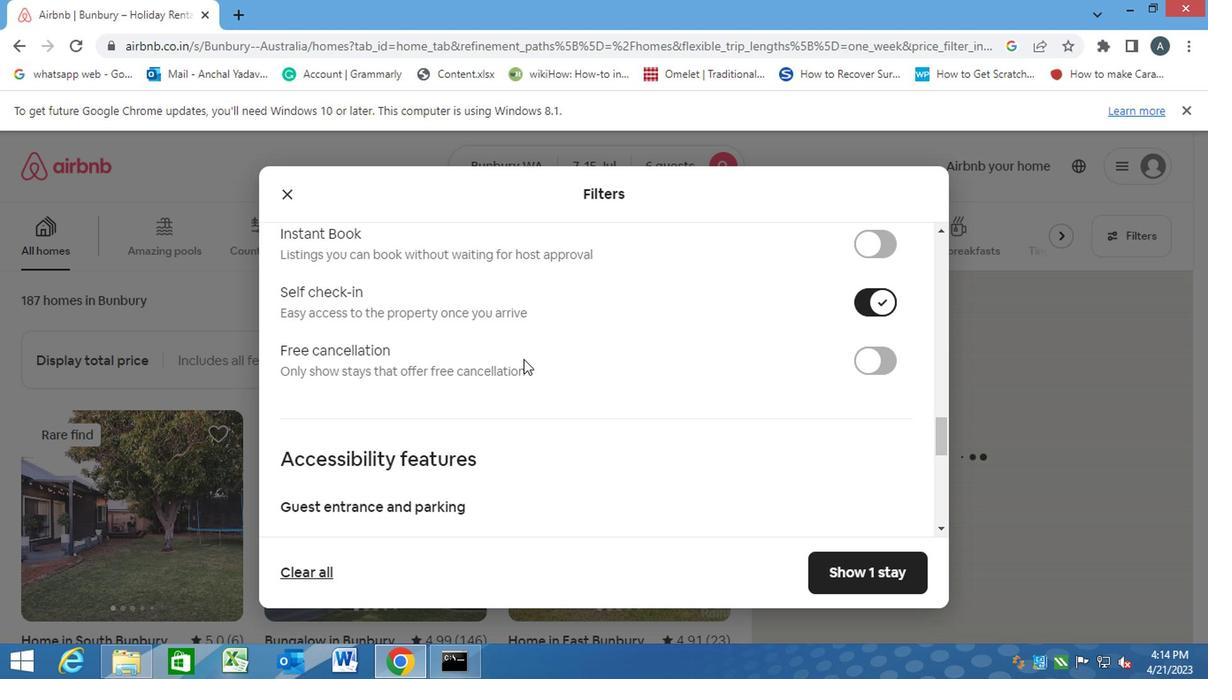 
Action: Mouse scrolled (521, 360) with delta (0, -1)
Screenshot: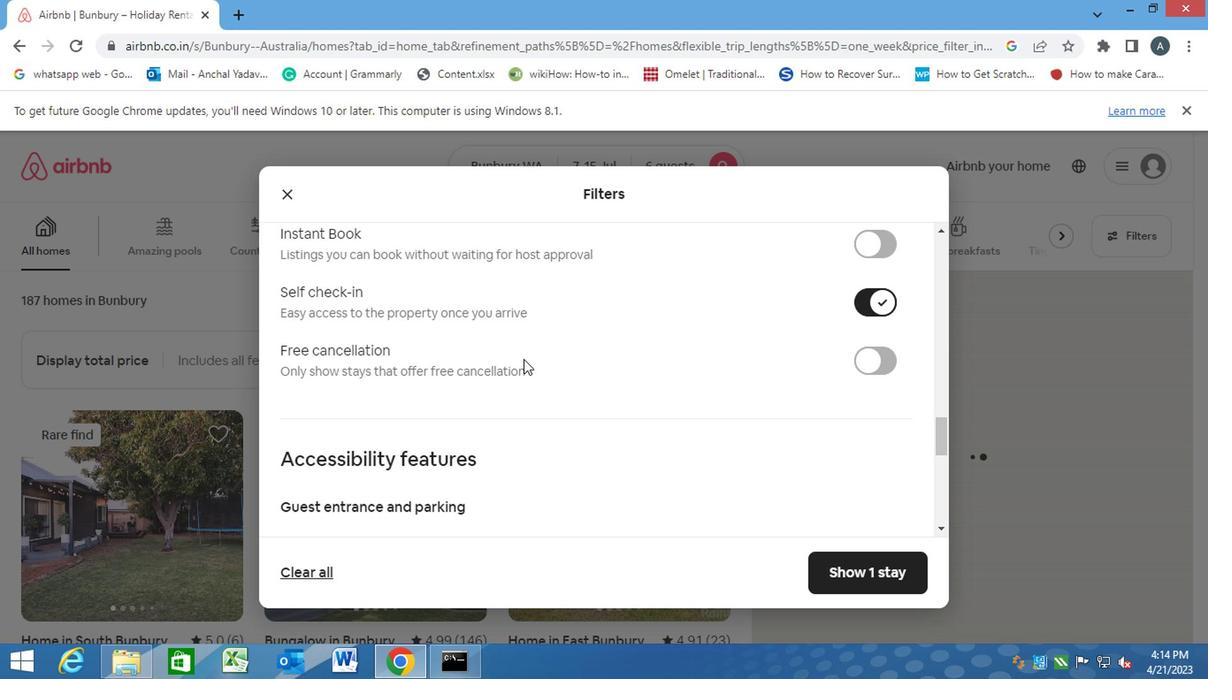 
Action: Mouse moved to (397, 385)
Screenshot: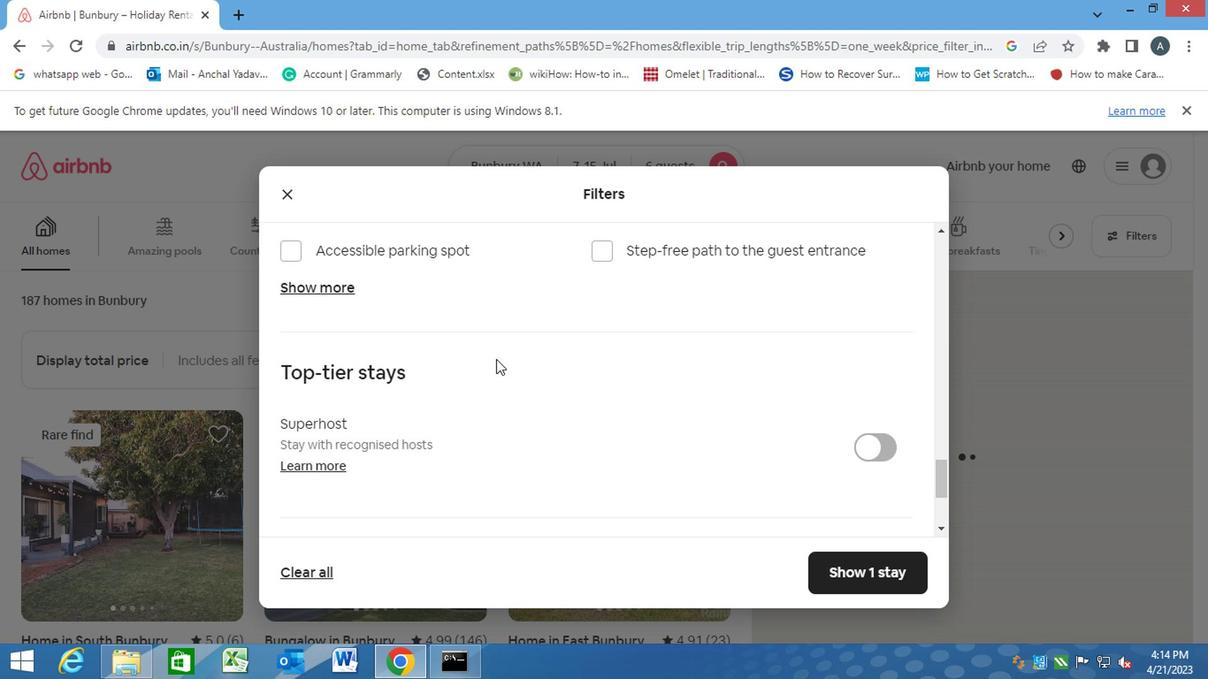 
Action: Mouse scrolled (397, 384) with delta (0, -1)
Screenshot: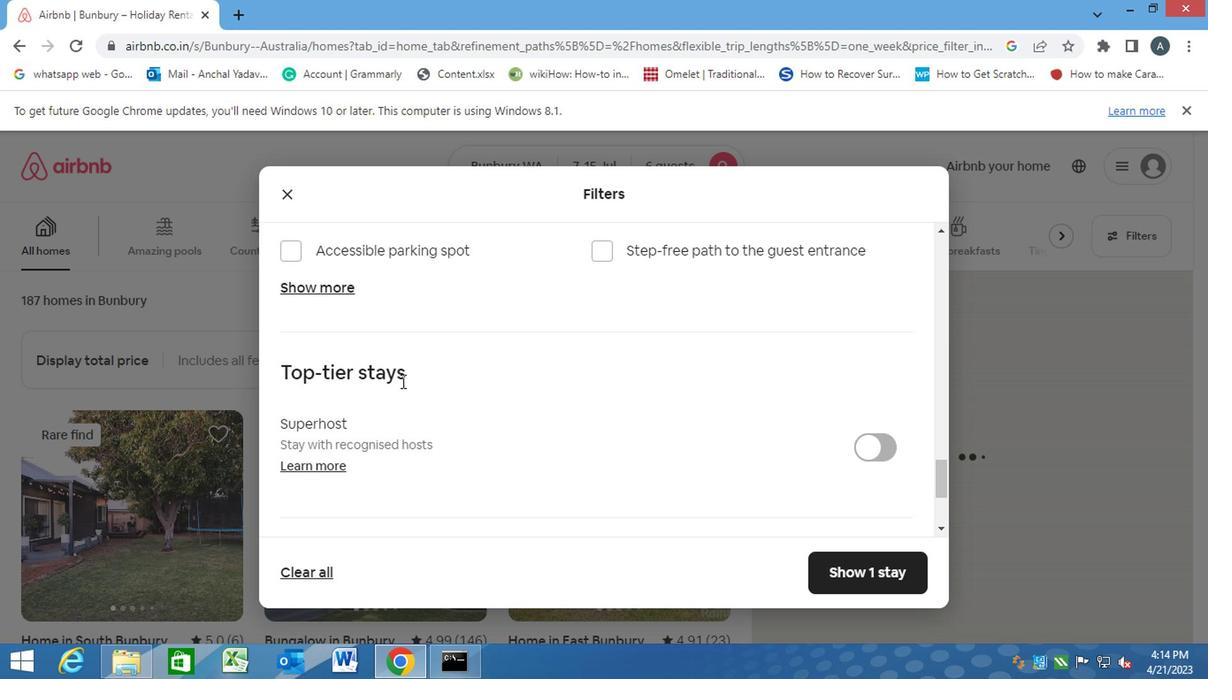 
Action: Mouse scrolled (397, 384) with delta (0, -1)
Screenshot: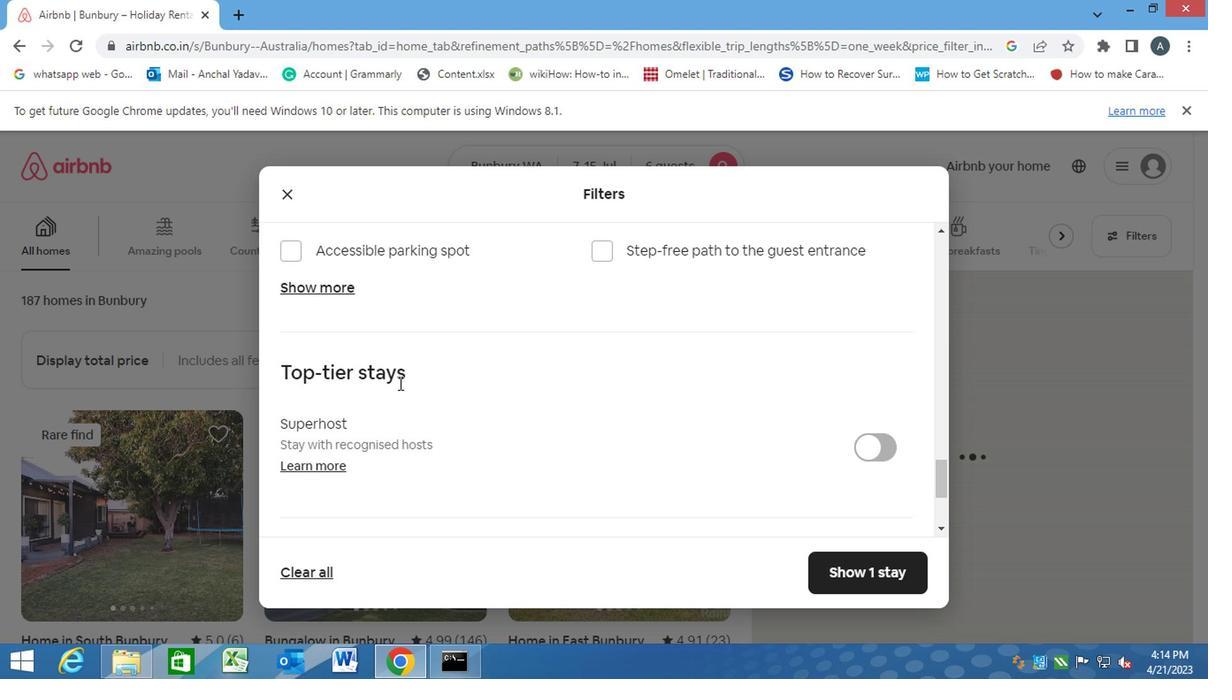 
Action: Mouse moved to (289, 430)
Screenshot: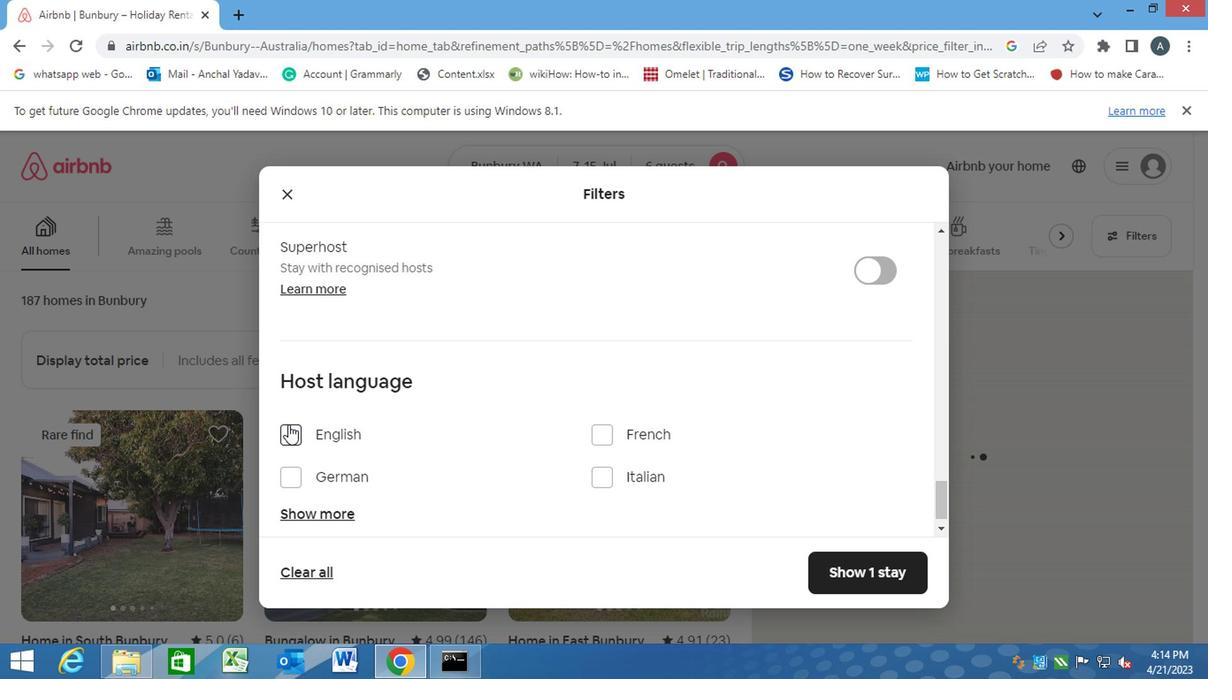 
Action: Mouse pressed left at (289, 430)
Screenshot: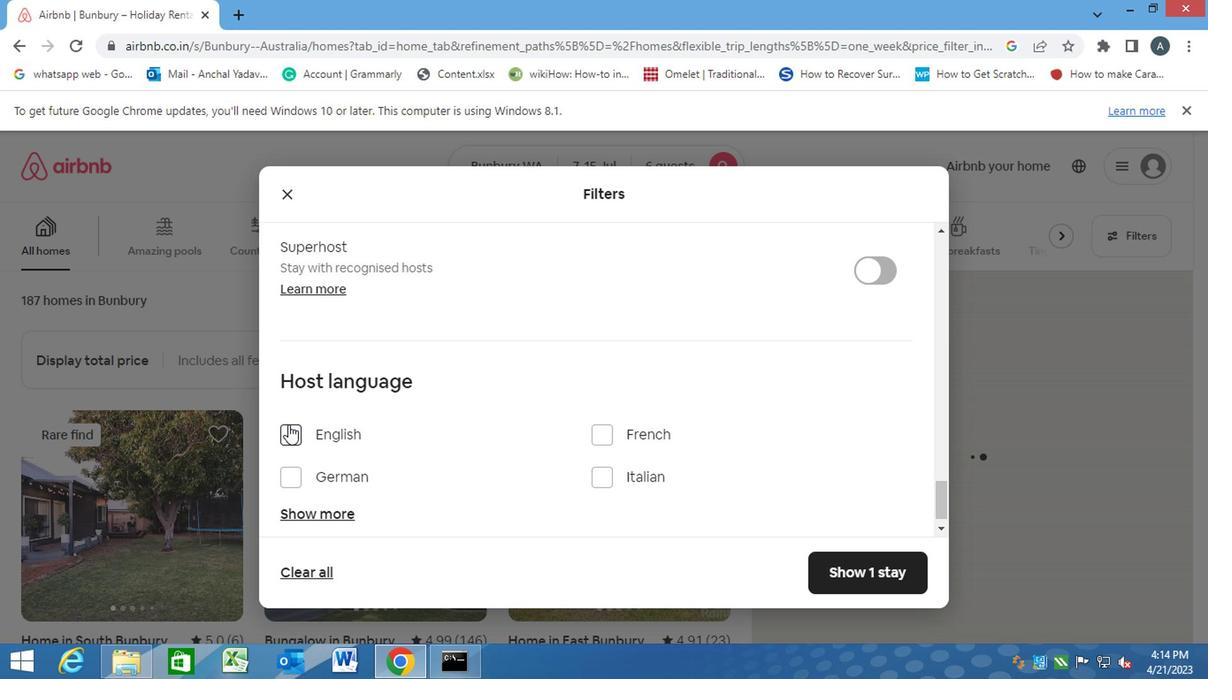 
Action: Mouse moved to (862, 567)
Screenshot: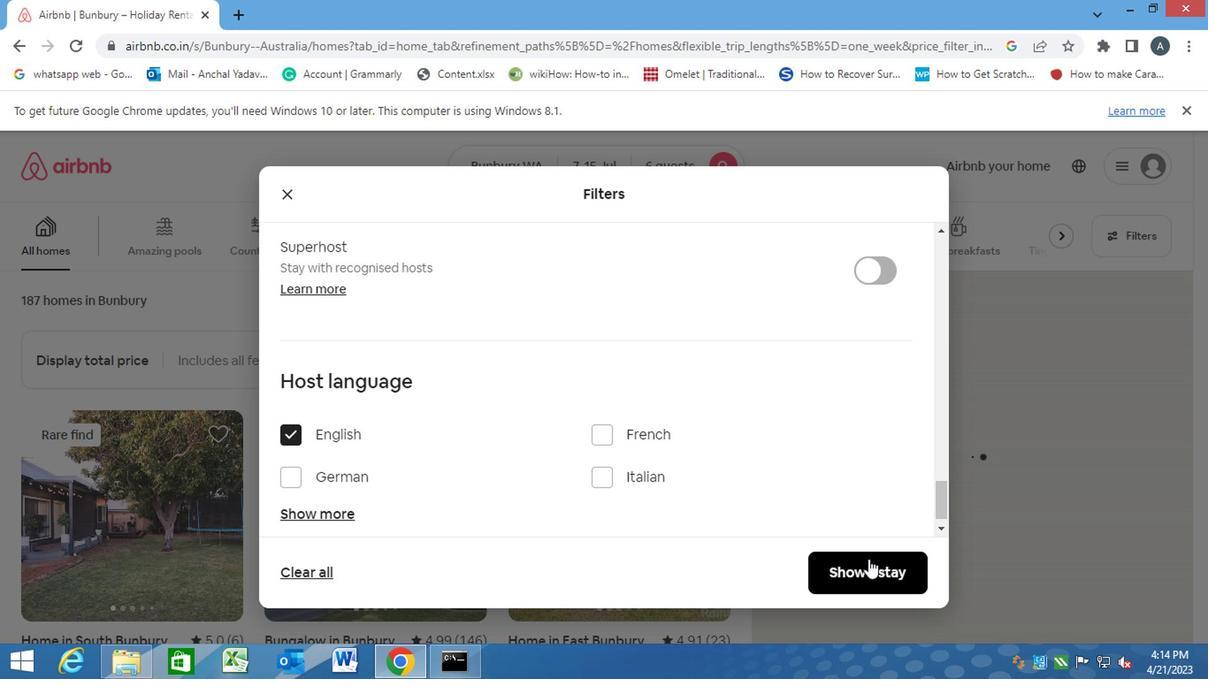 
Action: Mouse pressed left at (862, 567)
Screenshot: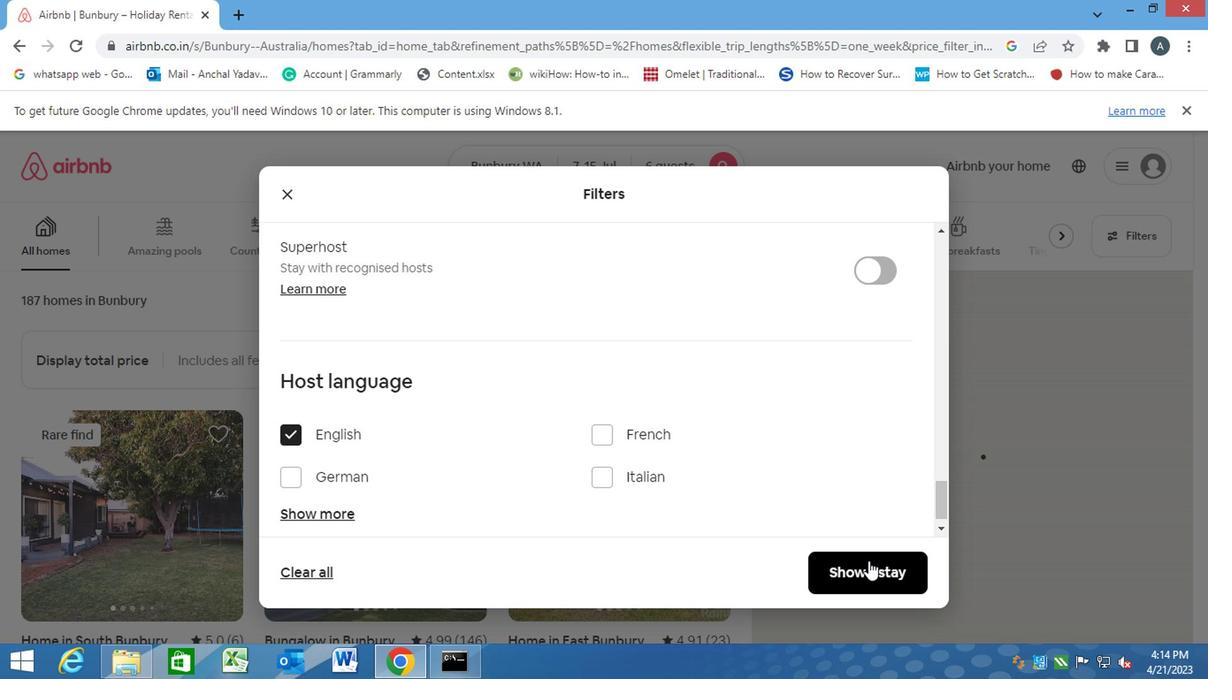 
Action: Mouse moved to (856, 567)
Screenshot: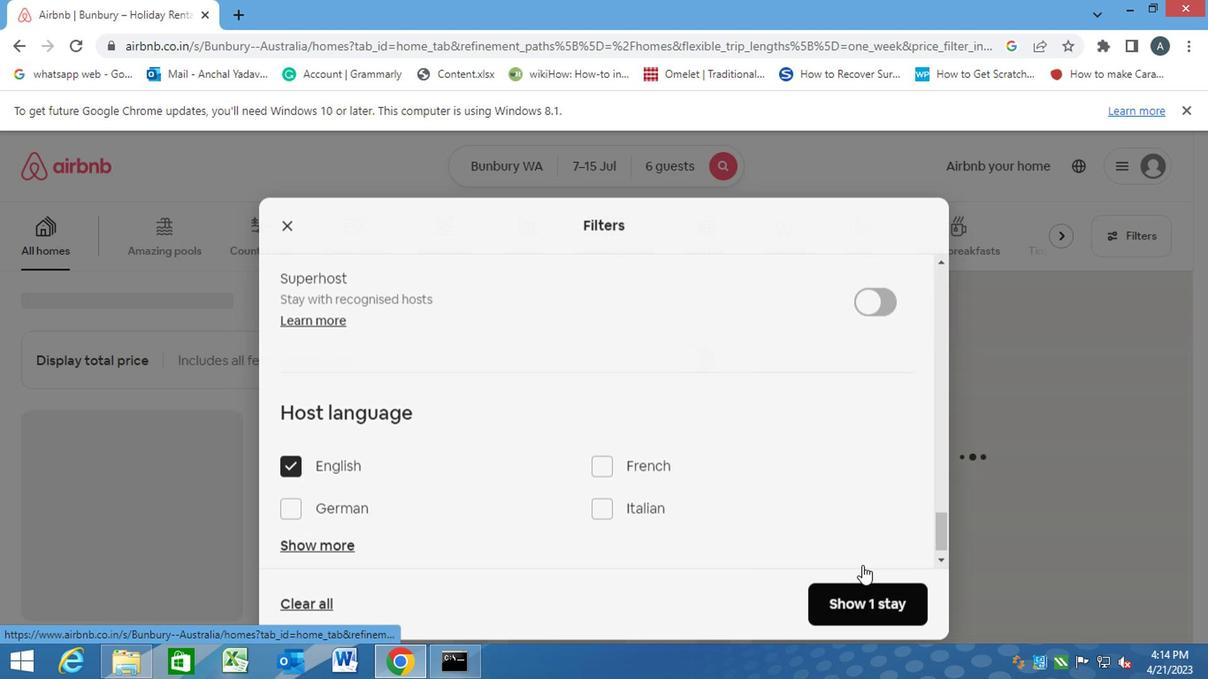 
